 Task: Design a Vector Pattern for a Space-themed Music Festival App Icon.
Action: Mouse moved to (131, 104)
Screenshot: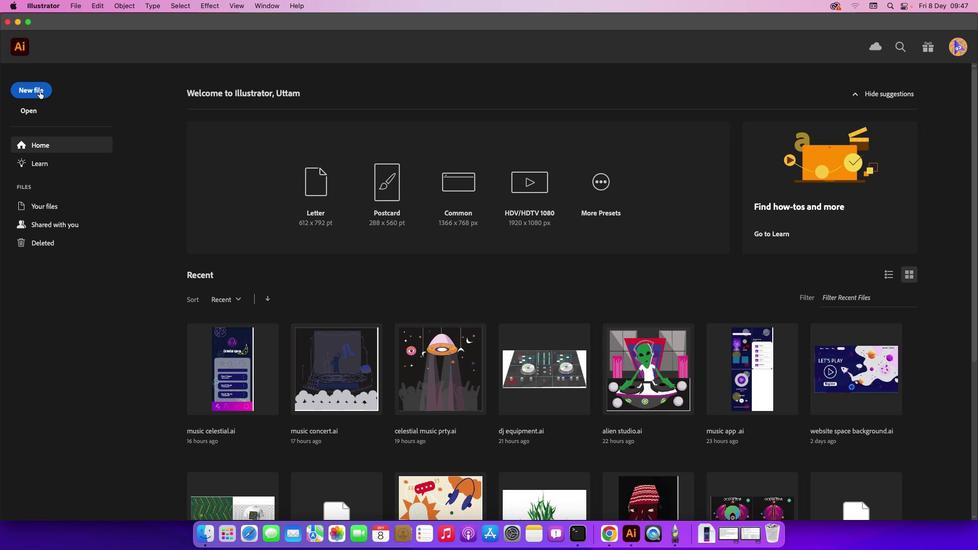 
Action: Mouse pressed left at (131, 104)
Screenshot: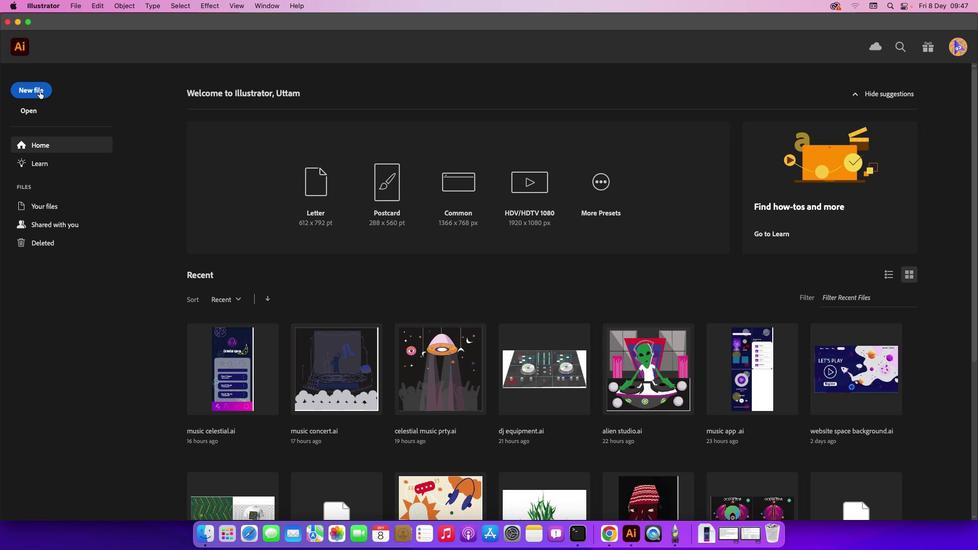 
Action: Mouse moved to (50, 101)
Screenshot: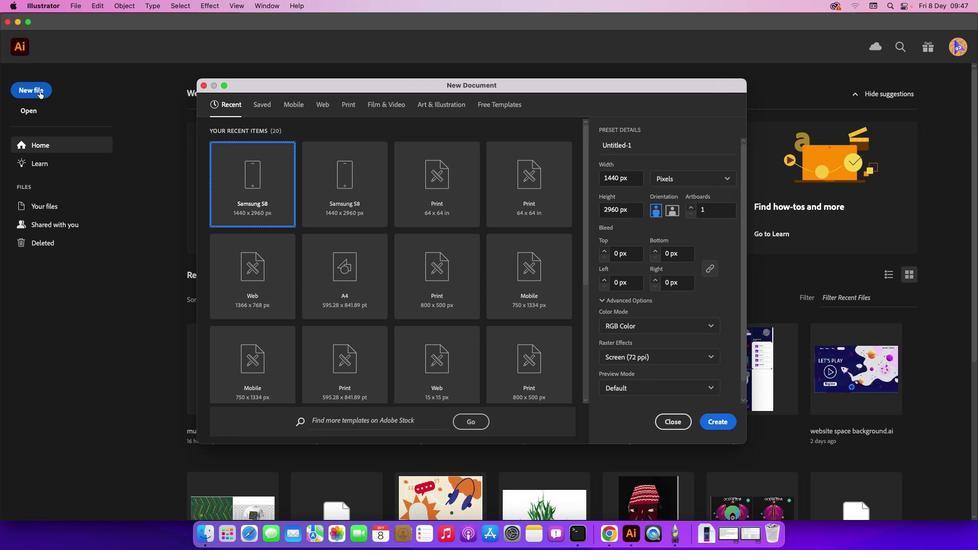 
Action: Mouse pressed left at (50, 101)
Screenshot: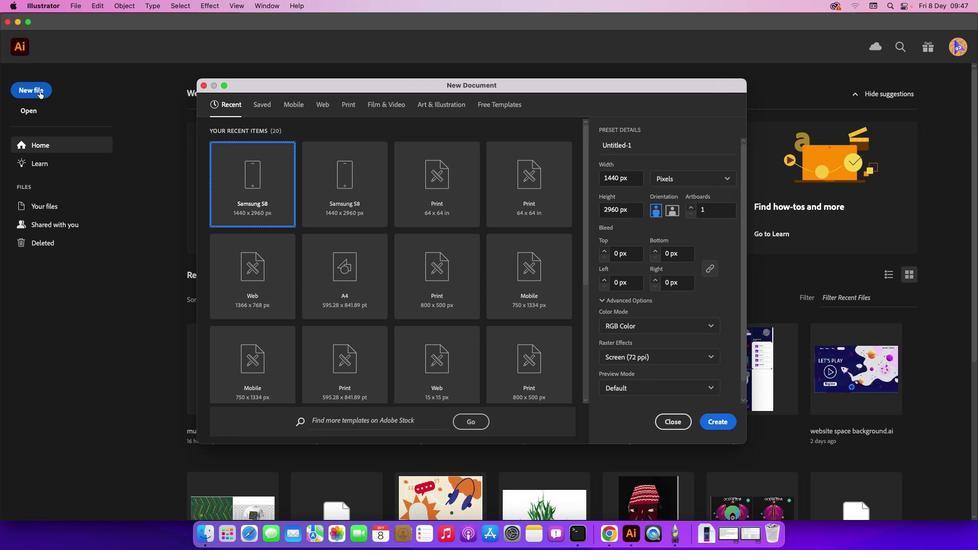 
Action: Mouse moved to (559, 214)
Screenshot: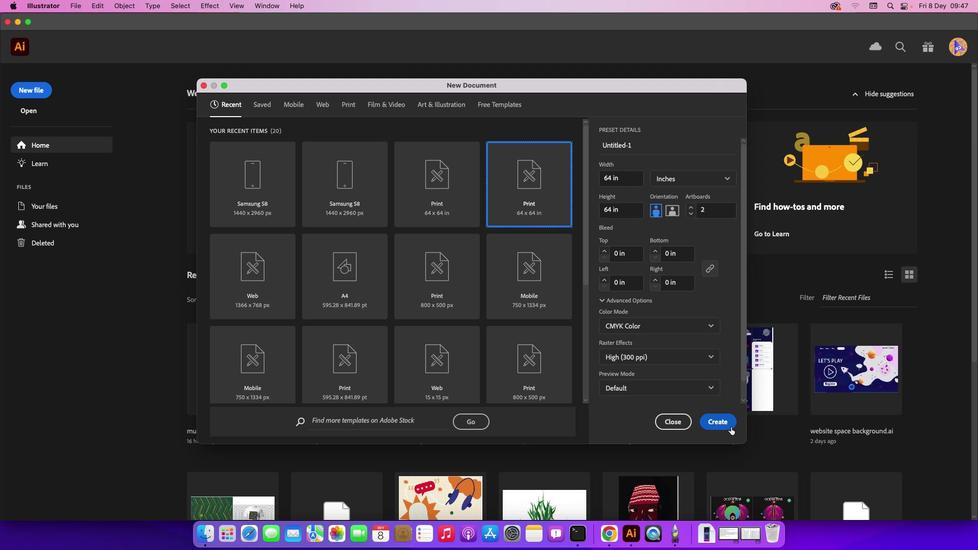 
Action: Mouse pressed left at (559, 214)
Screenshot: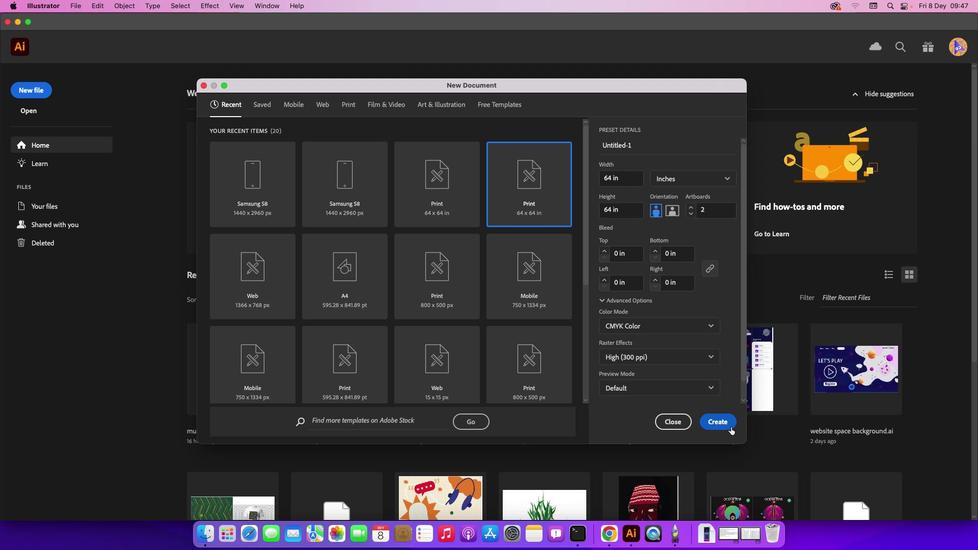 
Action: Mouse moved to (741, 437)
Screenshot: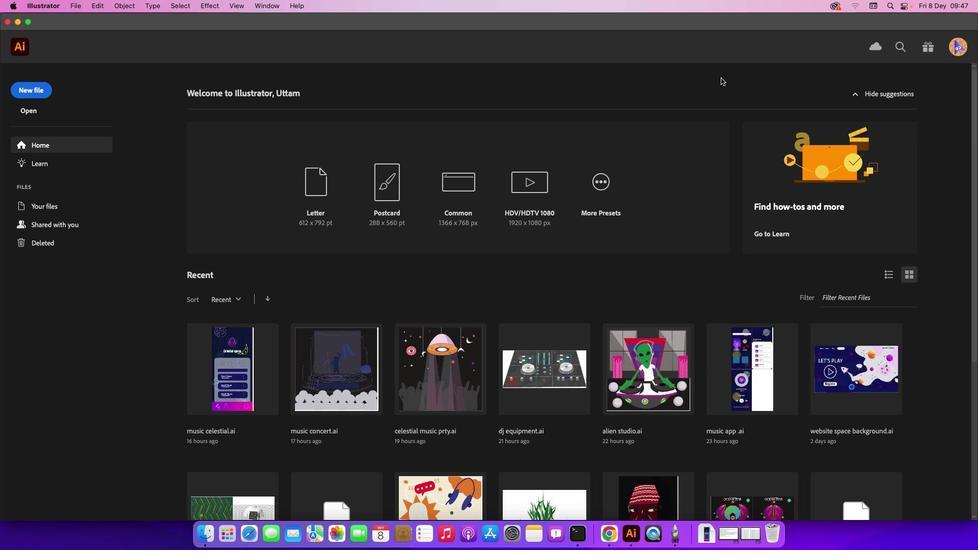 
Action: Mouse pressed left at (741, 437)
Screenshot: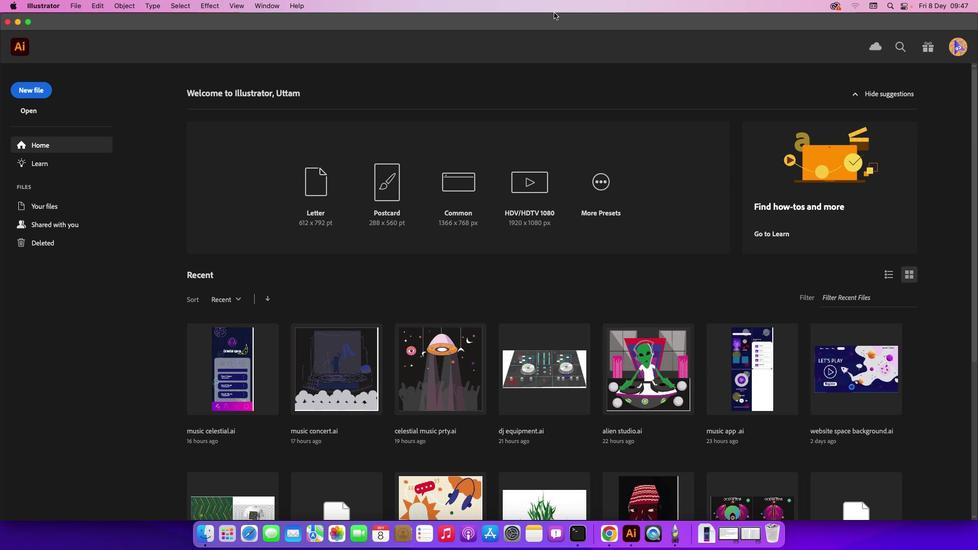 
Action: Mouse moved to (85, 12)
Screenshot: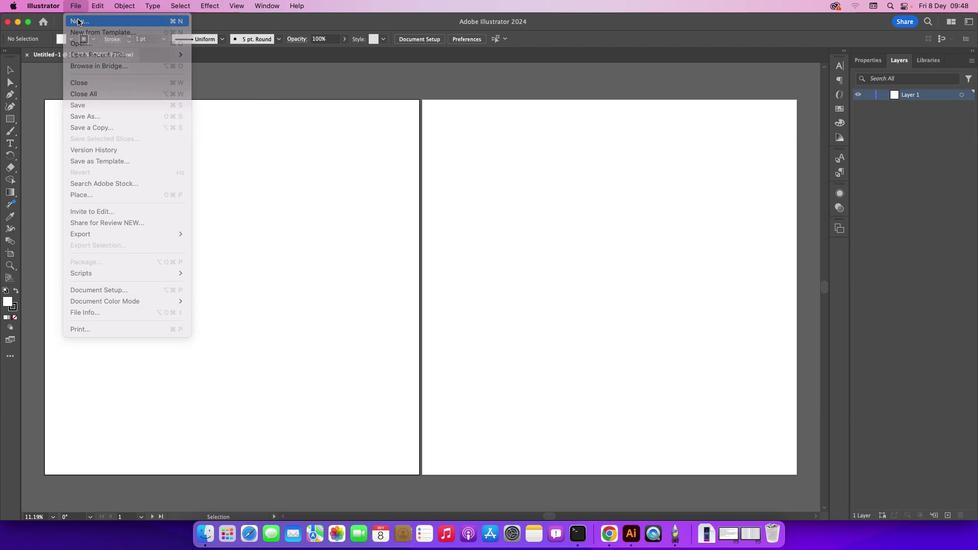 
Action: Mouse pressed left at (85, 12)
Screenshot: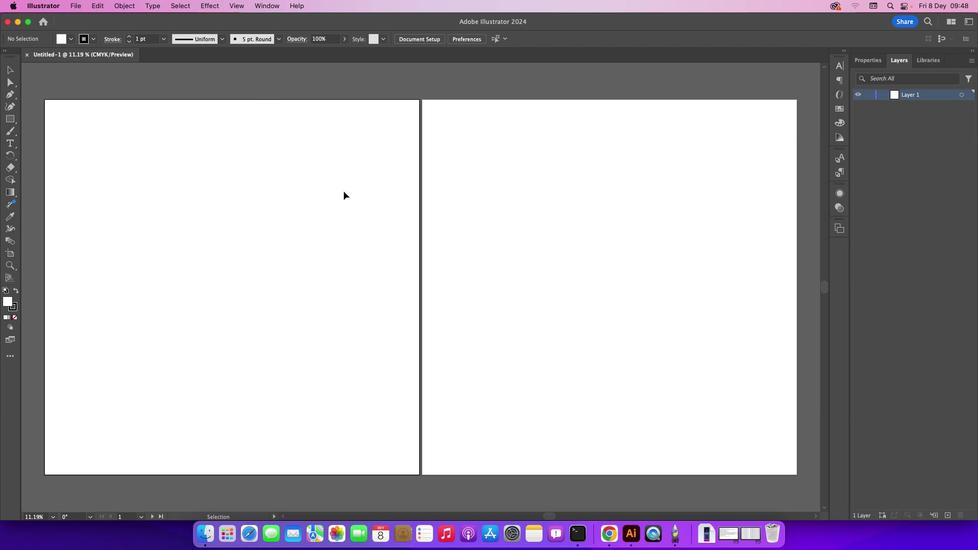 
Action: Mouse moved to (88, 28)
Screenshot: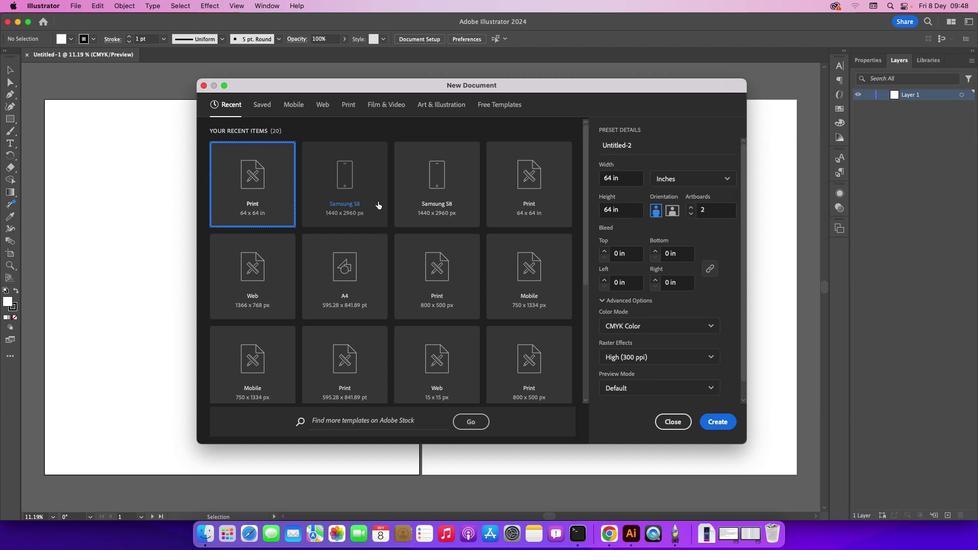 
Action: Mouse pressed left at (88, 28)
Screenshot: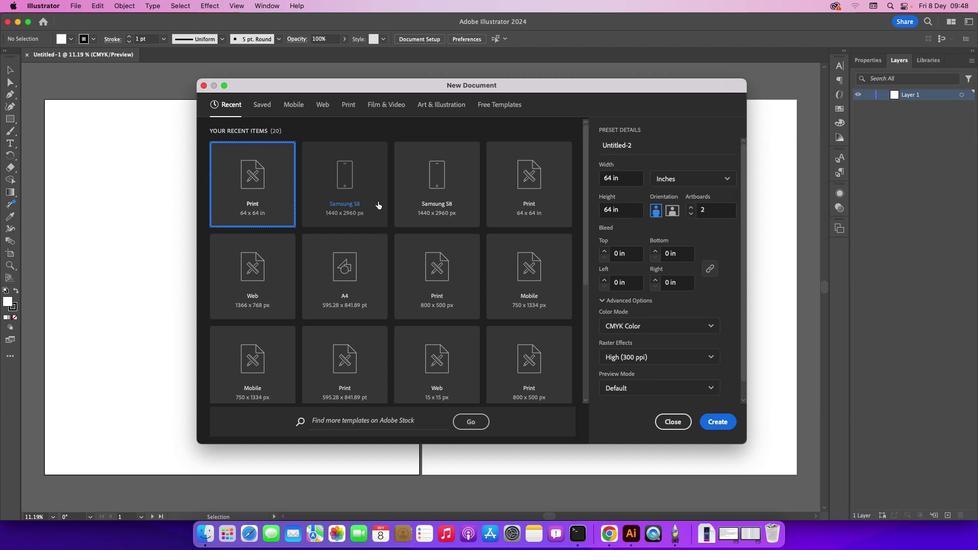 
Action: Mouse moved to (521, 208)
Screenshot: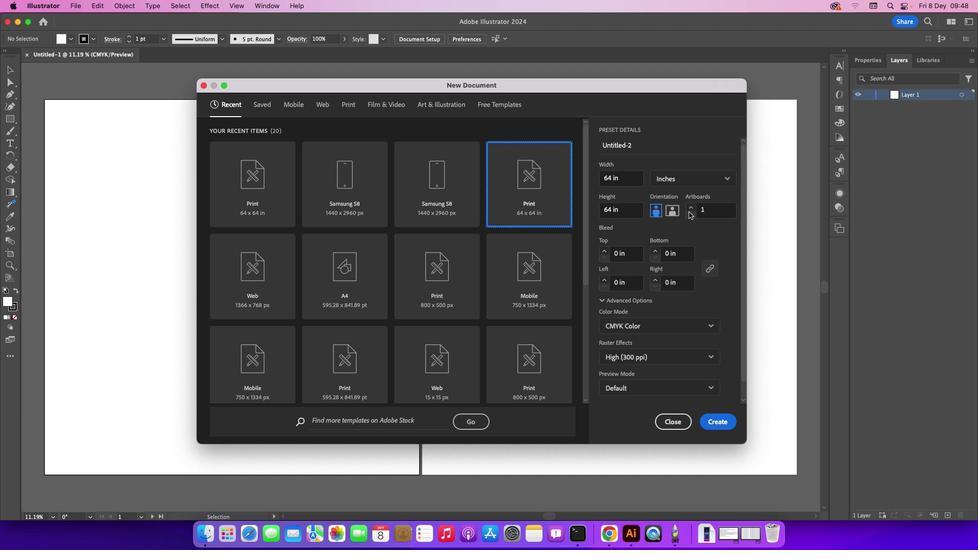 
Action: Mouse pressed left at (521, 208)
Screenshot: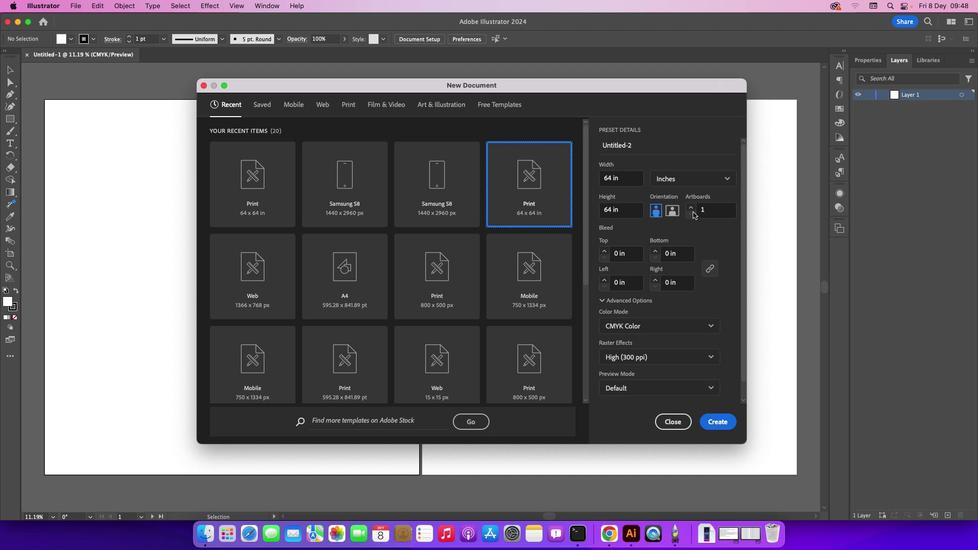 
Action: Mouse moved to (730, 436)
Screenshot: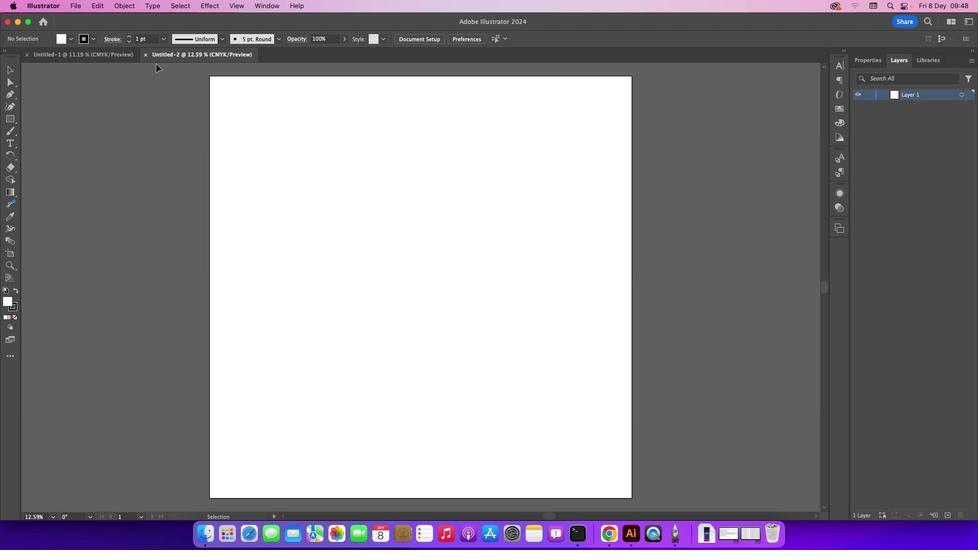 
Action: Mouse pressed left at (730, 436)
Screenshot: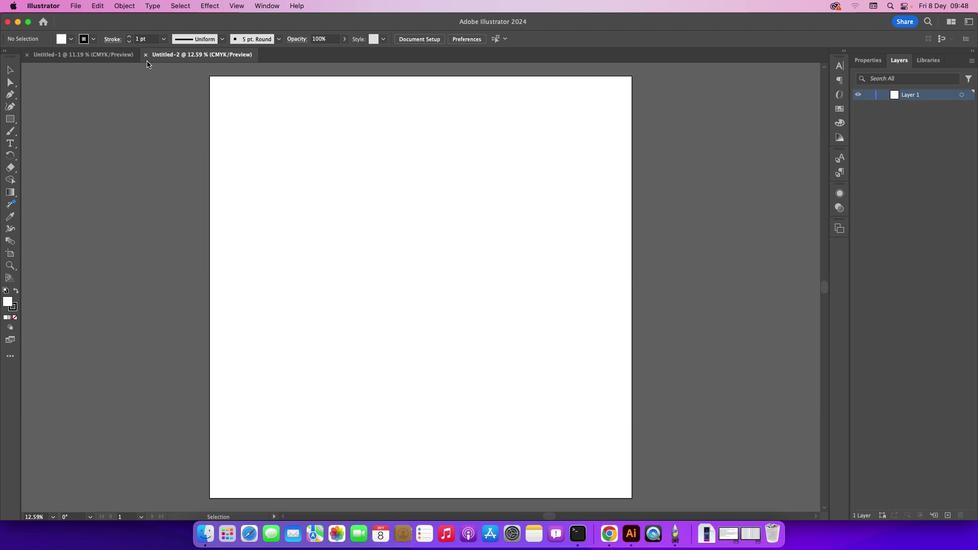 
Action: Mouse moved to (114, 71)
Screenshot: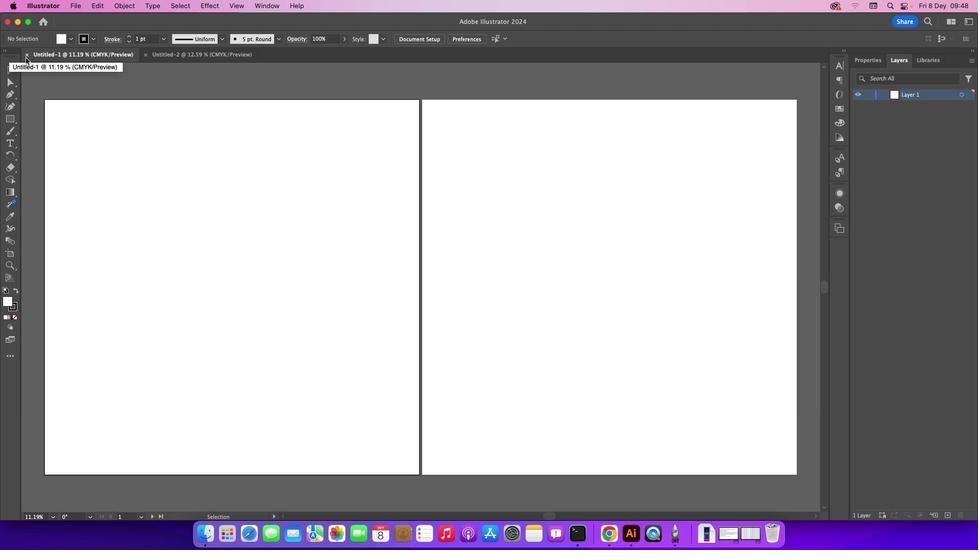 
Action: Mouse pressed left at (114, 71)
Screenshot: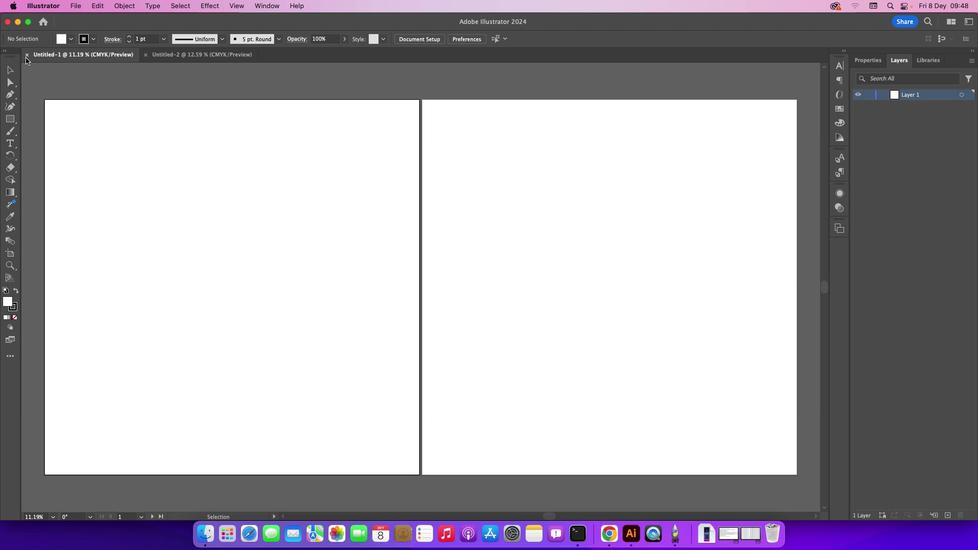 
Action: Mouse moved to (36, 68)
Screenshot: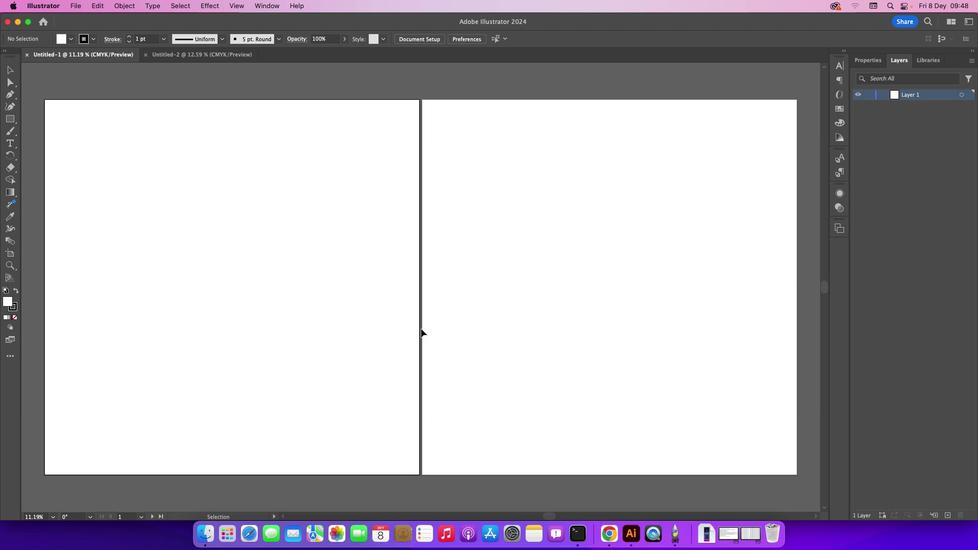 
Action: Mouse pressed left at (36, 68)
Screenshot: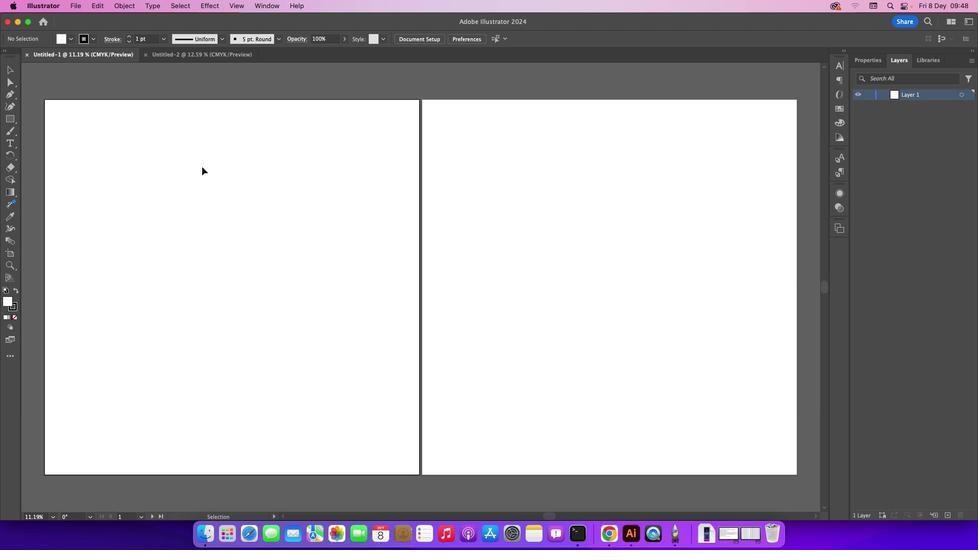 
Action: Mouse moved to (35, 64)
Screenshot: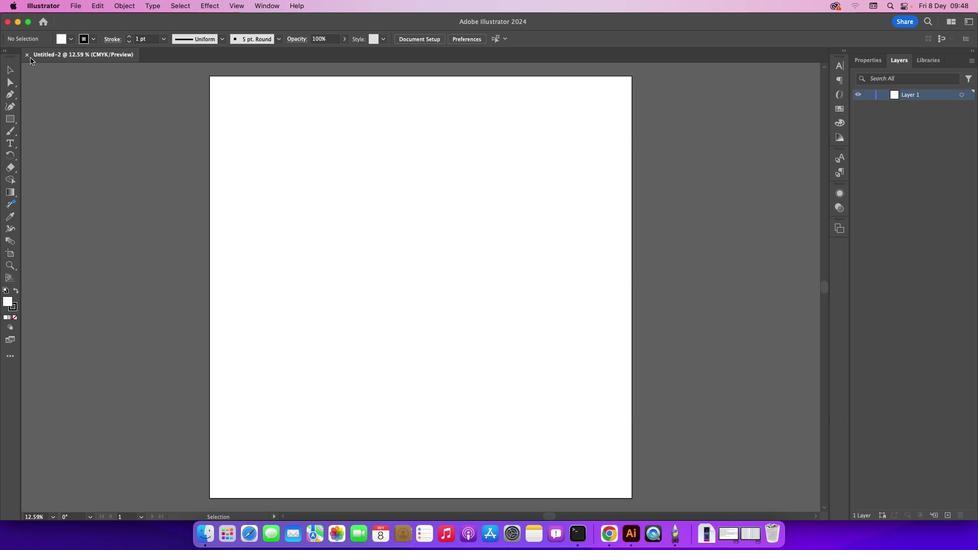 
Action: Mouse pressed left at (35, 64)
Screenshot: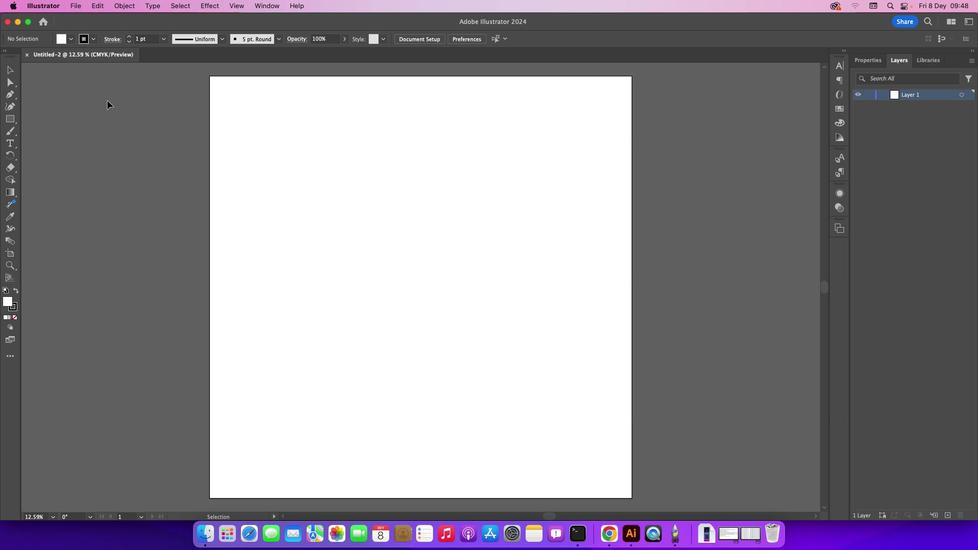 
Action: Mouse moved to (407, 233)
Screenshot: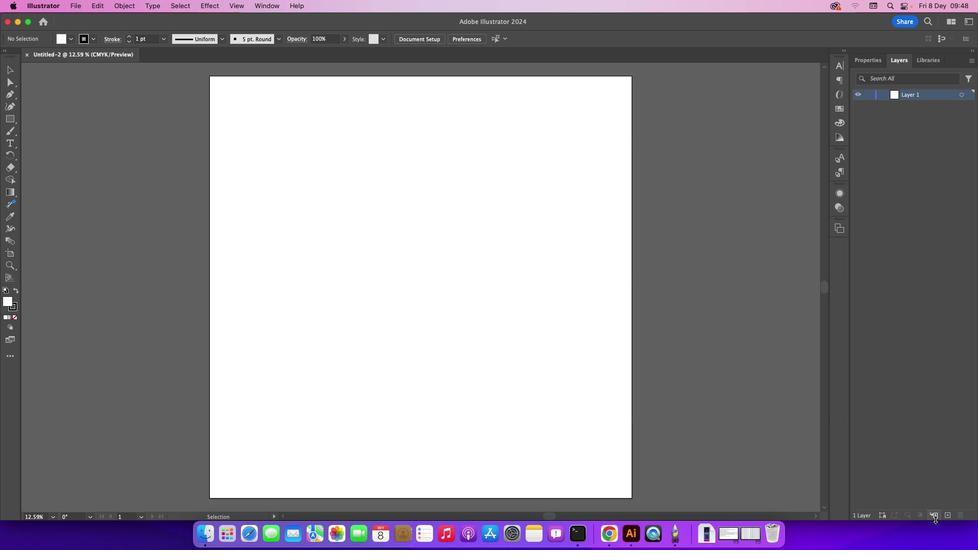 
Action: Mouse pressed left at (407, 233)
Screenshot: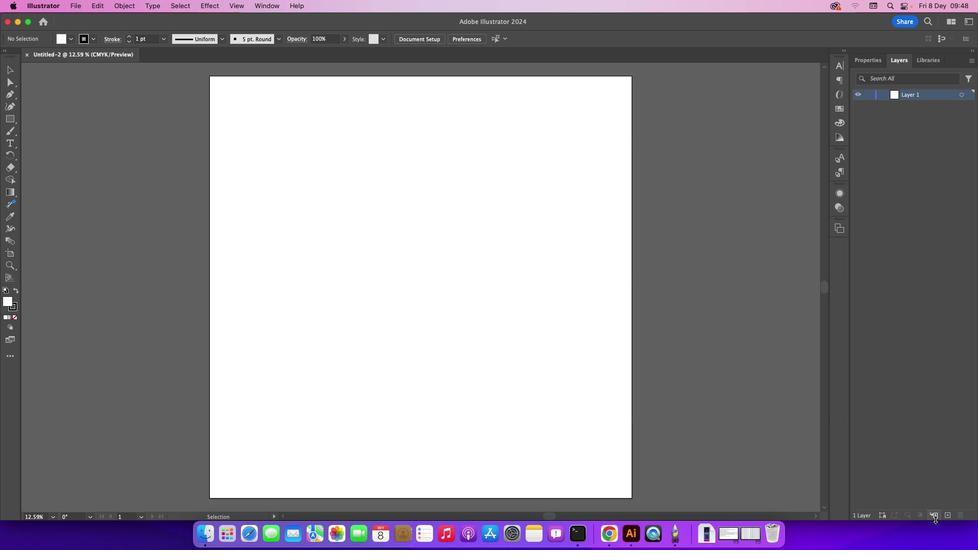 
Action: Mouse moved to (958, 524)
Screenshot: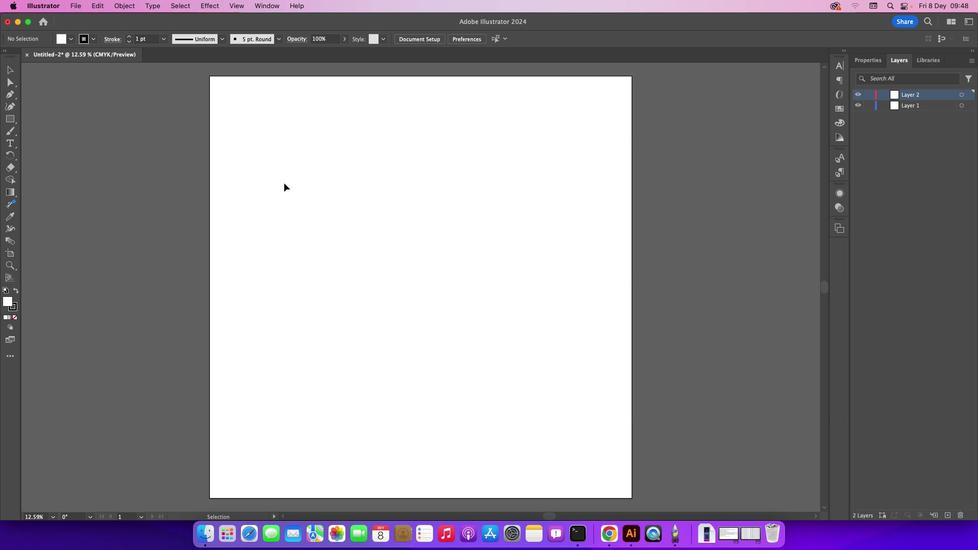 
Action: Mouse pressed left at (958, 524)
Screenshot: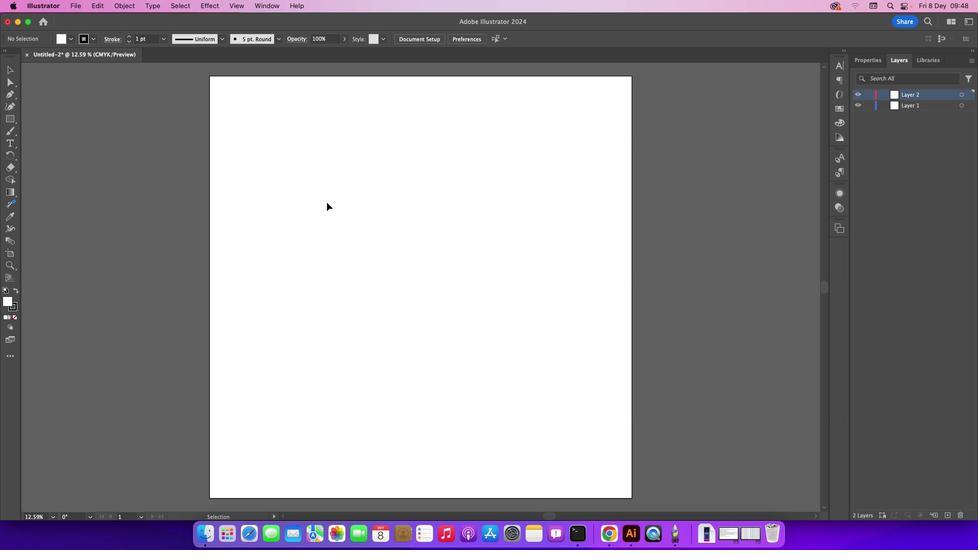 
Action: Mouse moved to (24, 132)
Screenshot: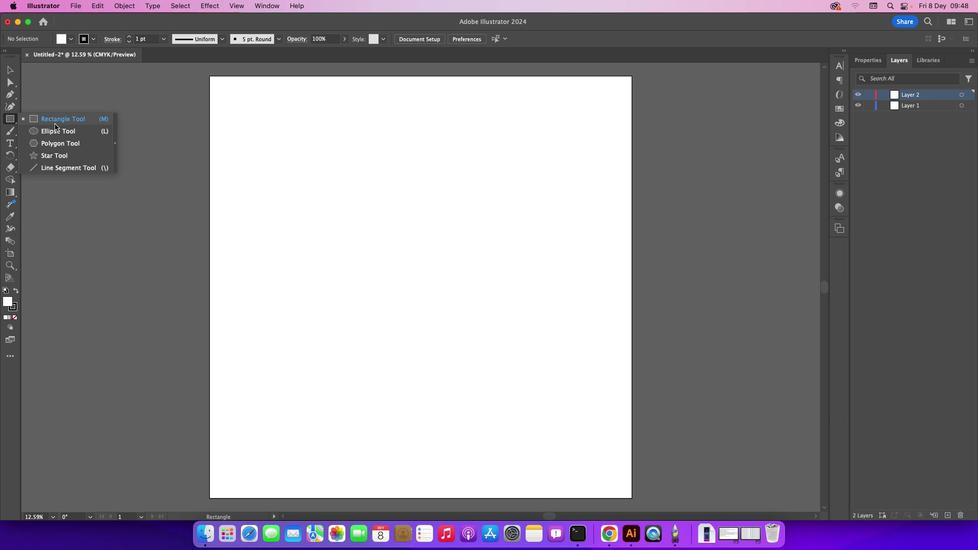 
Action: Mouse pressed left at (24, 132)
Screenshot: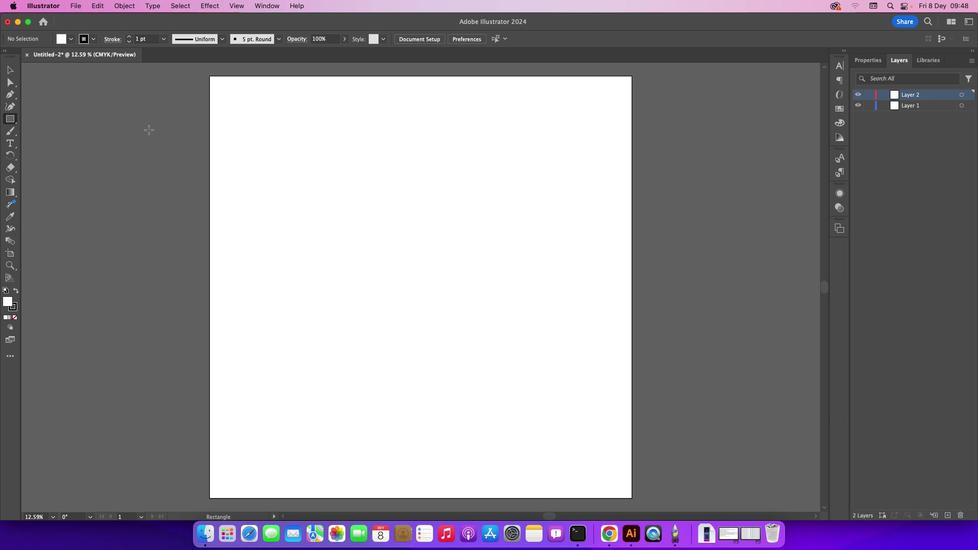 
Action: Mouse moved to (65, 134)
Screenshot: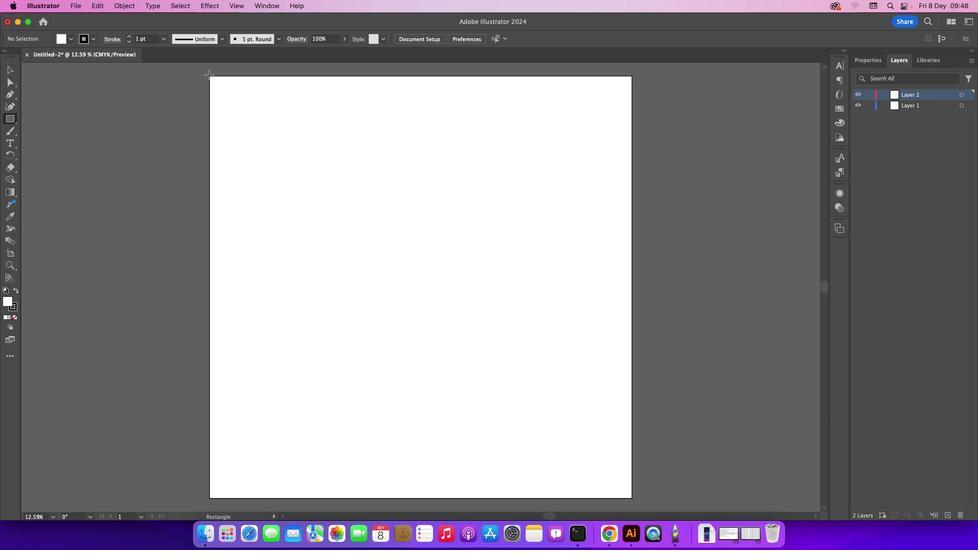 
Action: Mouse pressed left at (65, 134)
Screenshot: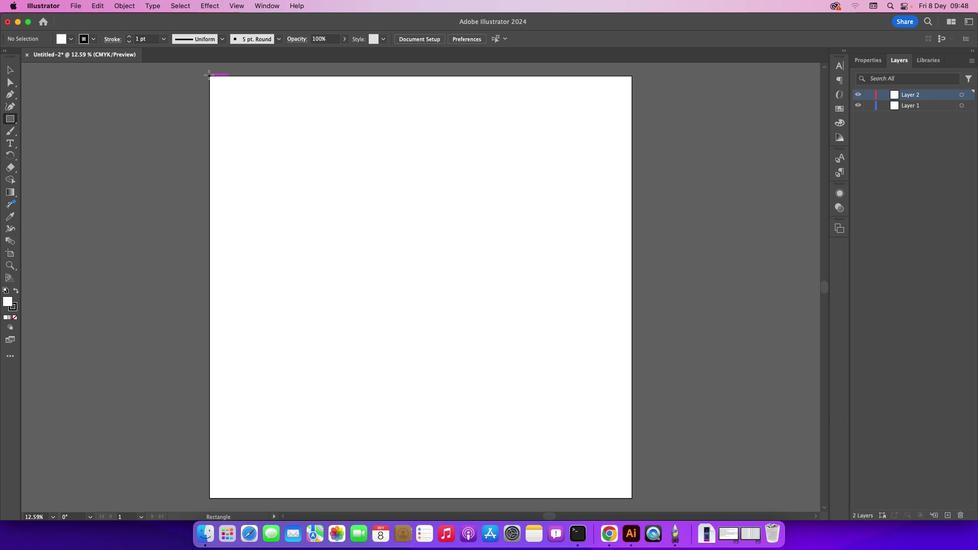 
Action: Mouse moved to (219, 85)
Screenshot: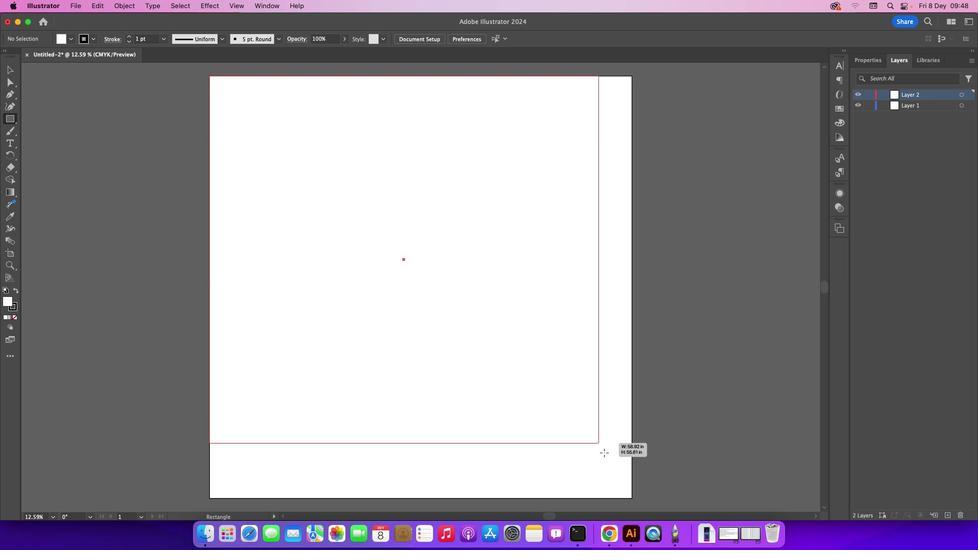 
Action: Mouse pressed left at (219, 85)
Screenshot: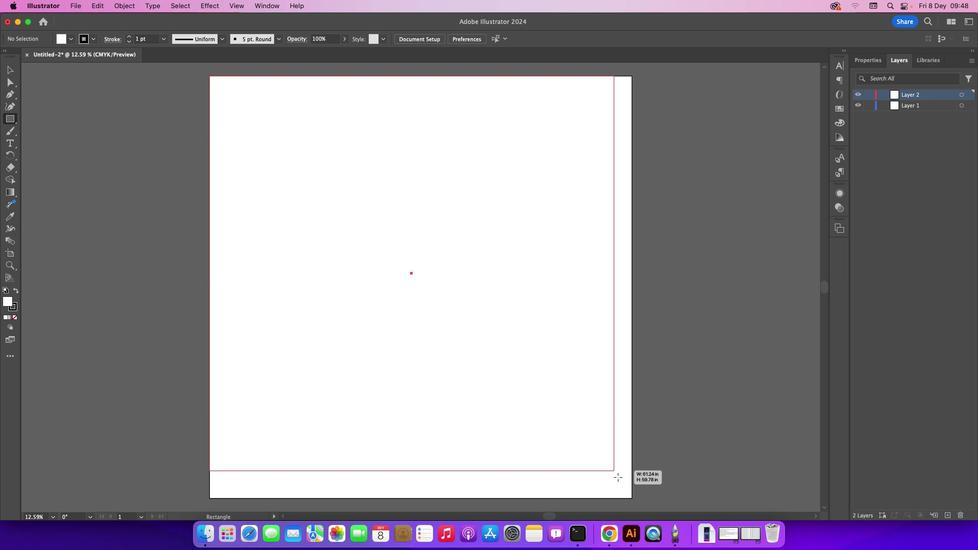 
Action: Mouse moved to (25, 320)
Screenshot: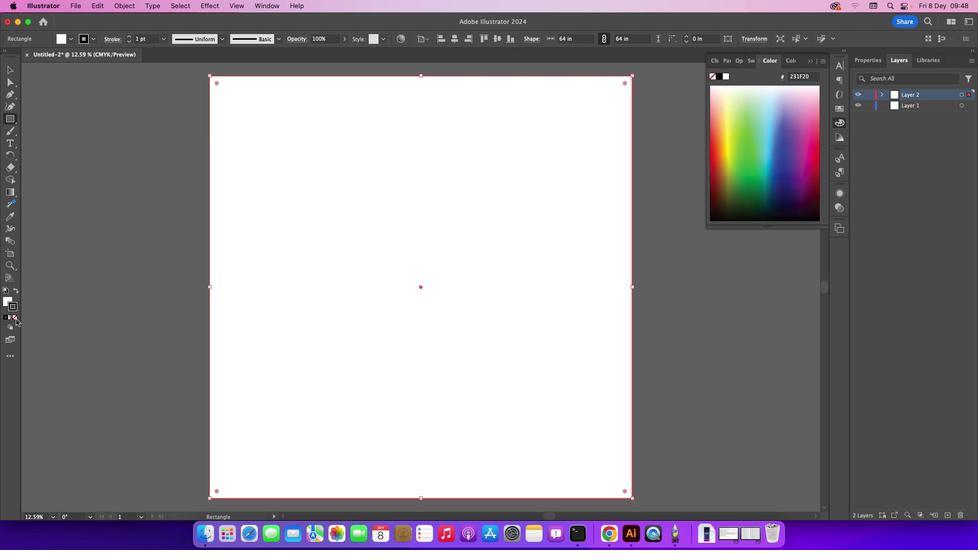 
Action: Mouse pressed left at (25, 320)
Screenshot: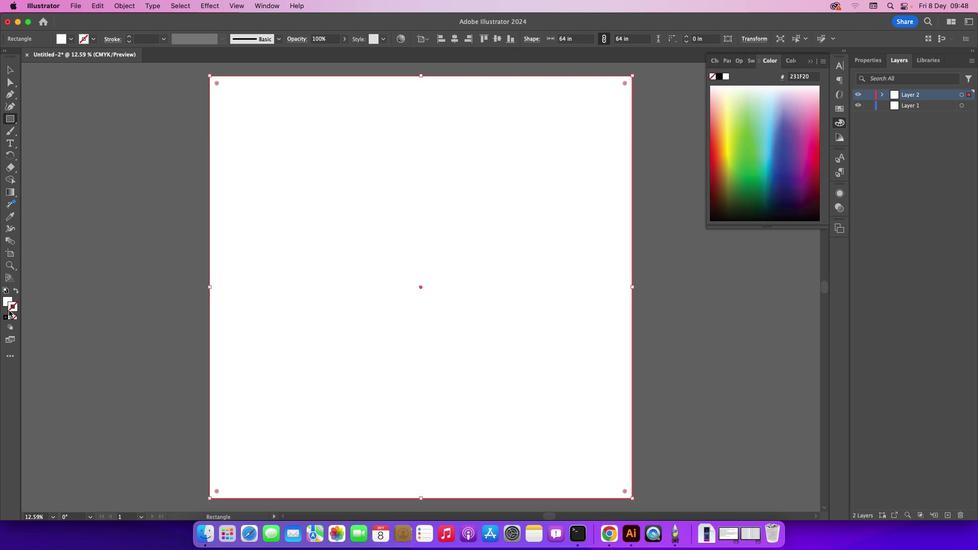 
Action: Mouse moved to (26, 329)
Screenshot: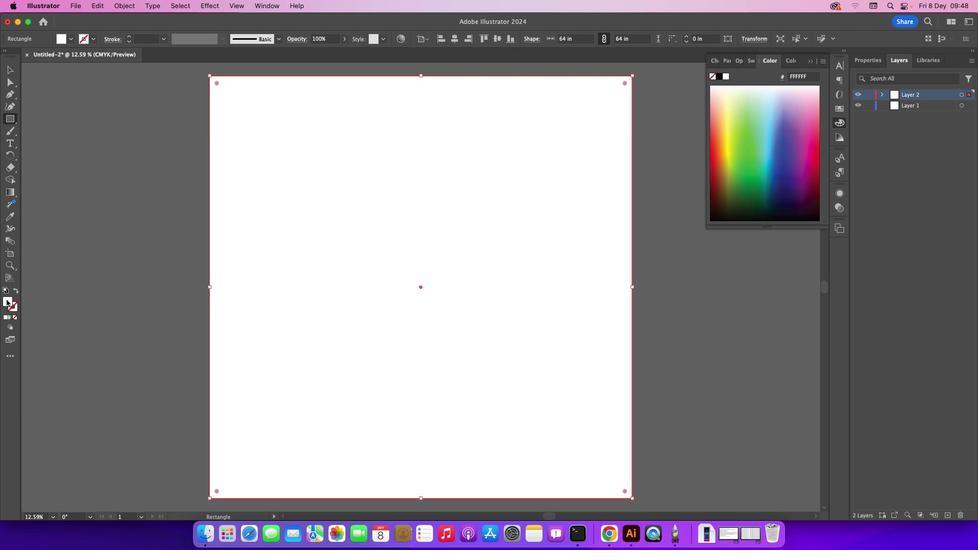 
Action: Mouse pressed left at (26, 329)
Screenshot: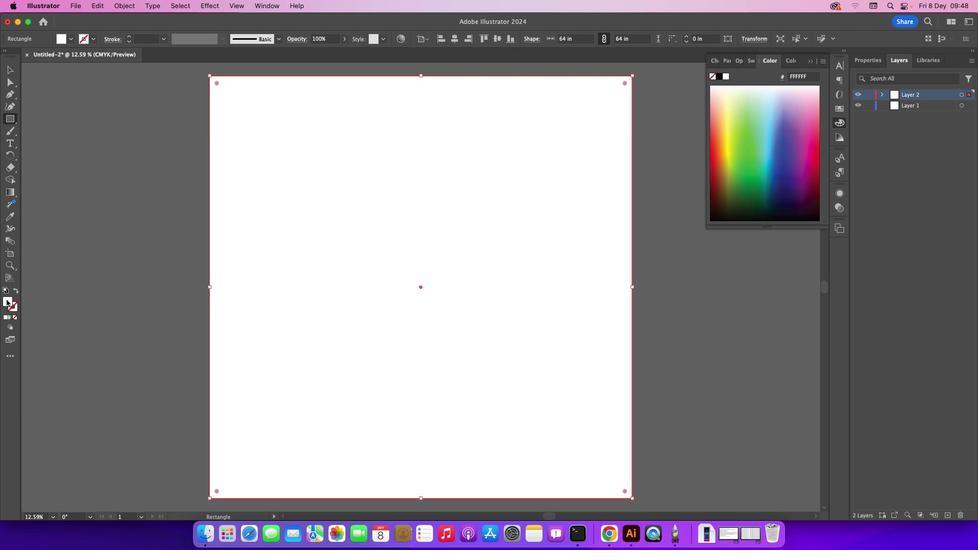 
Action: Mouse moved to (16, 310)
Screenshot: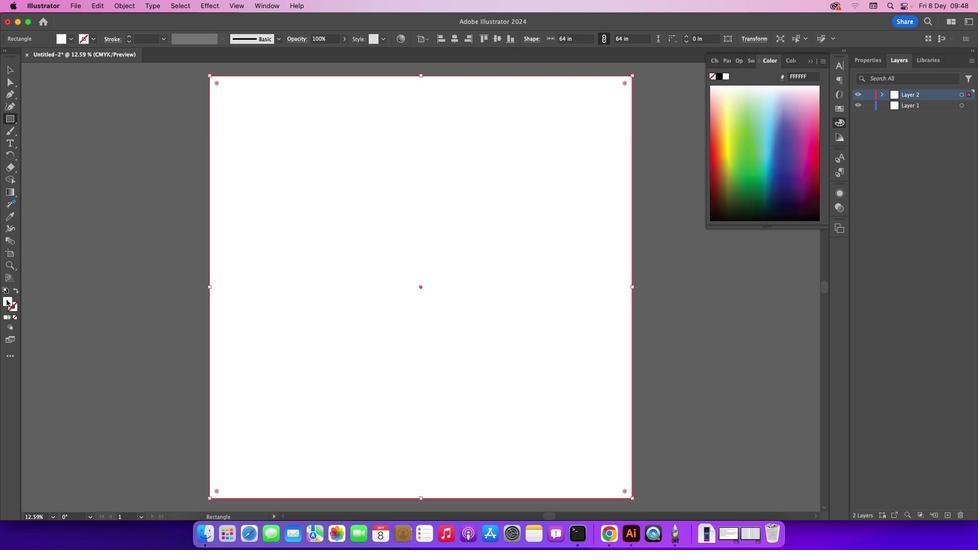 
Action: Mouse pressed left at (16, 310)
Screenshot: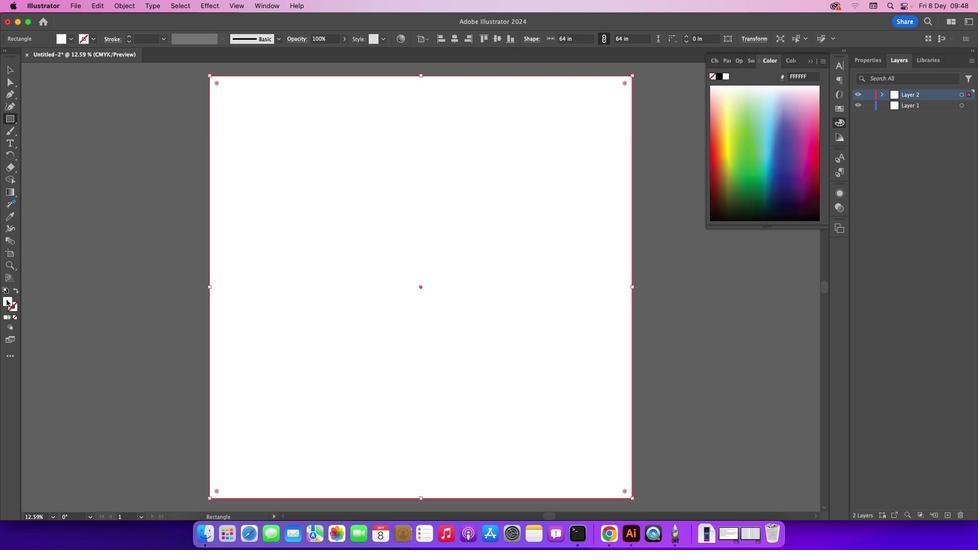 
Action: Mouse moved to (17, 310)
Screenshot: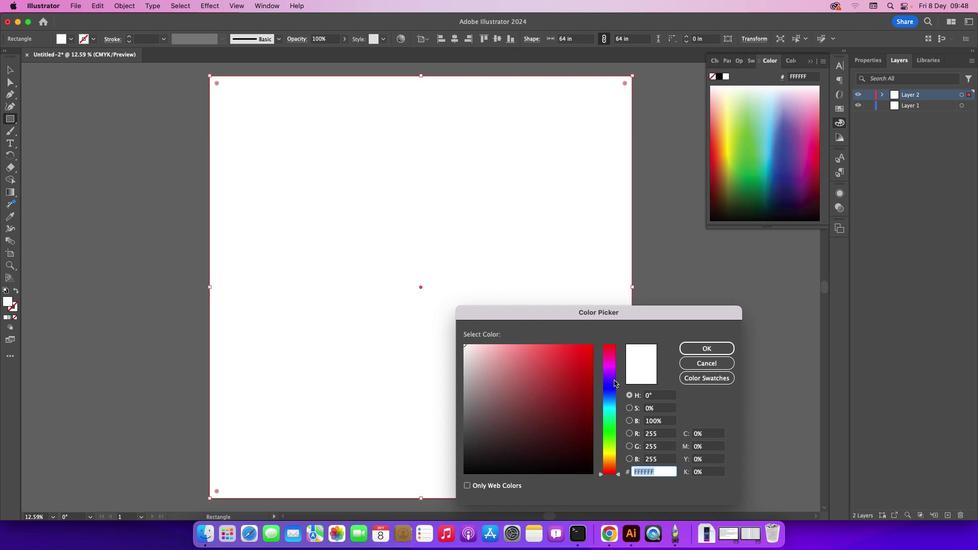 
Action: Mouse pressed left at (17, 310)
Screenshot: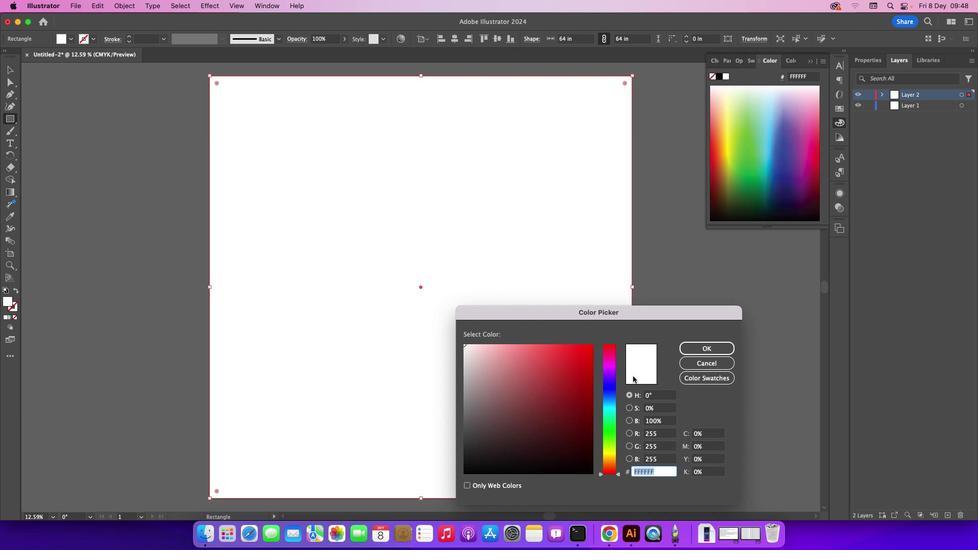 
Action: Mouse pressed left at (17, 310)
Screenshot: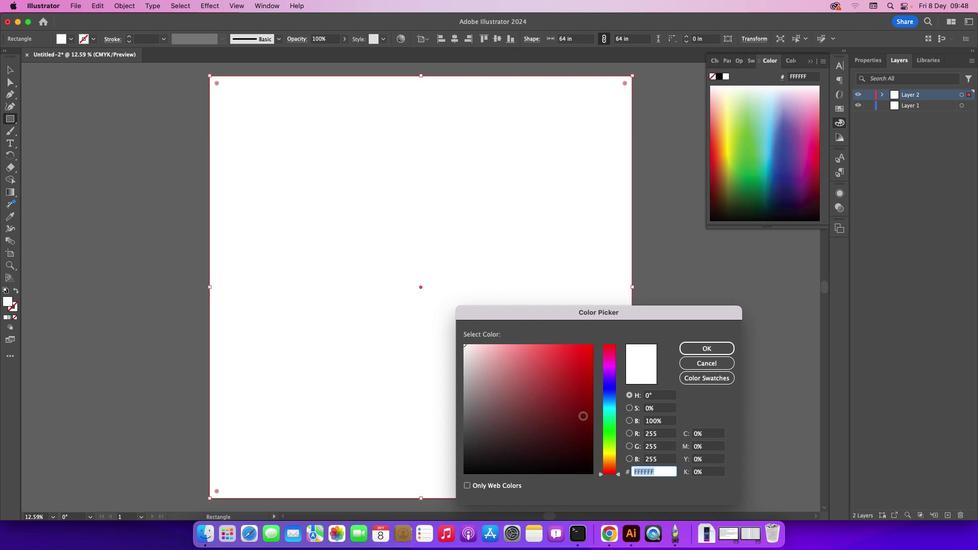 
Action: Mouse moved to (618, 398)
Screenshot: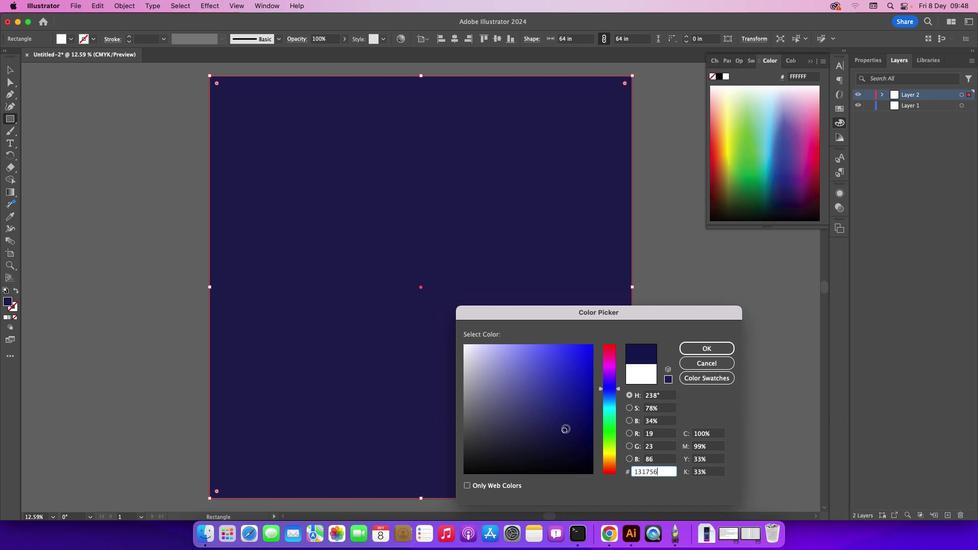 
Action: Mouse pressed left at (618, 398)
Screenshot: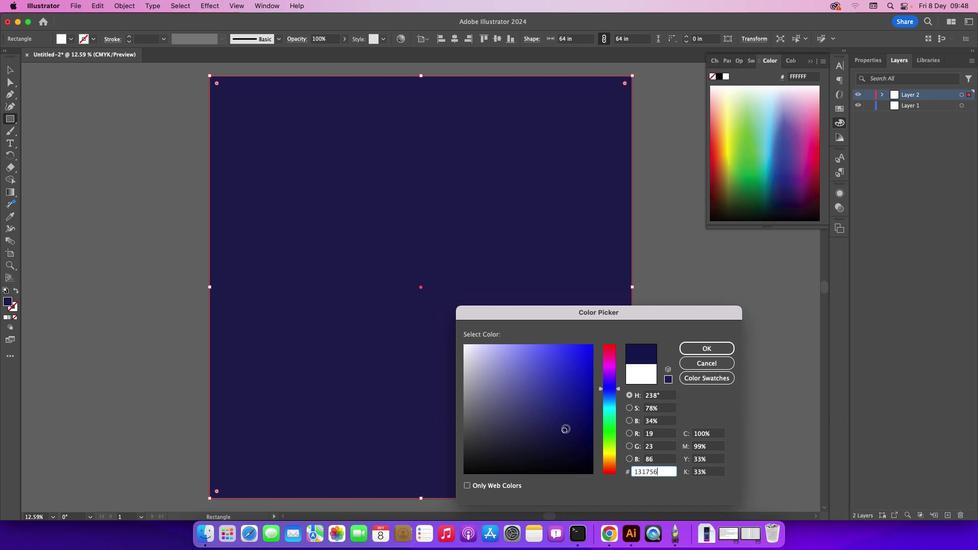
Action: Mouse moved to (576, 439)
Screenshot: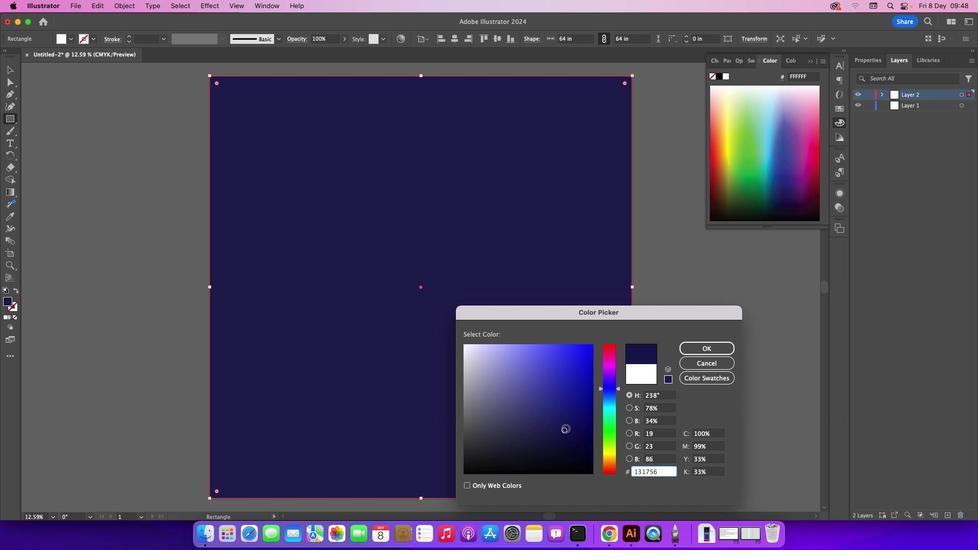
Action: Mouse pressed left at (576, 439)
Screenshot: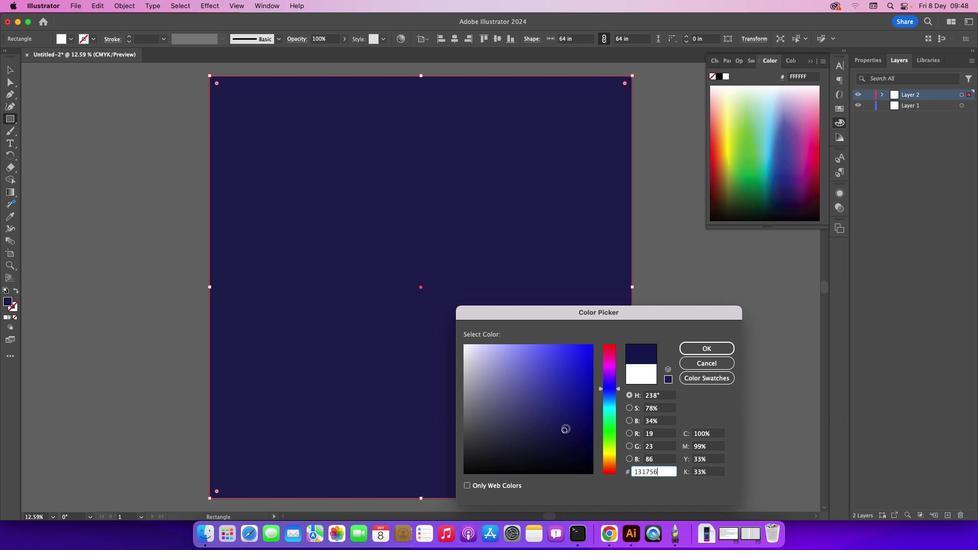 
Action: Mouse moved to (588, 443)
Screenshot: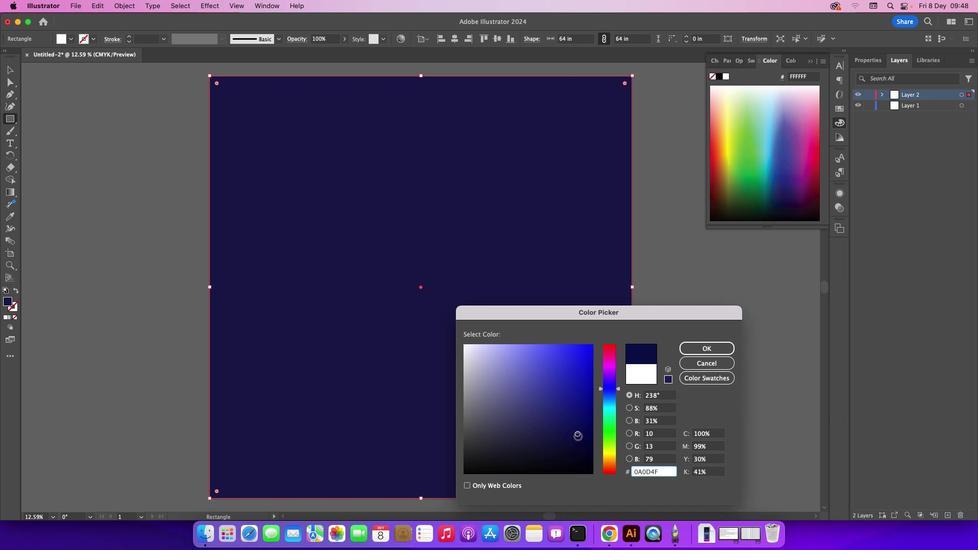 
Action: Mouse pressed left at (588, 443)
Screenshot: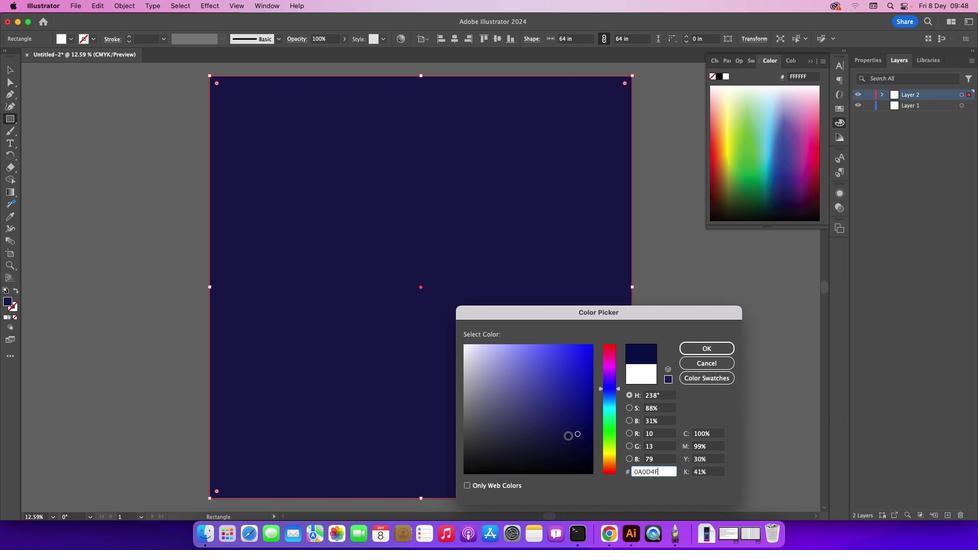 
Action: Mouse moved to (579, 446)
Screenshot: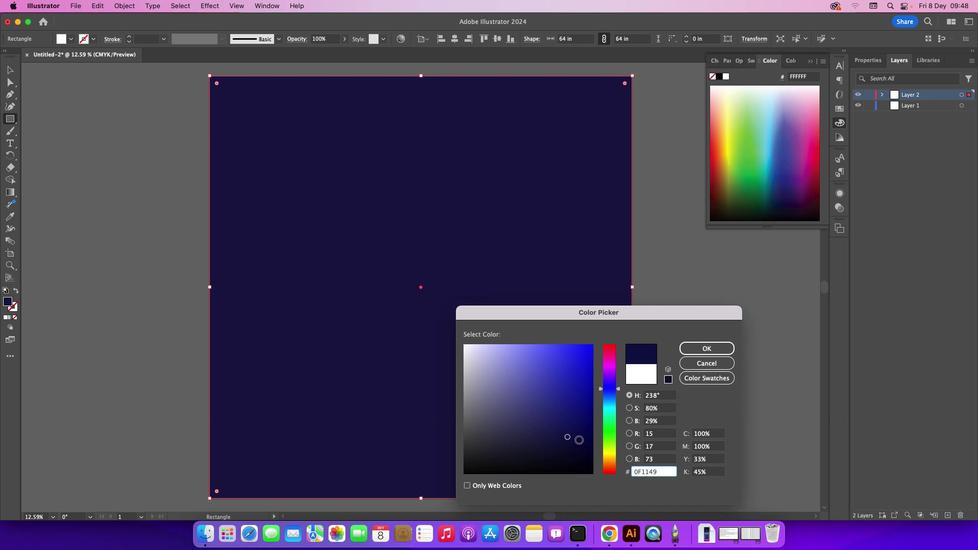 
Action: Mouse pressed left at (579, 446)
Screenshot: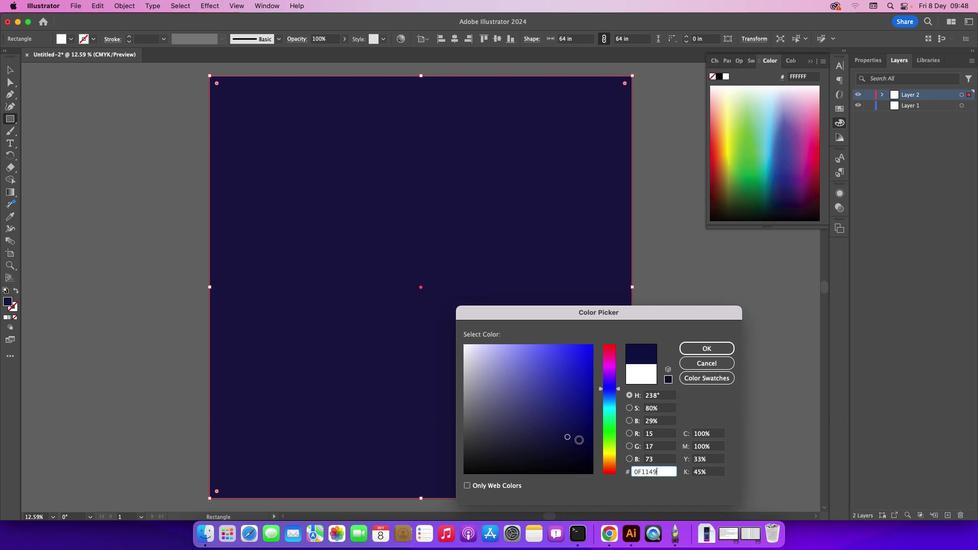 
Action: Mouse moved to (589, 450)
Screenshot: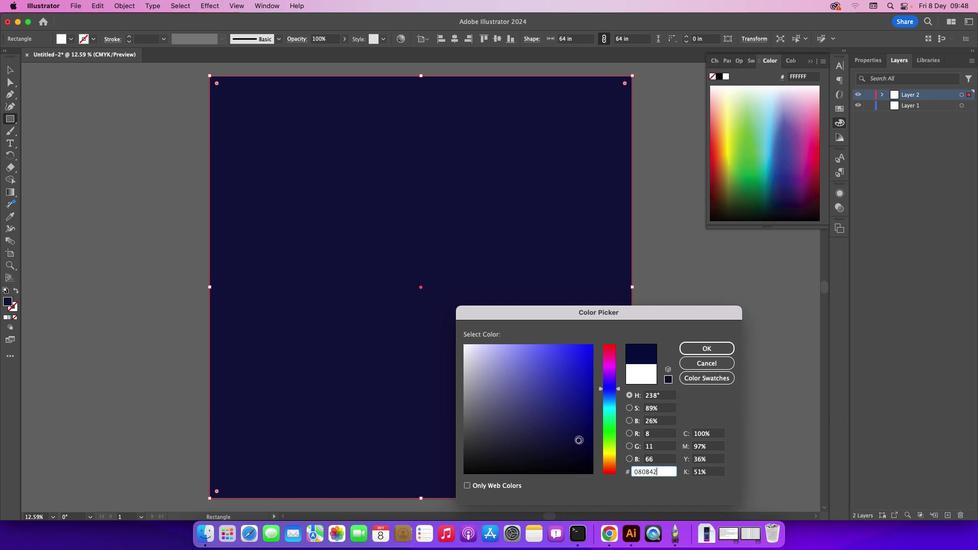 
Action: Mouse pressed left at (589, 450)
Screenshot: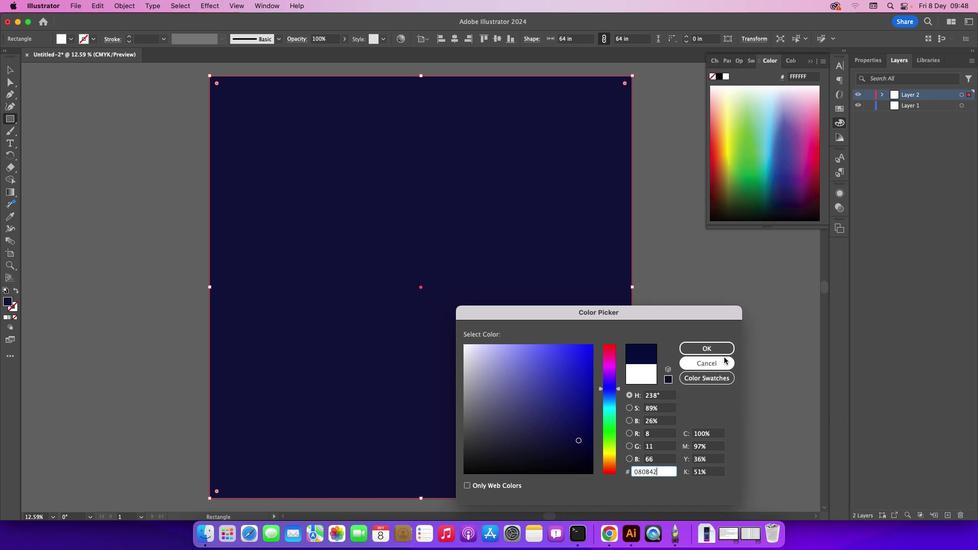 
Action: Mouse moved to (735, 362)
Screenshot: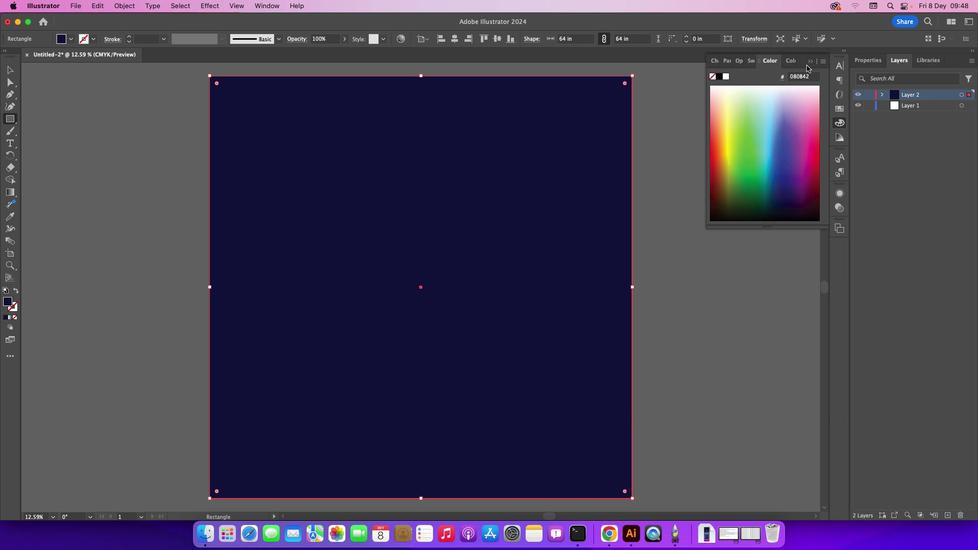
Action: Mouse pressed left at (735, 362)
Screenshot: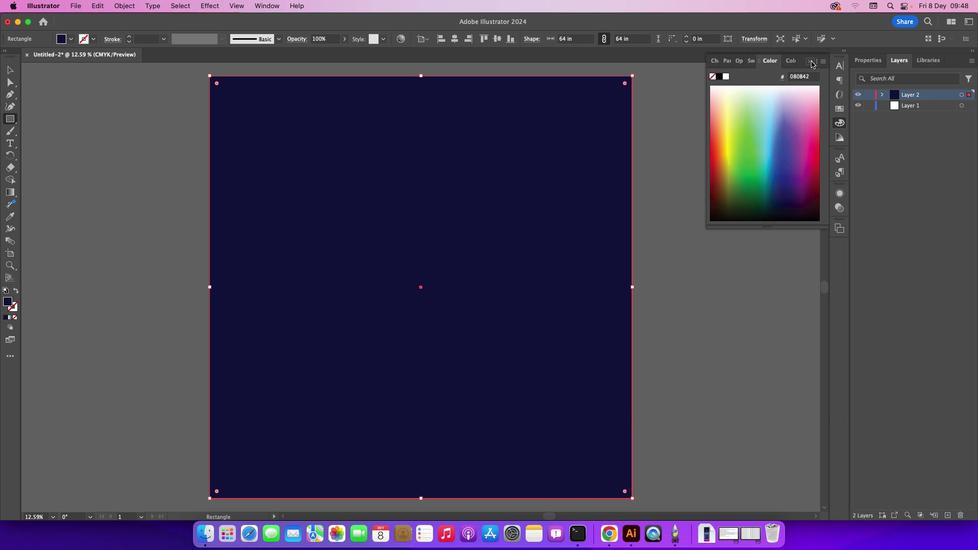 
Action: Mouse moved to (823, 71)
Screenshot: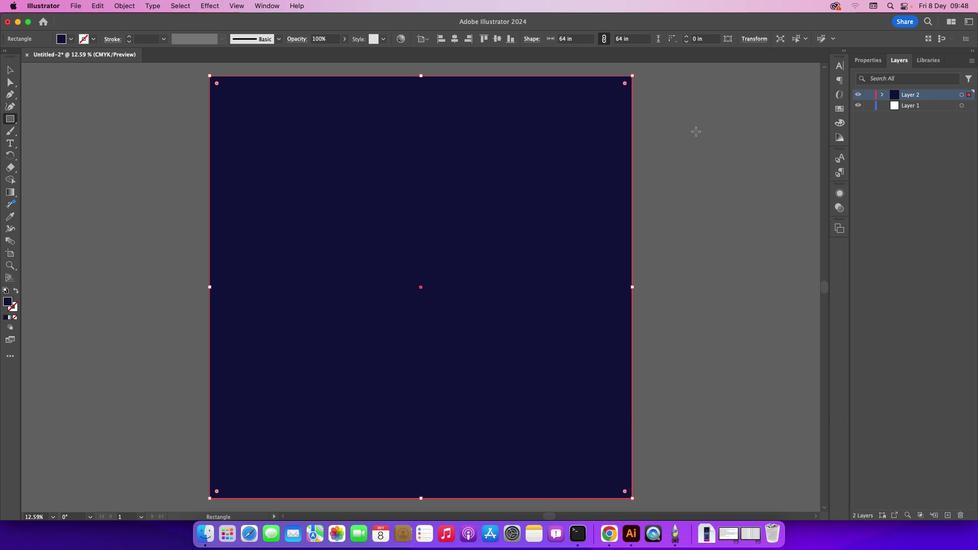 
Action: Mouse pressed left at (823, 71)
Screenshot: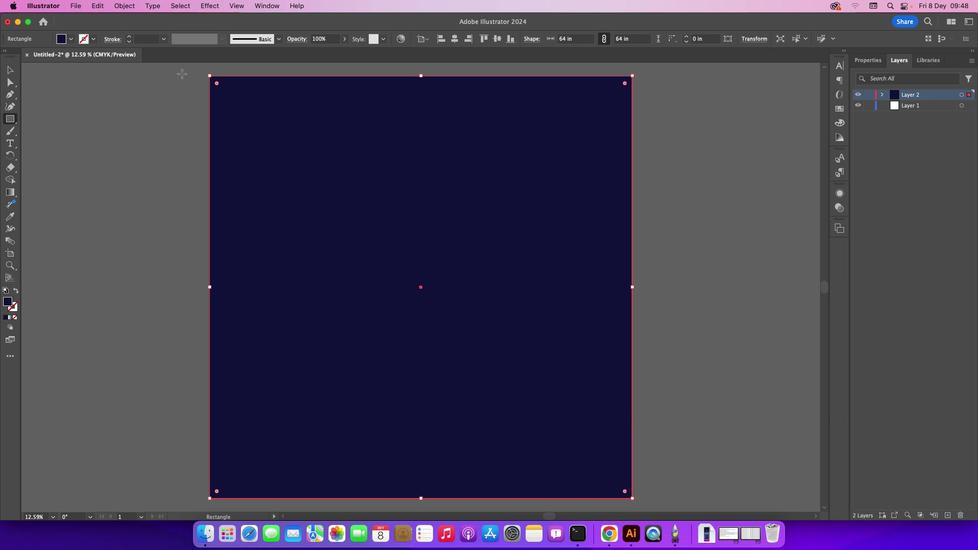 
Action: Mouse moved to (25, 78)
Screenshot: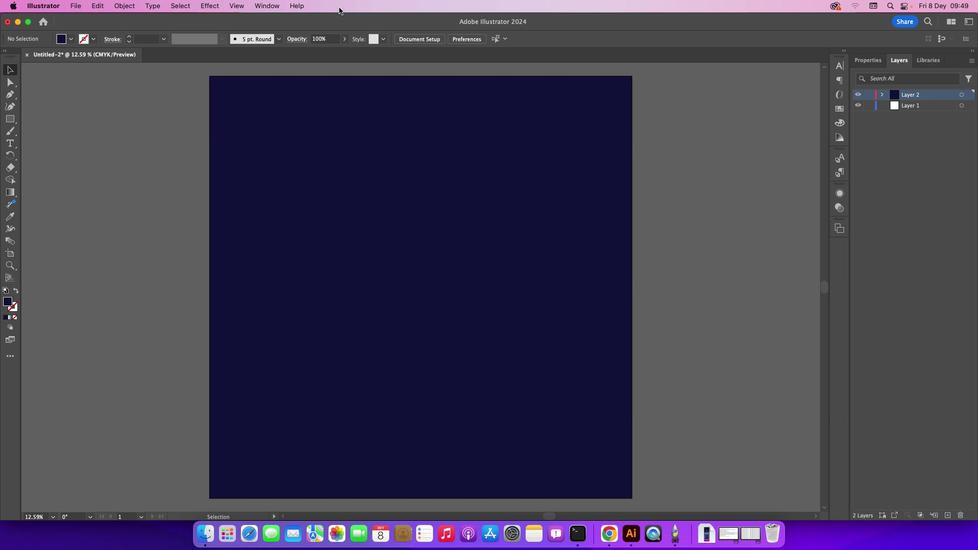 
Action: Mouse pressed left at (25, 78)
Screenshot: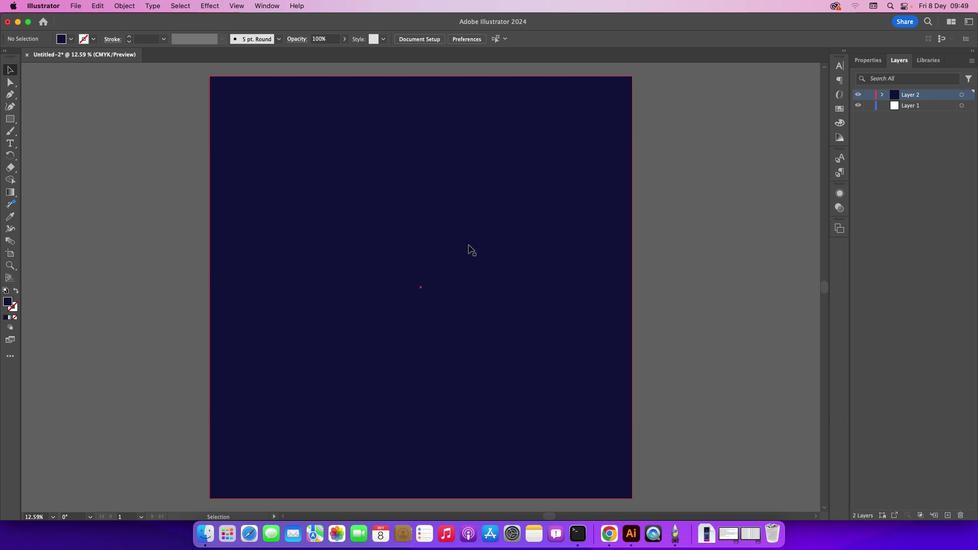 
Action: Mouse moved to (96, 103)
Screenshot: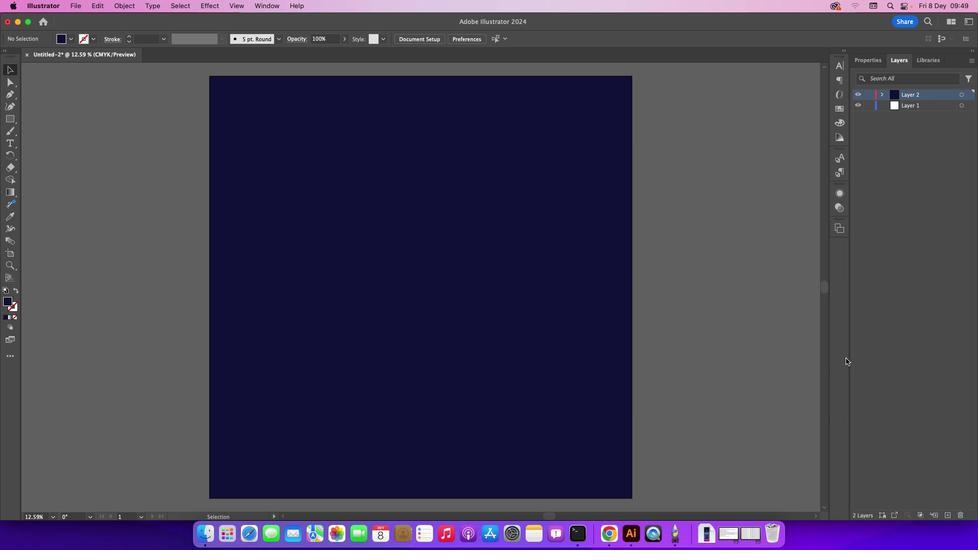 
Action: Mouse pressed left at (96, 103)
Screenshot: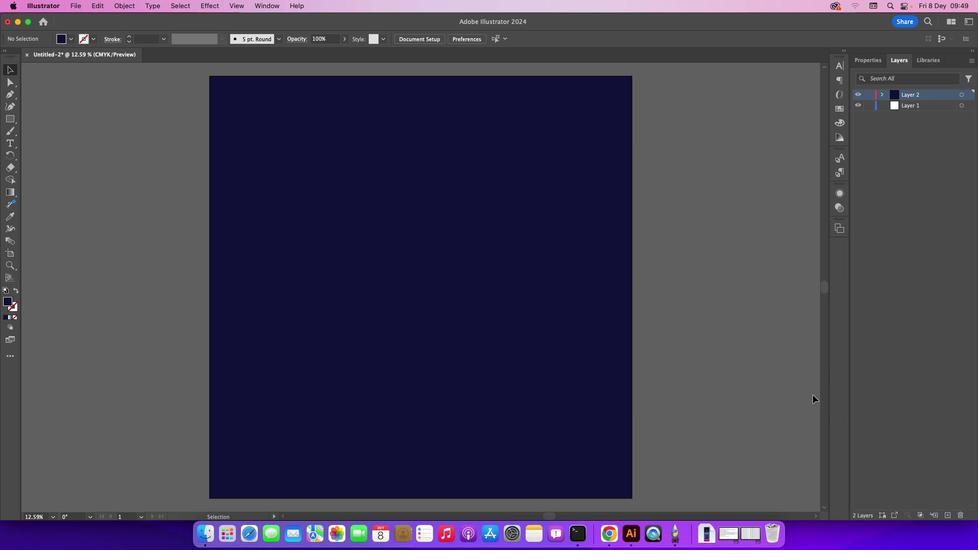 
Action: Mouse moved to (958, 527)
Screenshot: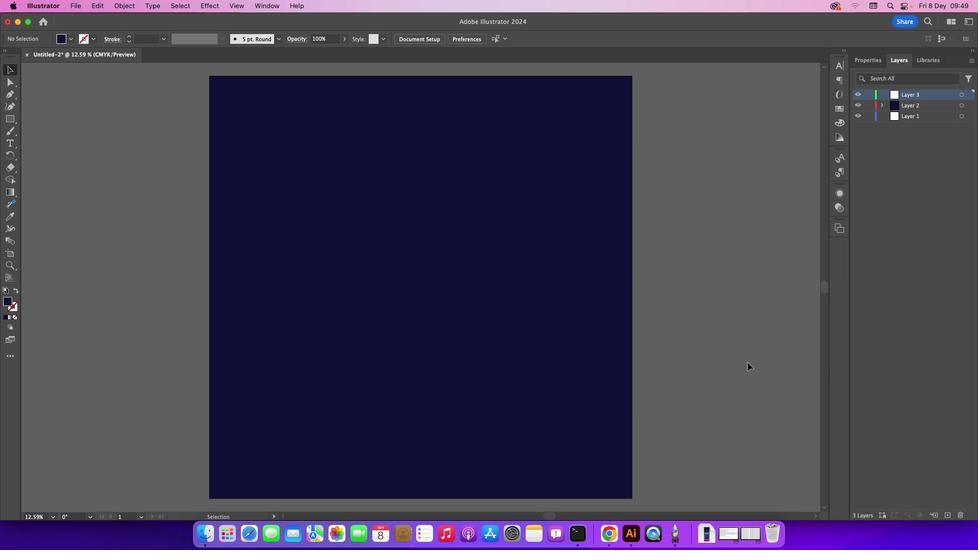 
Action: Mouse pressed left at (958, 527)
Screenshot: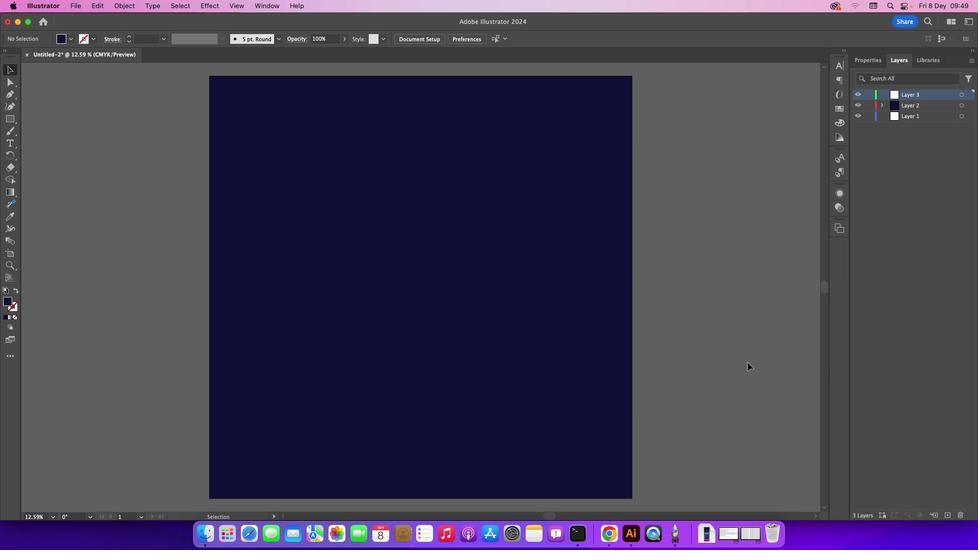 
Action: Mouse moved to (21, 143)
Screenshot: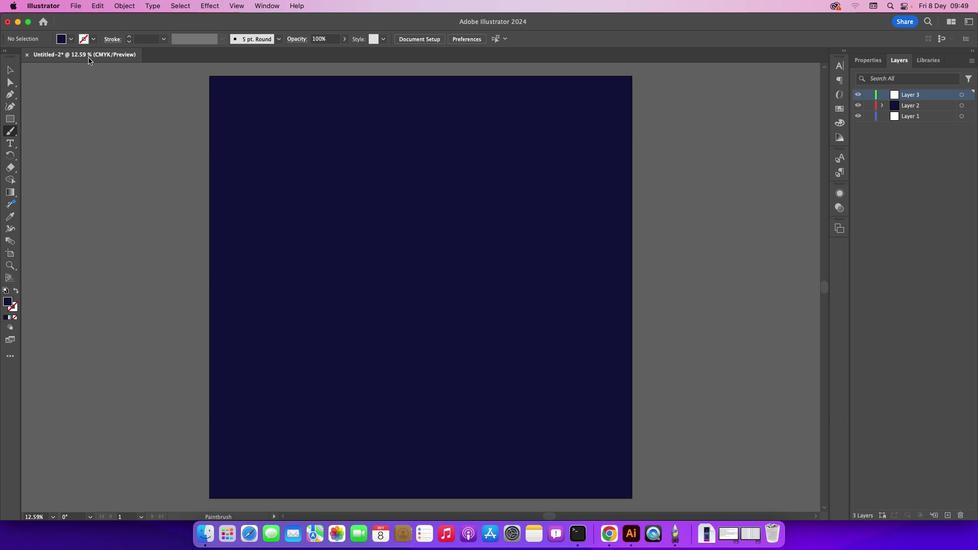 
Action: Mouse pressed left at (21, 143)
Screenshot: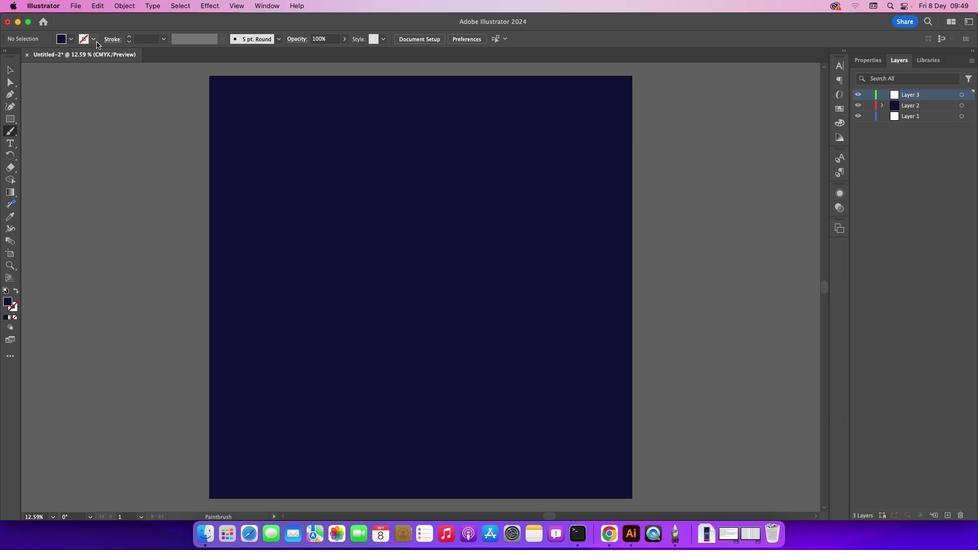 
Action: Mouse moved to (102, 52)
Screenshot: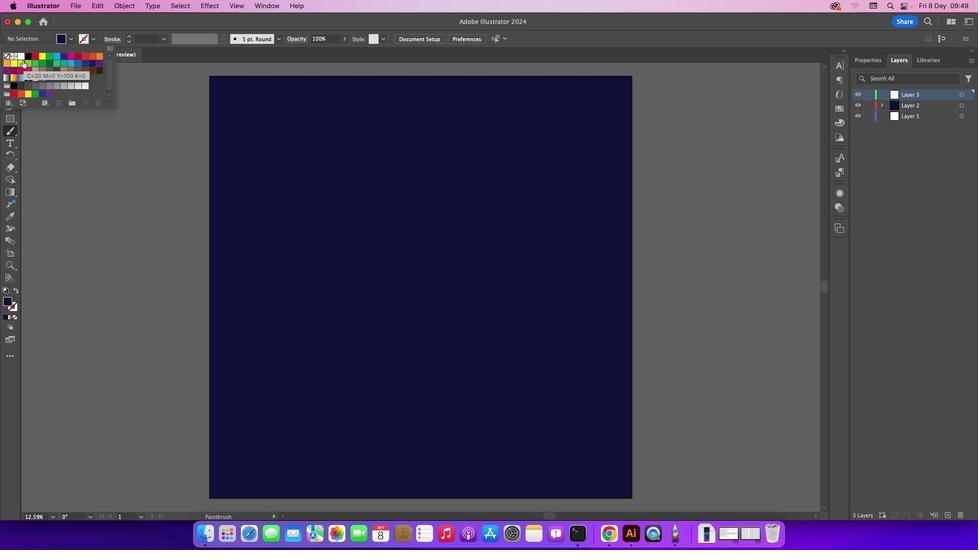
Action: Mouse pressed left at (102, 52)
Screenshot: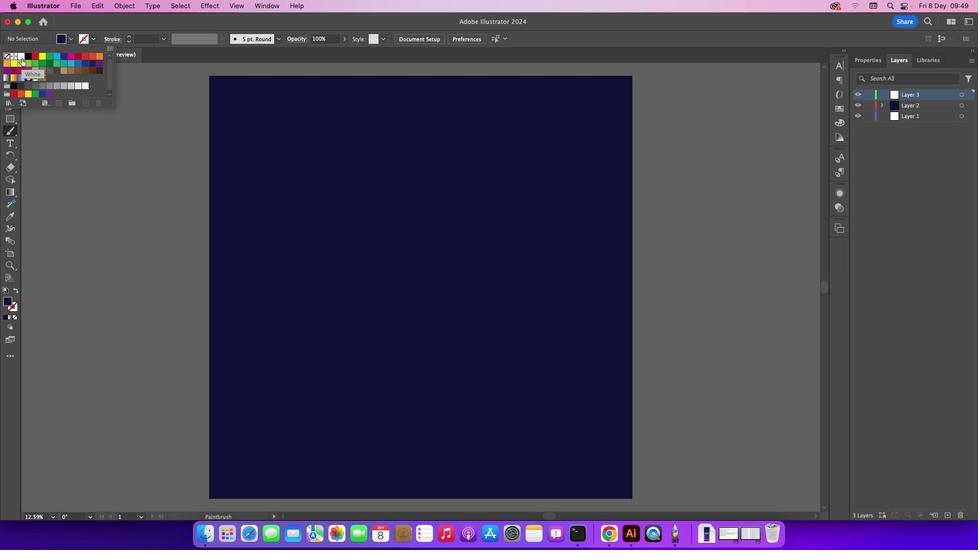 
Action: Mouse moved to (32, 68)
Screenshot: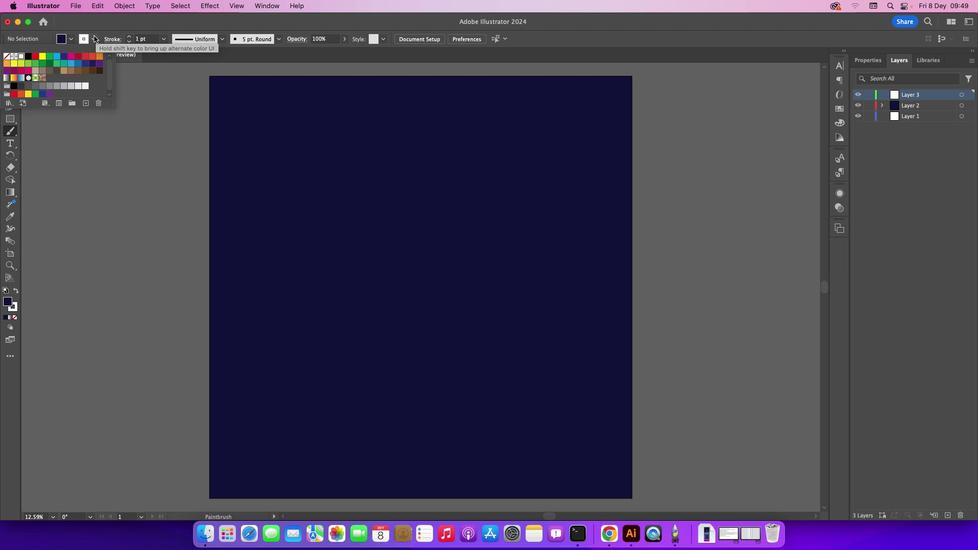 
Action: Mouse pressed left at (32, 68)
Screenshot: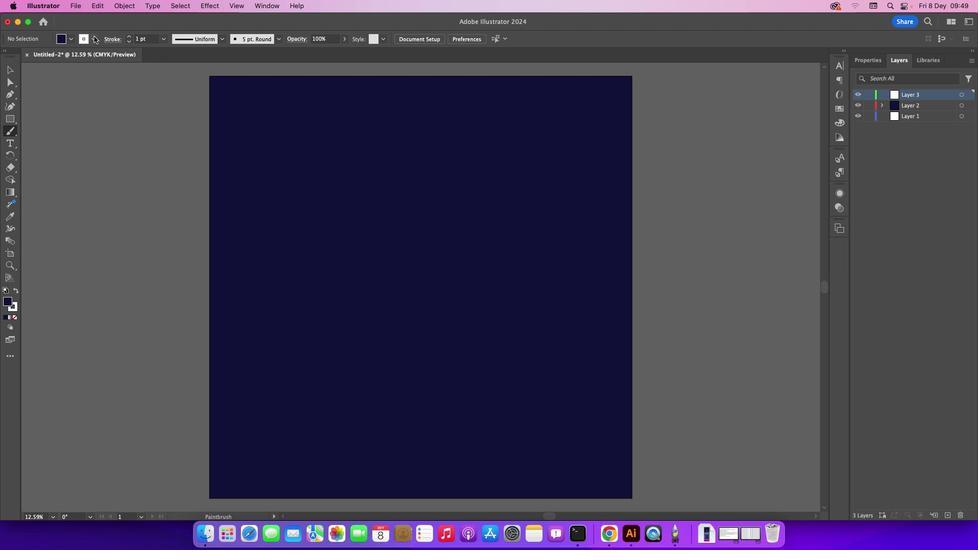 
Action: Mouse moved to (104, 46)
Screenshot: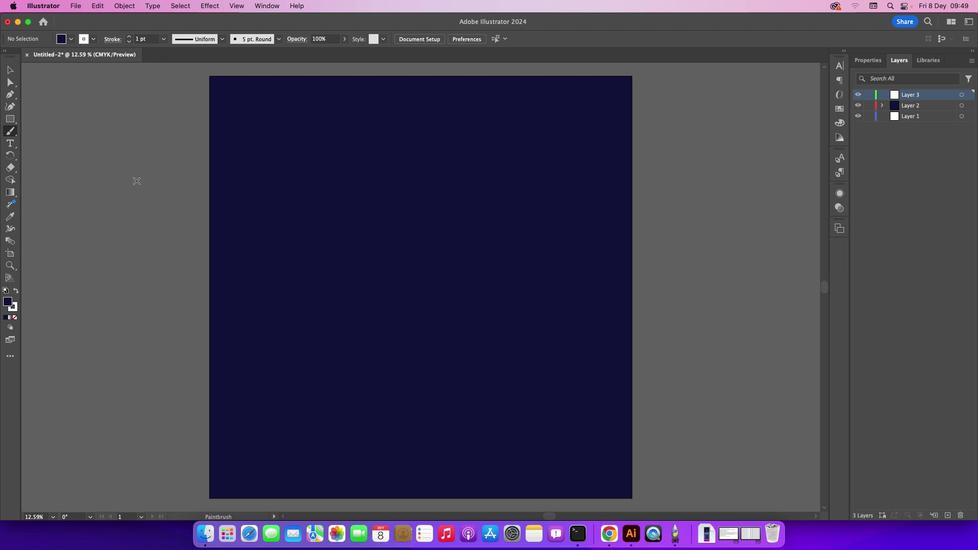 
Action: Mouse pressed left at (104, 46)
Screenshot: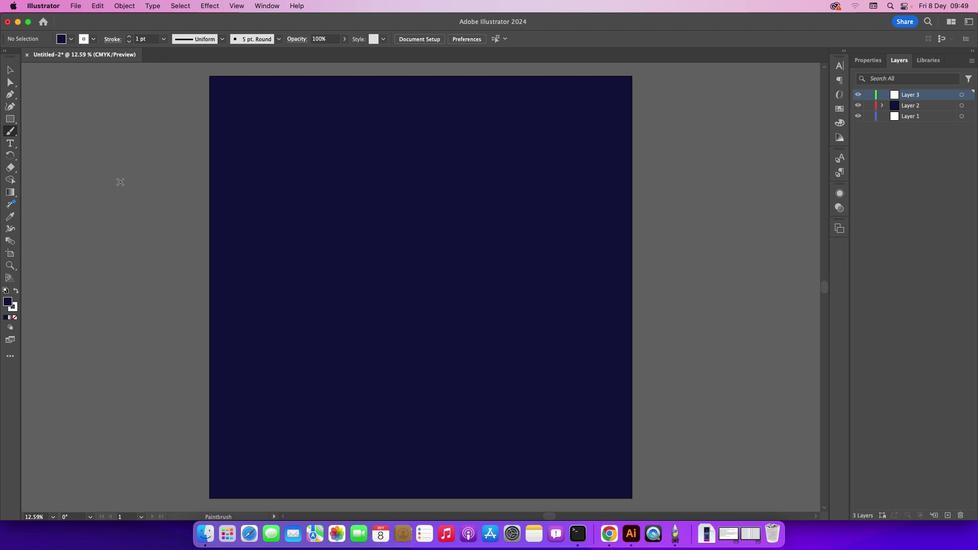 
Action: Mouse moved to (318, 190)
Screenshot: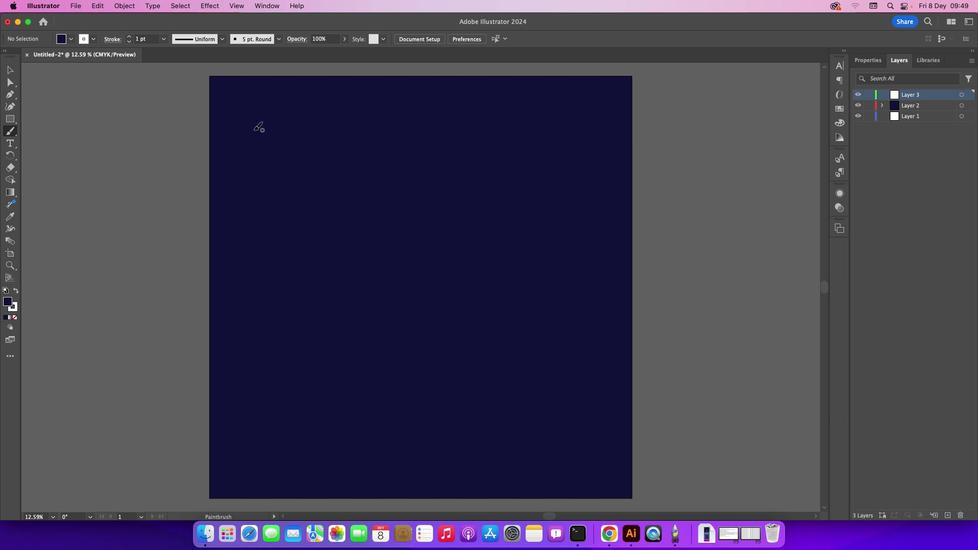 
Action: Key pressed Key.caps_lock
Screenshot: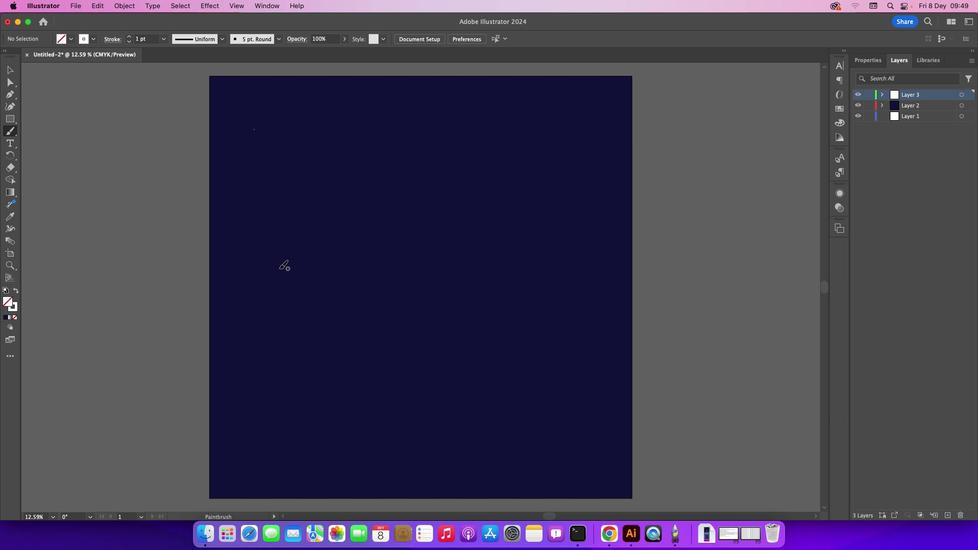 
Action: Mouse moved to (264, 140)
Screenshot: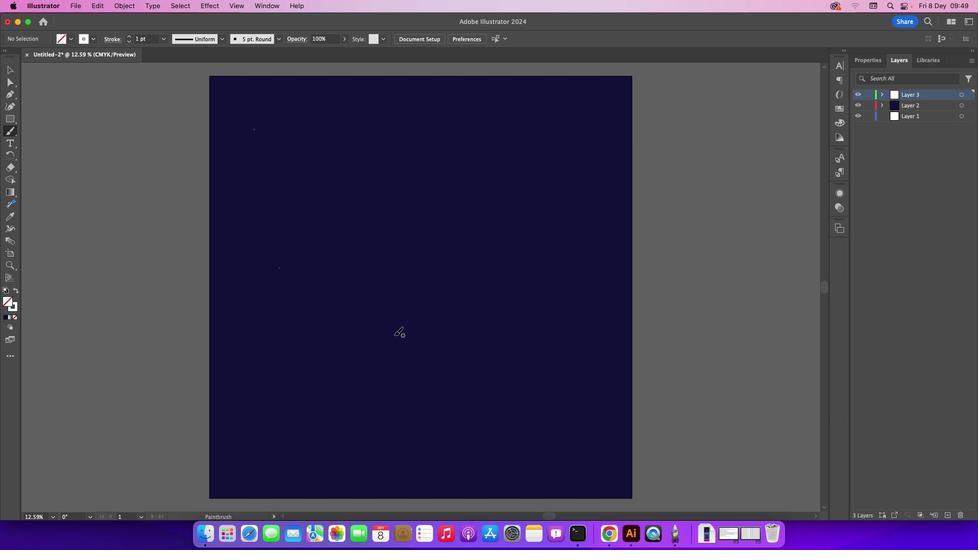 
Action: Mouse pressed left at (264, 140)
Screenshot: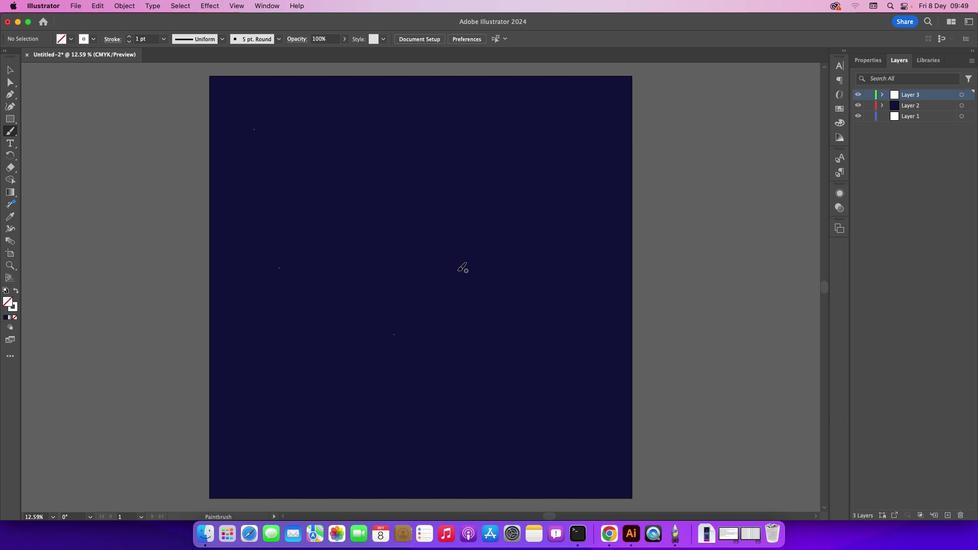 
Action: Mouse moved to (289, 278)
Screenshot: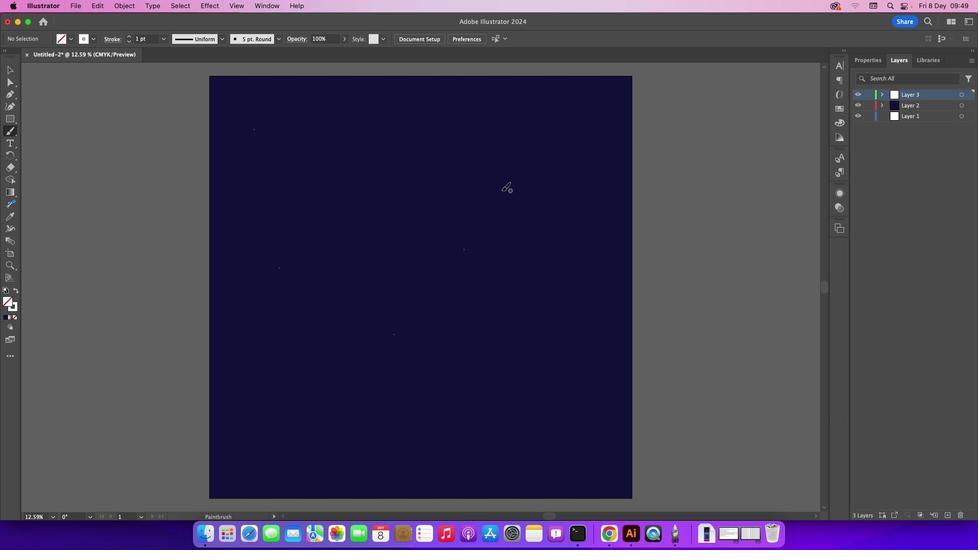 
Action: Mouse pressed left at (289, 278)
Screenshot: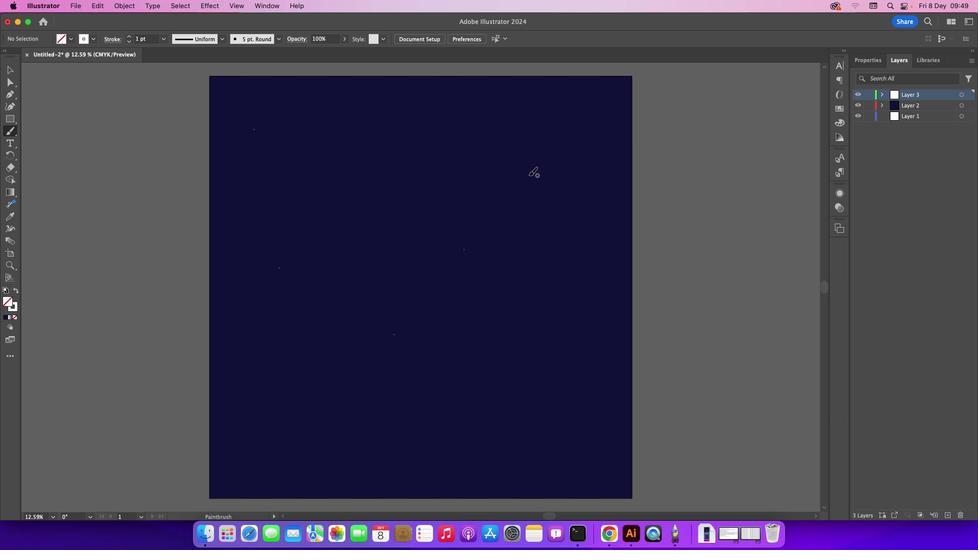 
Action: Mouse moved to (405, 345)
Screenshot: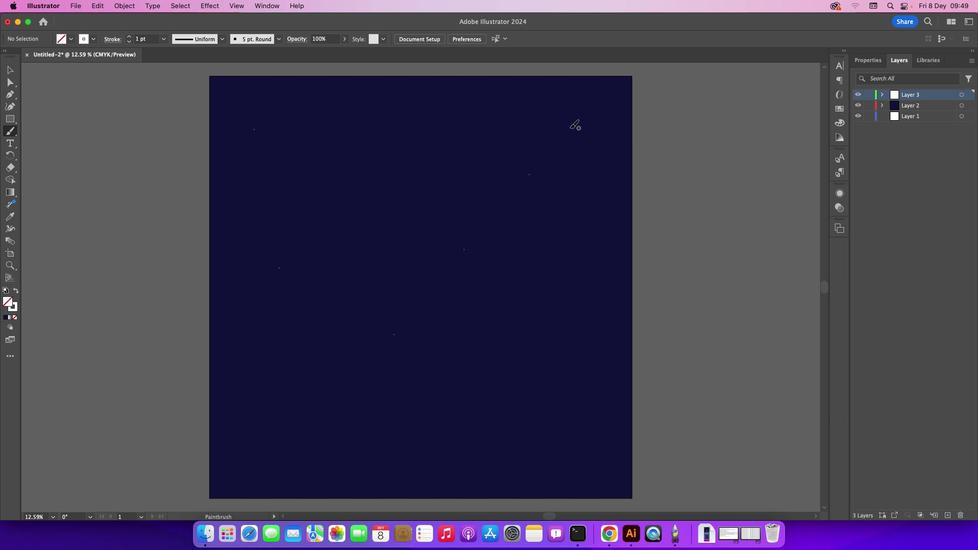 
Action: Mouse pressed left at (405, 345)
Screenshot: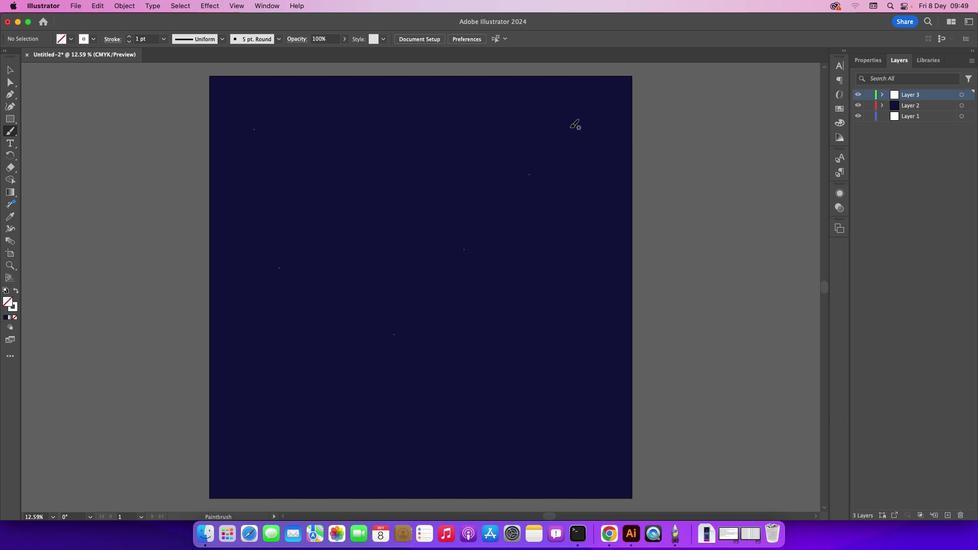 
Action: Mouse moved to (474, 260)
Screenshot: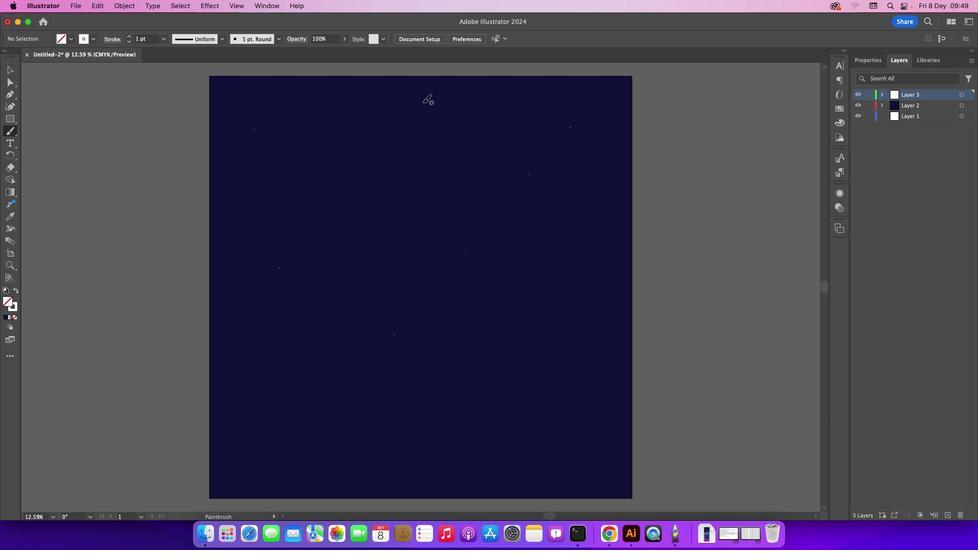 
Action: Mouse pressed left at (474, 260)
Screenshot: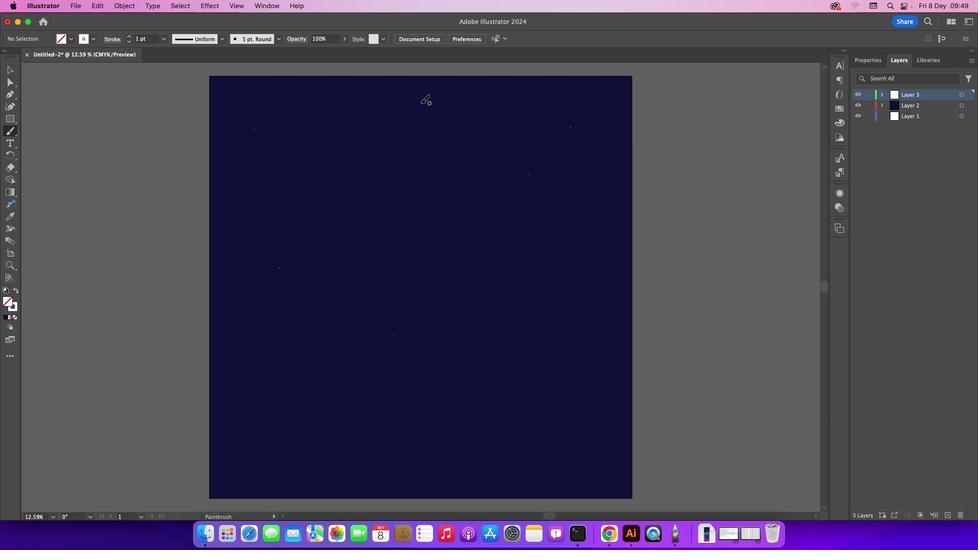 
Action: Mouse moved to (540, 185)
Screenshot: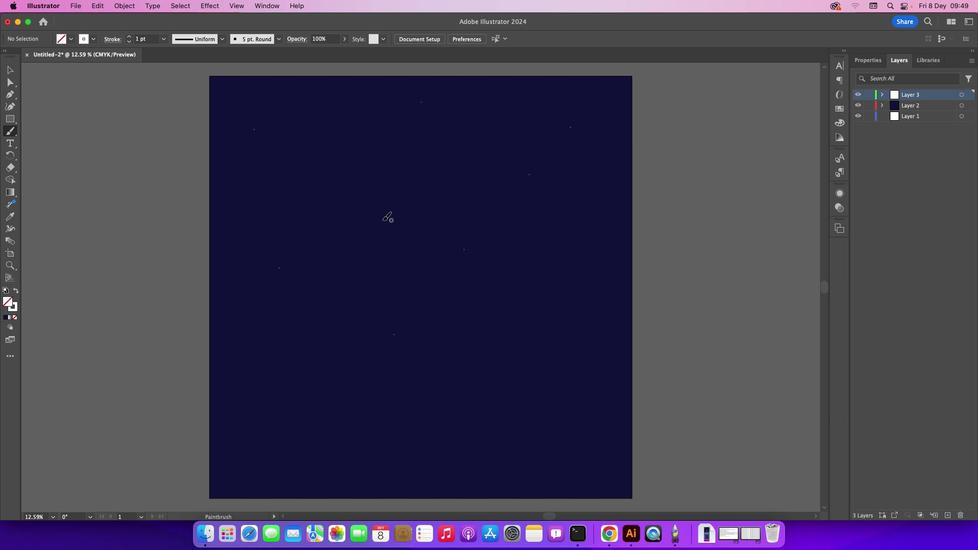 
Action: Mouse pressed left at (540, 185)
Screenshot: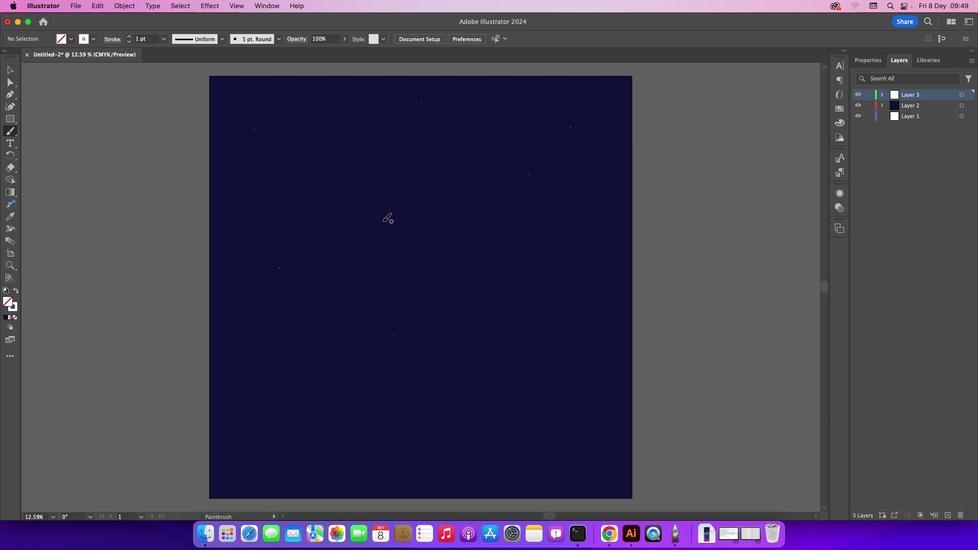 
Action: Mouse moved to (581, 138)
Screenshot: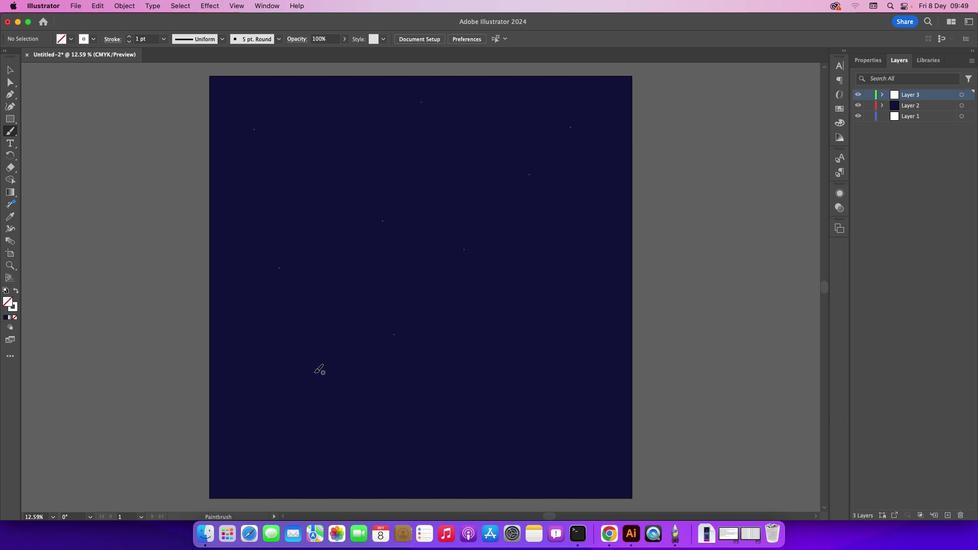 
Action: Mouse pressed left at (581, 138)
Screenshot: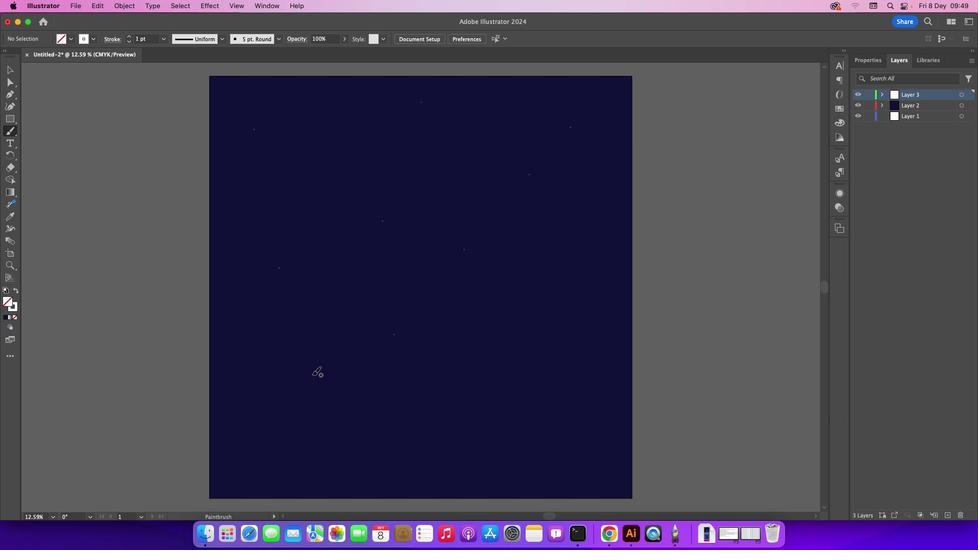 
Action: Mouse moved to (432, 113)
Screenshot: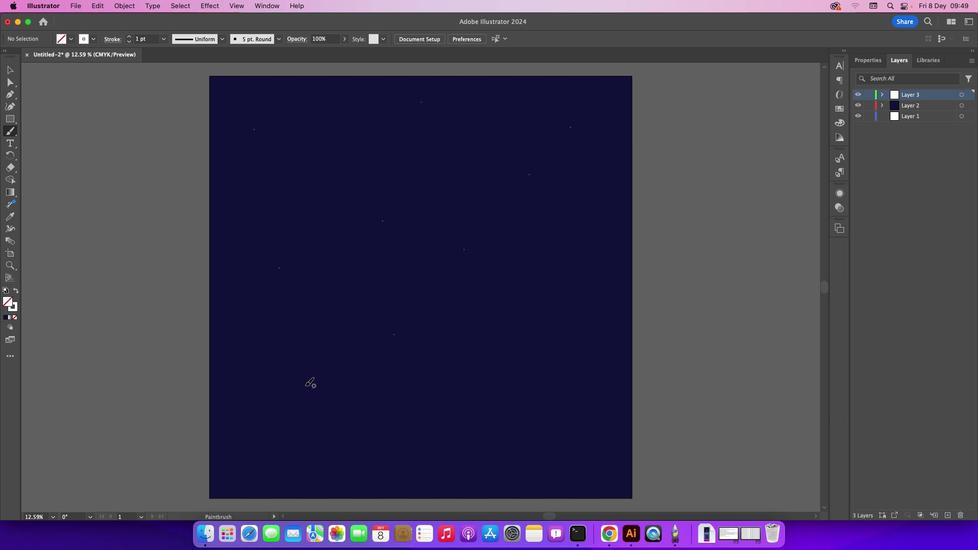 
Action: Mouse pressed left at (432, 113)
Screenshot: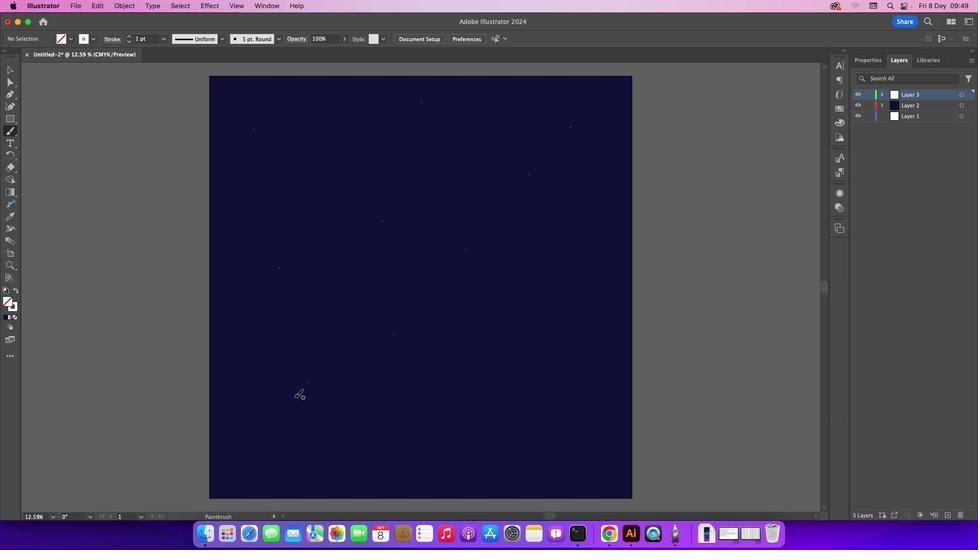 
Action: Mouse moved to (393, 231)
Screenshot: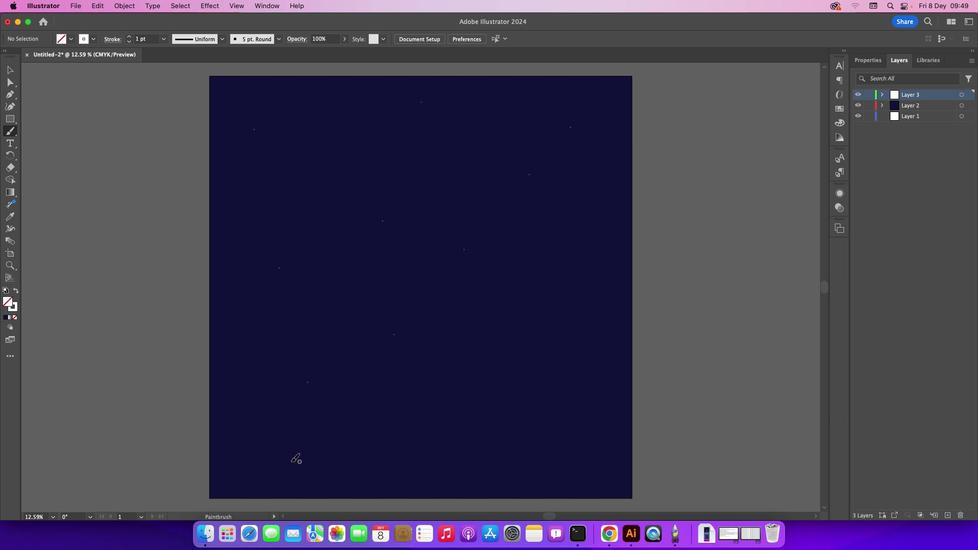 
Action: Mouse pressed left at (393, 231)
Screenshot: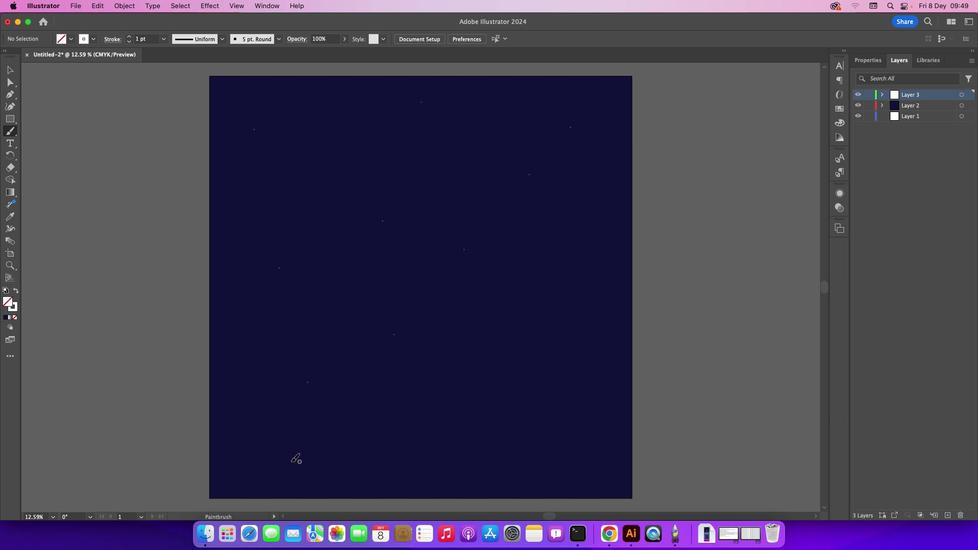 
Action: Mouse moved to (318, 393)
Screenshot: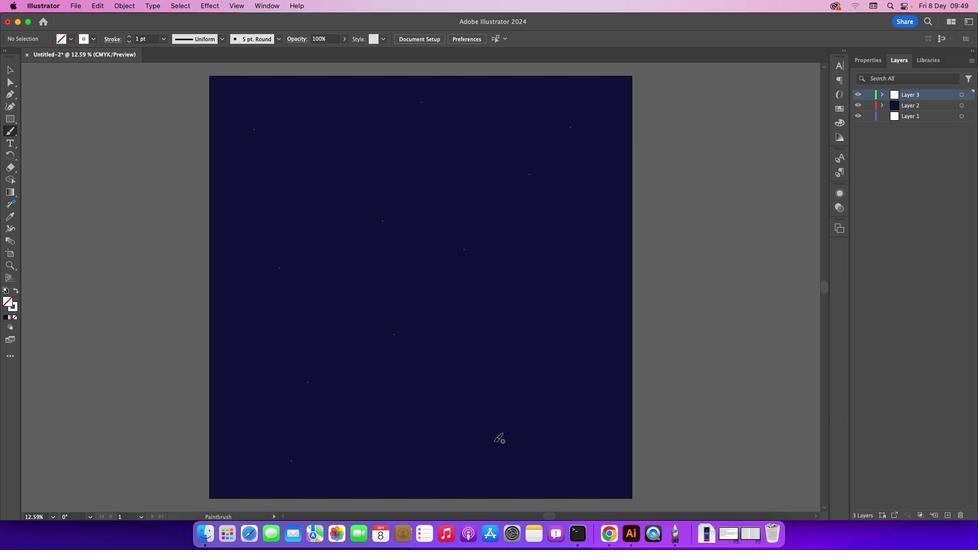 
Action: Mouse pressed left at (318, 393)
Screenshot: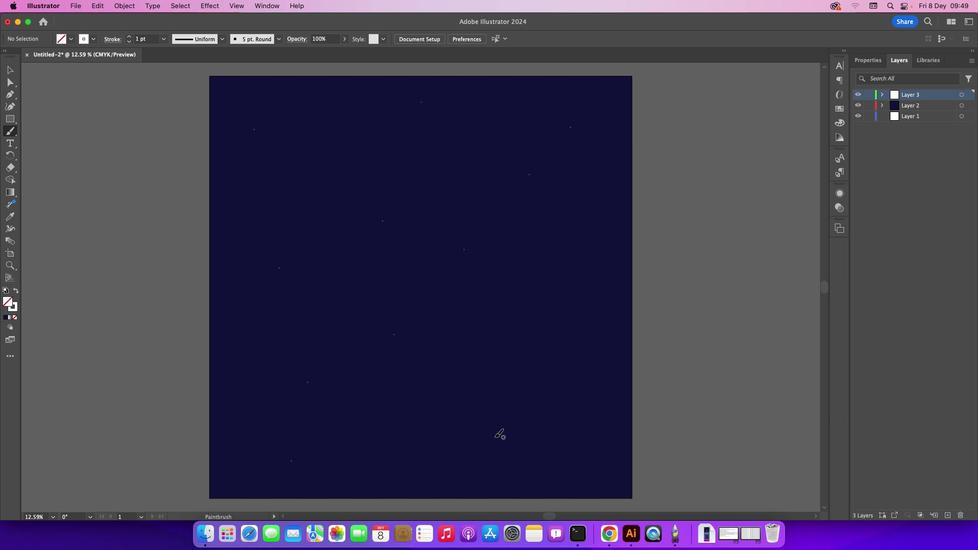 
Action: Mouse moved to (302, 471)
Screenshot: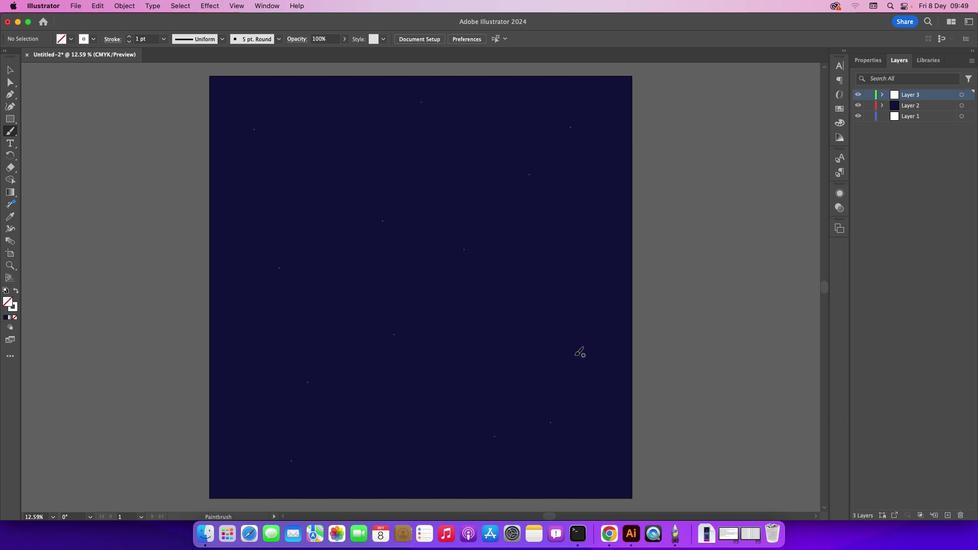 
Action: Mouse pressed left at (302, 471)
Screenshot: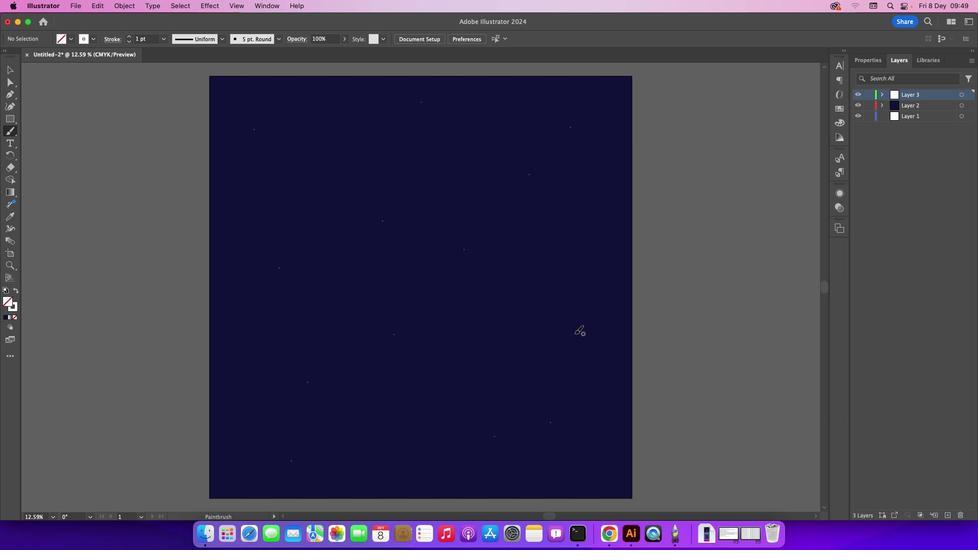 
Action: Mouse moved to (505, 447)
Screenshot: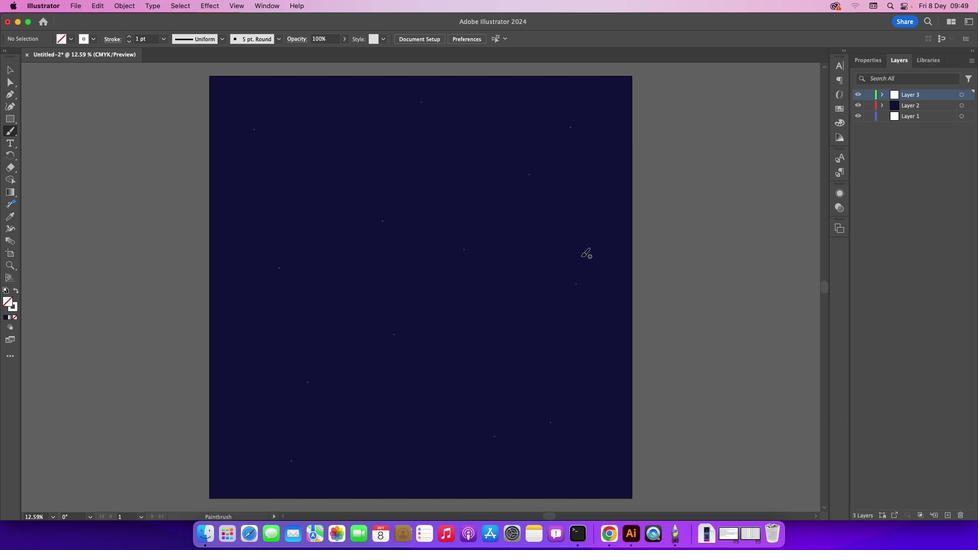 
Action: Mouse pressed left at (505, 447)
Screenshot: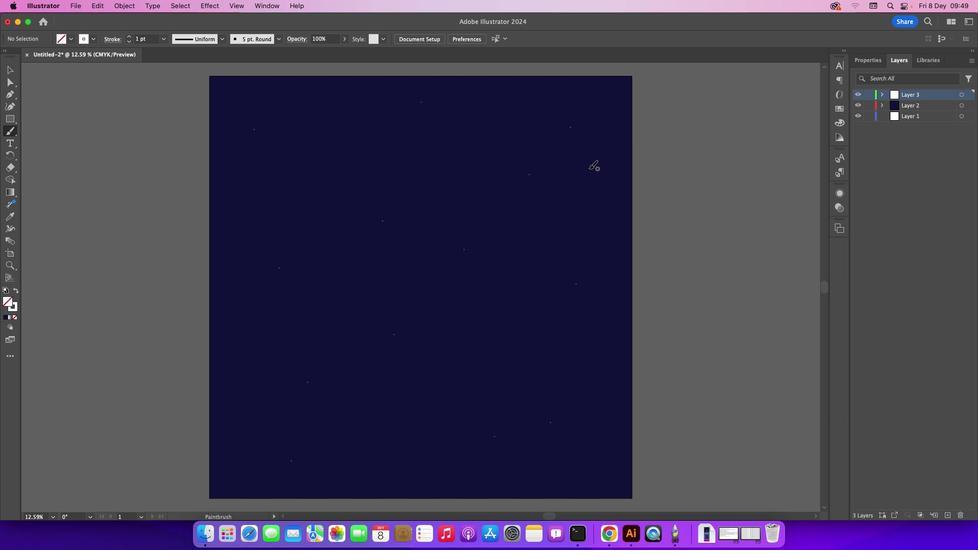 
Action: Mouse moved to (561, 433)
Screenshot: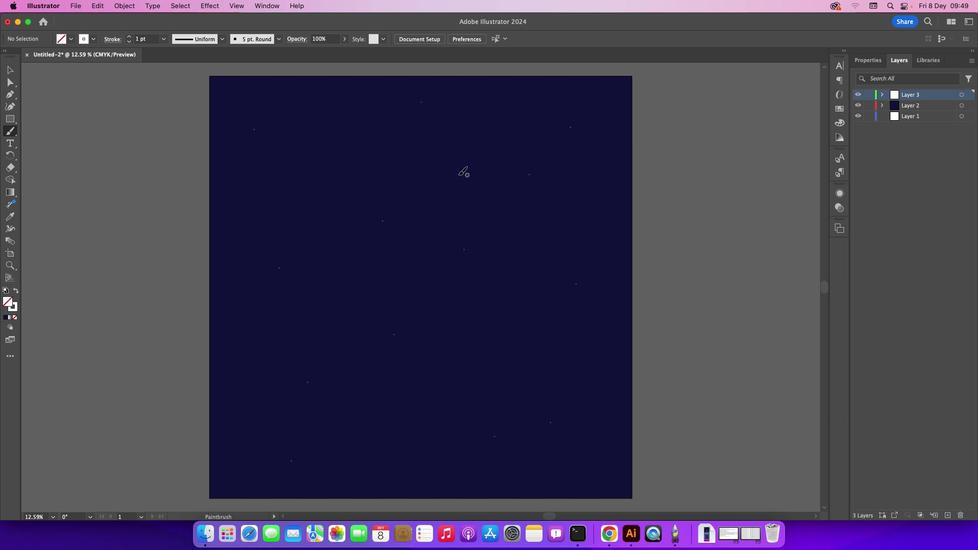 
Action: Mouse pressed left at (561, 433)
Screenshot: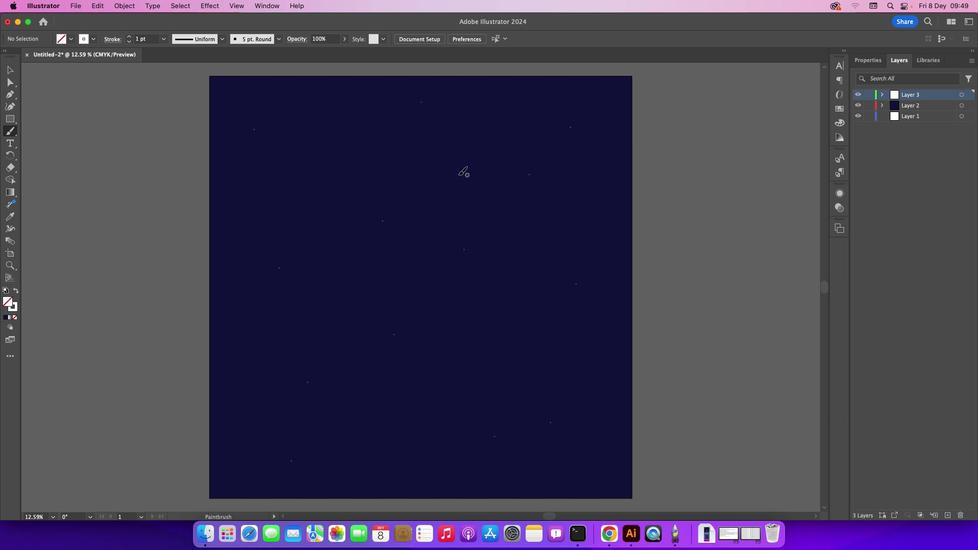 
Action: Mouse moved to (586, 294)
Screenshot: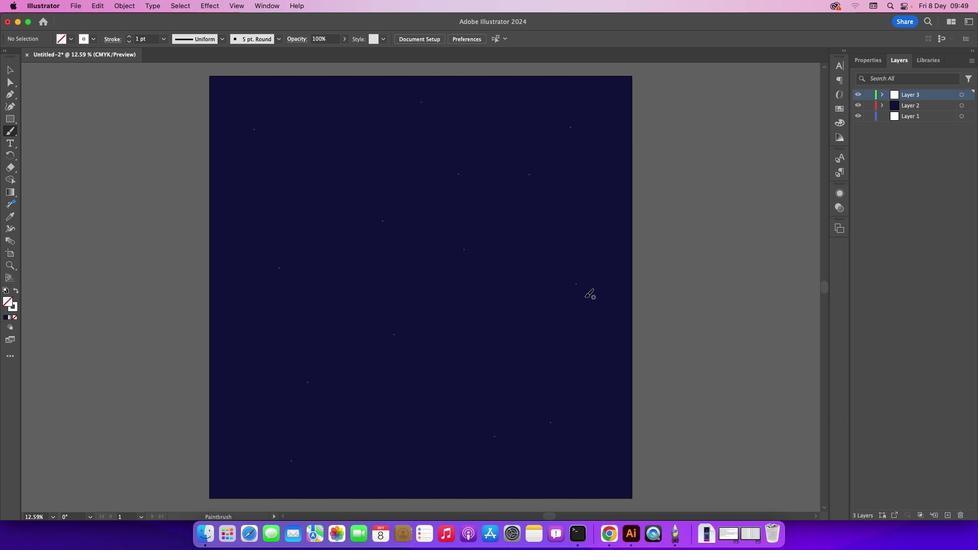 
Action: Mouse pressed left at (586, 294)
Screenshot: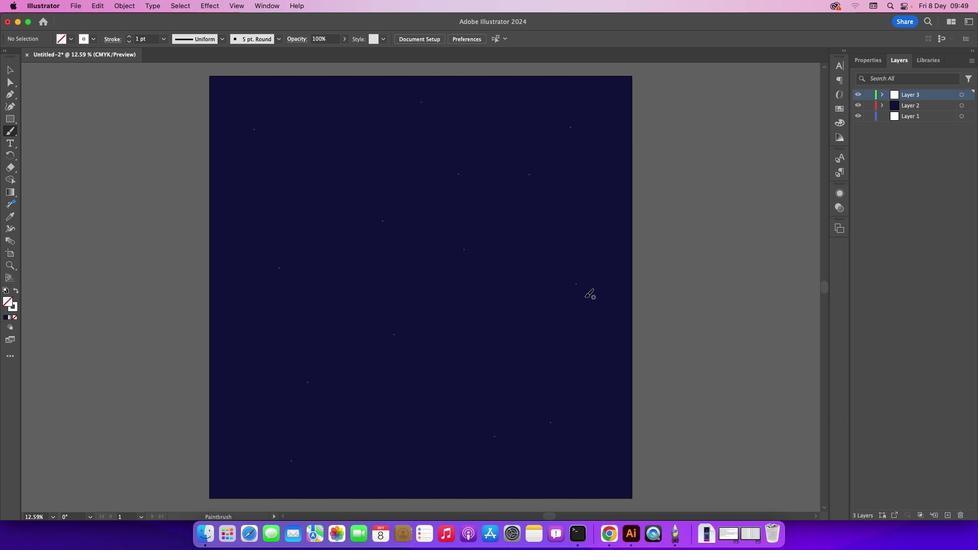 
Action: Mouse moved to (469, 184)
Screenshot: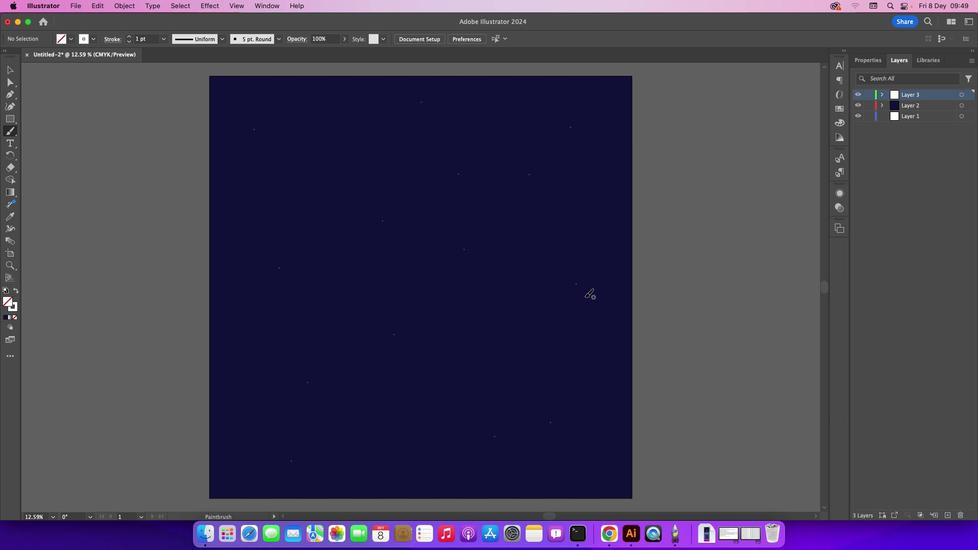
Action: Mouse pressed left at (469, 184)
Screenshot: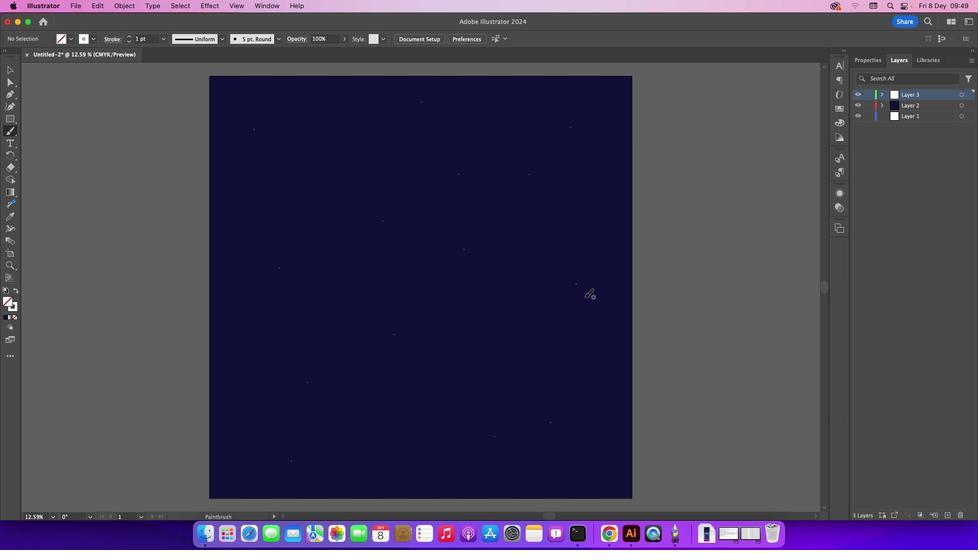 
Action: Mouse moved to (595, 307)
Screenshot: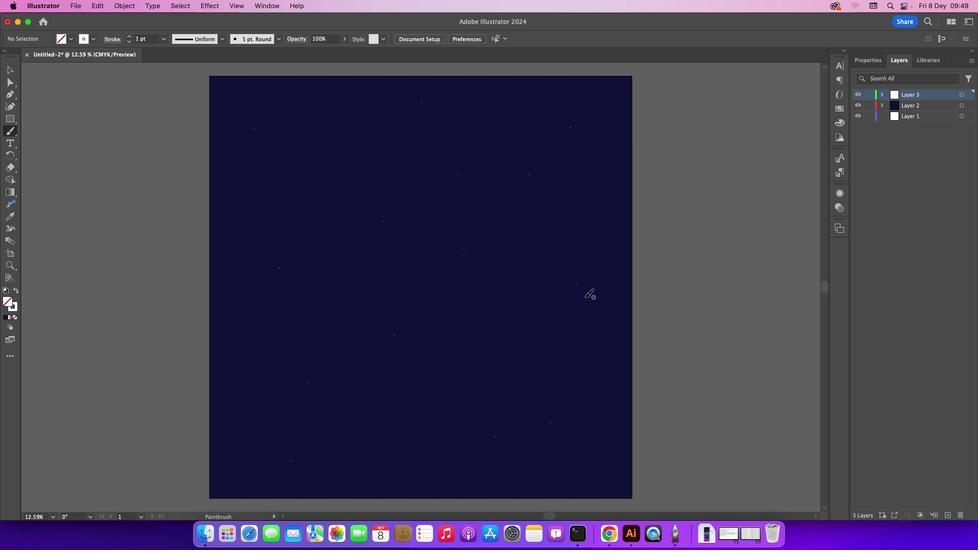 
Action: Key pressed ']'']'']'']'']'']'']'']'
Screenshot: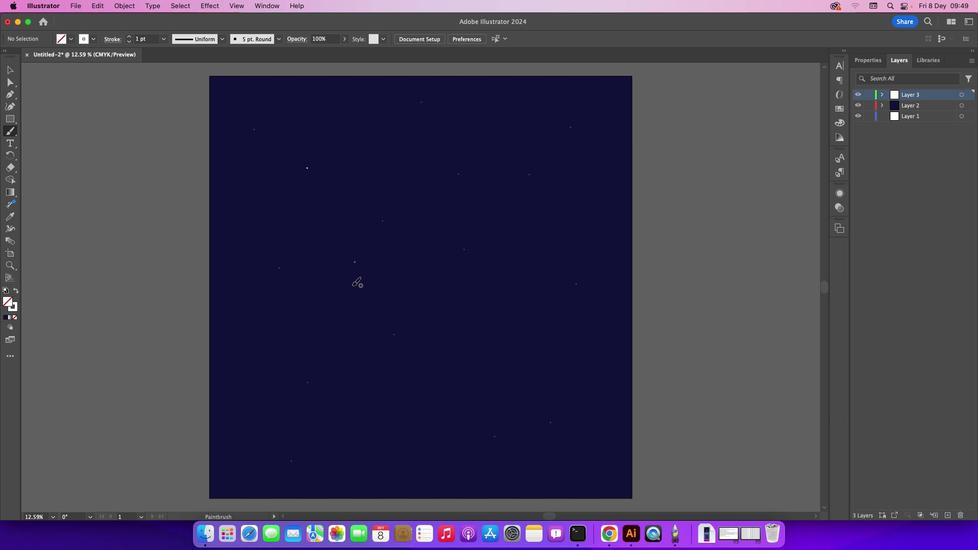 
Action: Mouse moved to (317, 178)
Screenshot: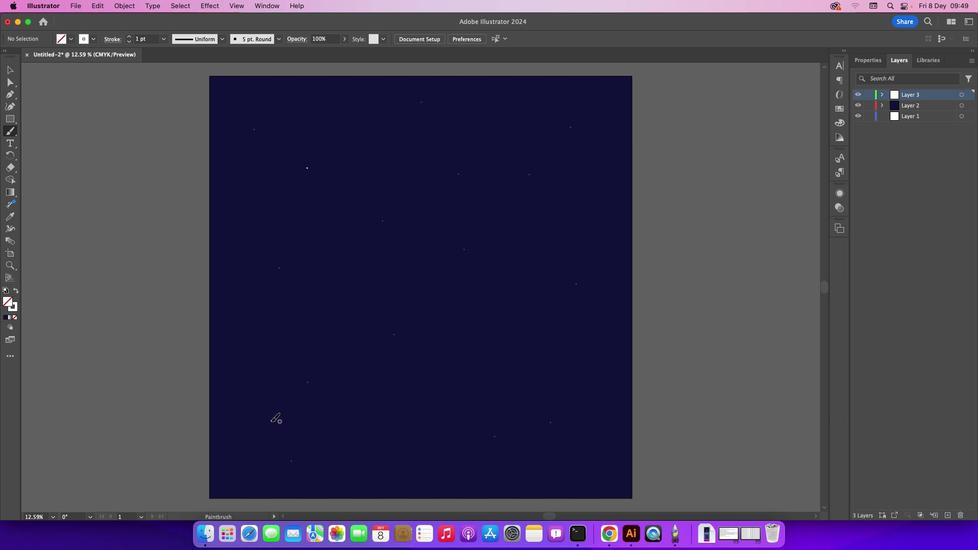 
Action: Mouse pressed left at (317, 178)
Screenshot: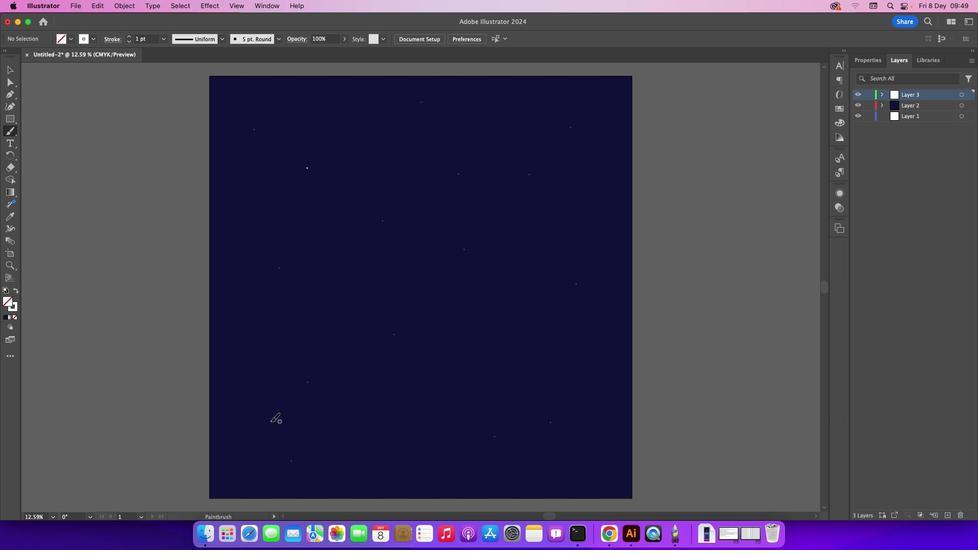 
Action: Mouse moved to (281, 432)
Screenshot: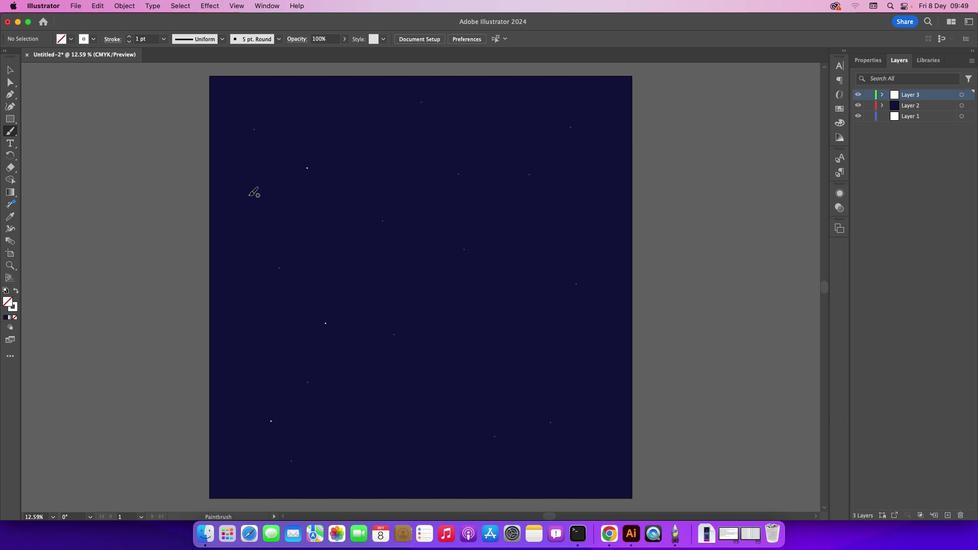 
Action: Mouse pressed left at (281, 432)
Screenshot: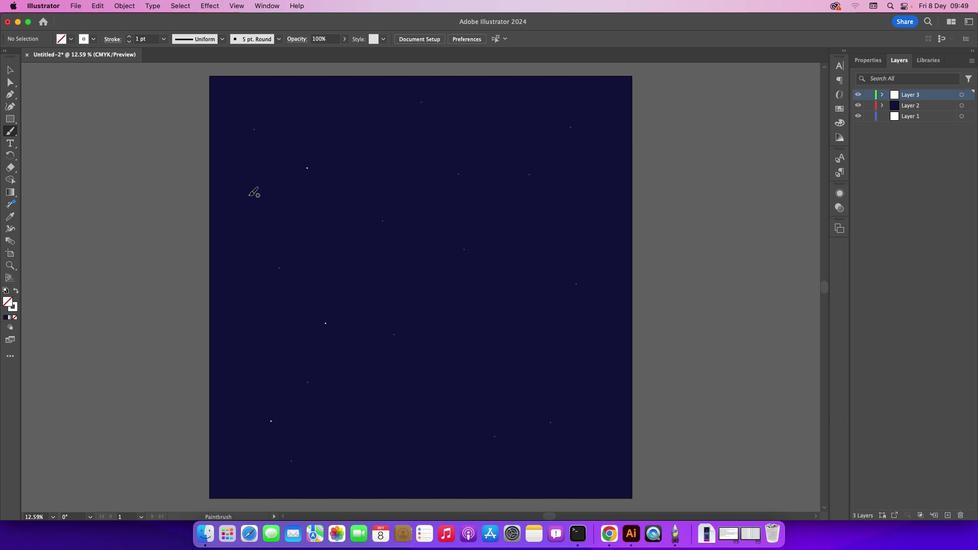 
Action: Mouse moved to (336, 334)
Screenshot: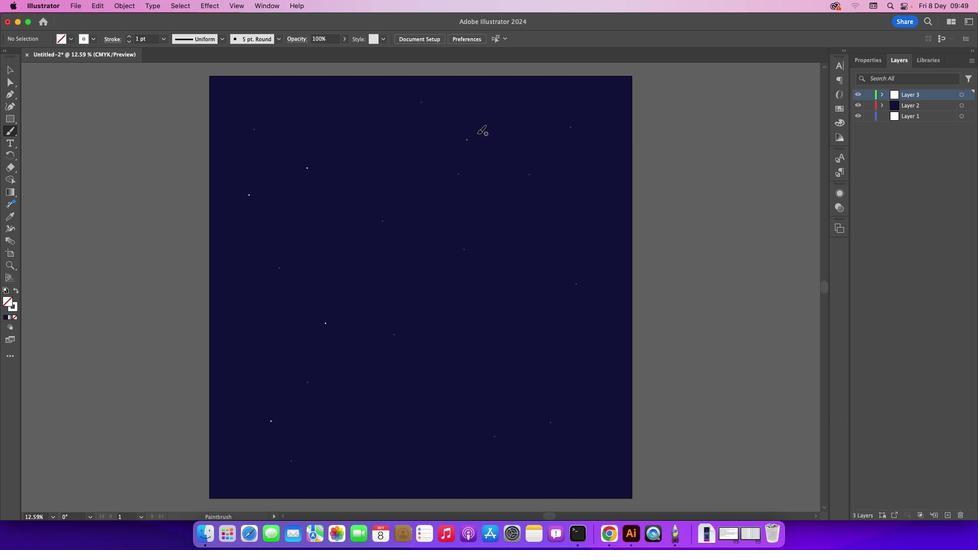 
Action: Mouse pressed left at (336, 334)
Screenshot: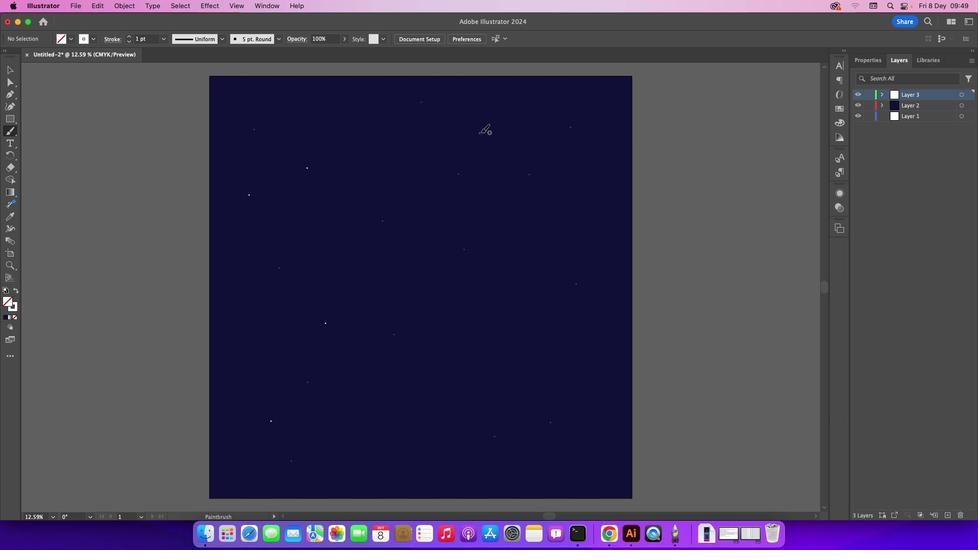 
Action: Mouse moved to (259, 205)
Screenshot: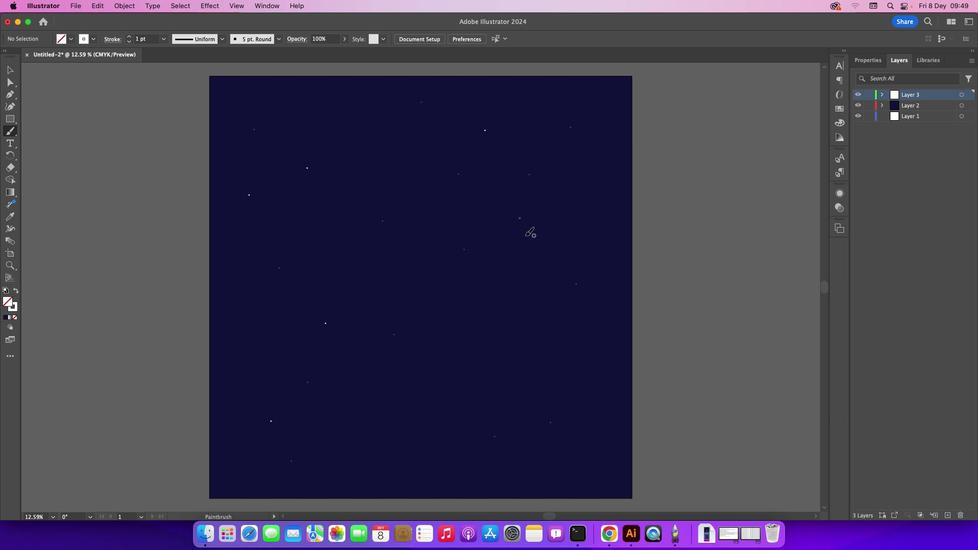 
Action: Mouse pressed left at (259, 205)
Screenshot: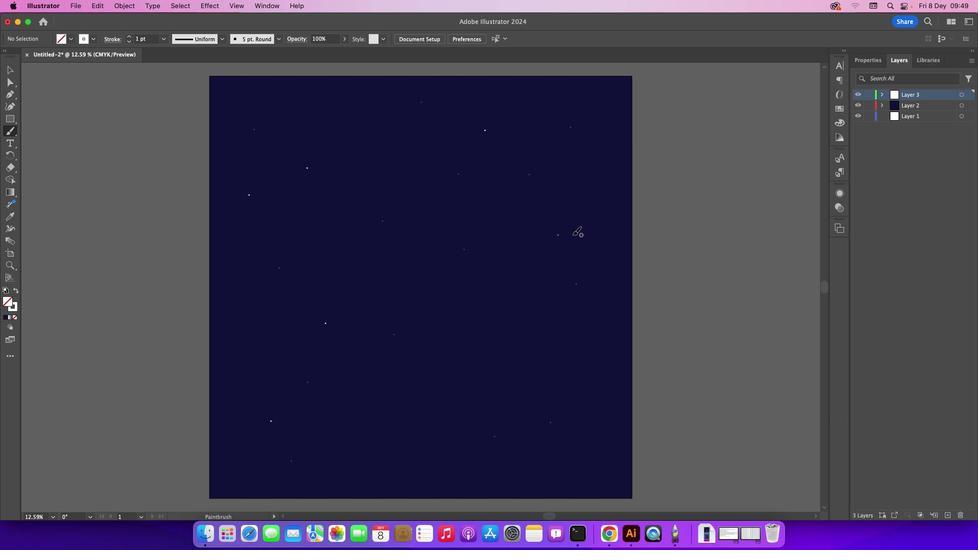 
Action: Mouse moved to (495, 141)
Screenshot: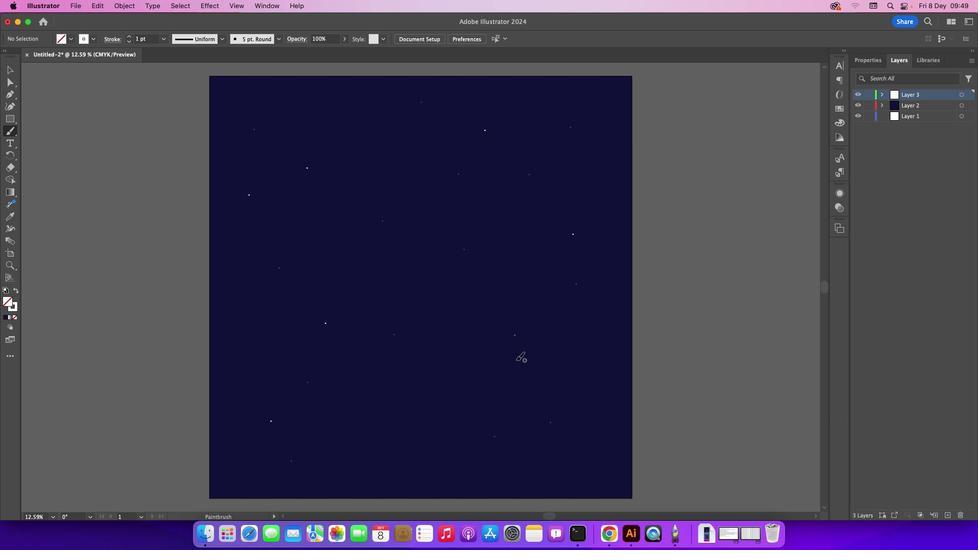 
Action: Mouse pressed left at (495, 141)
Screenshot: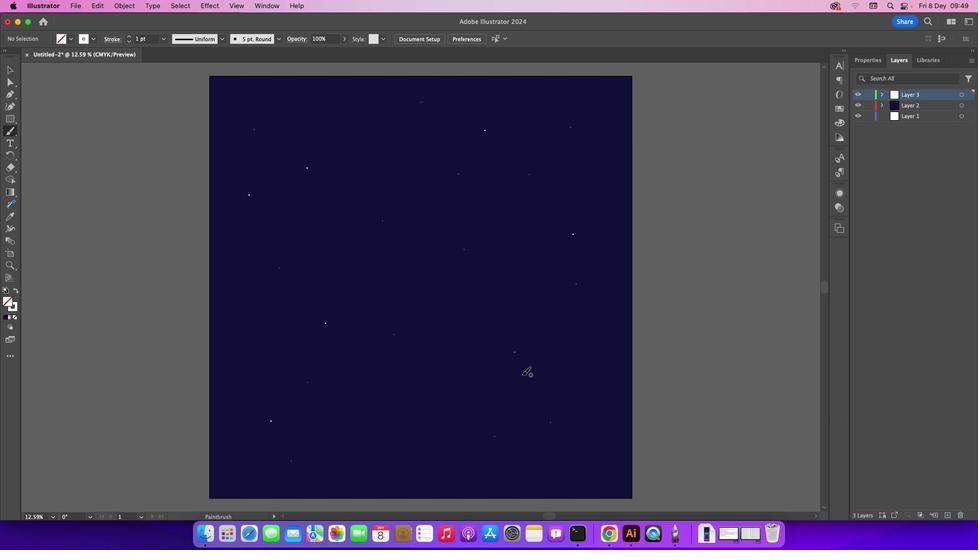 
Action: Mouse moved to (583, 245)
Screenshot: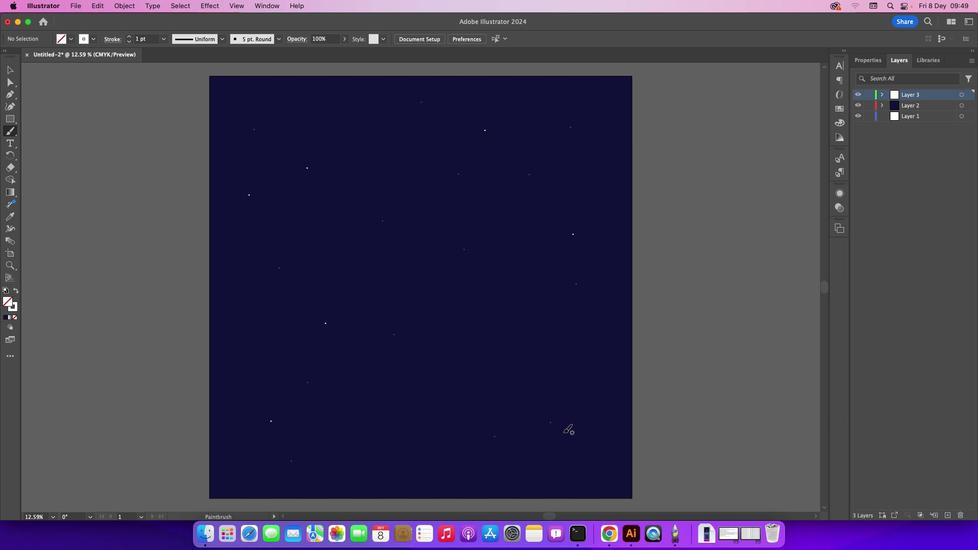 
Action: Mouse pressed left at (583, 245)
Screenshot: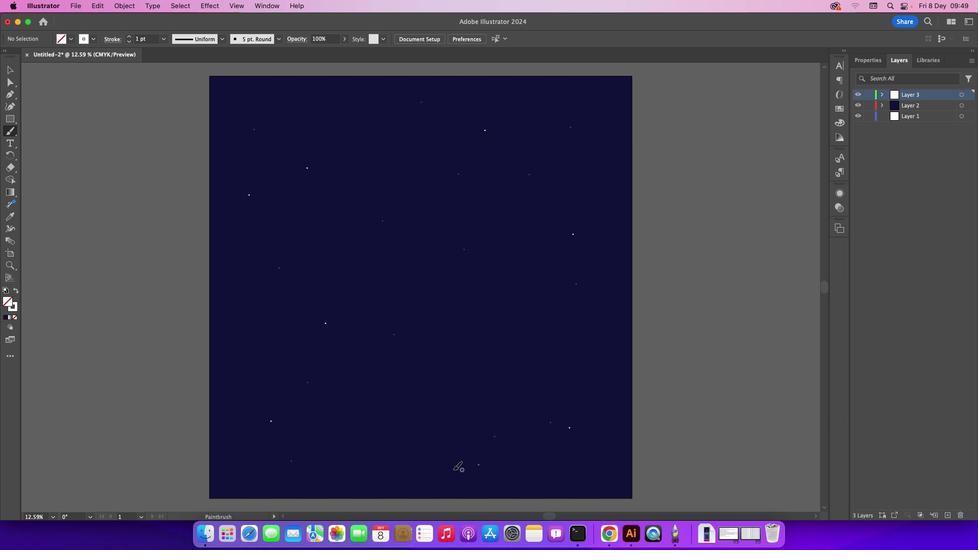 
Action: Mouse moved to (580, 438)
Screenshot: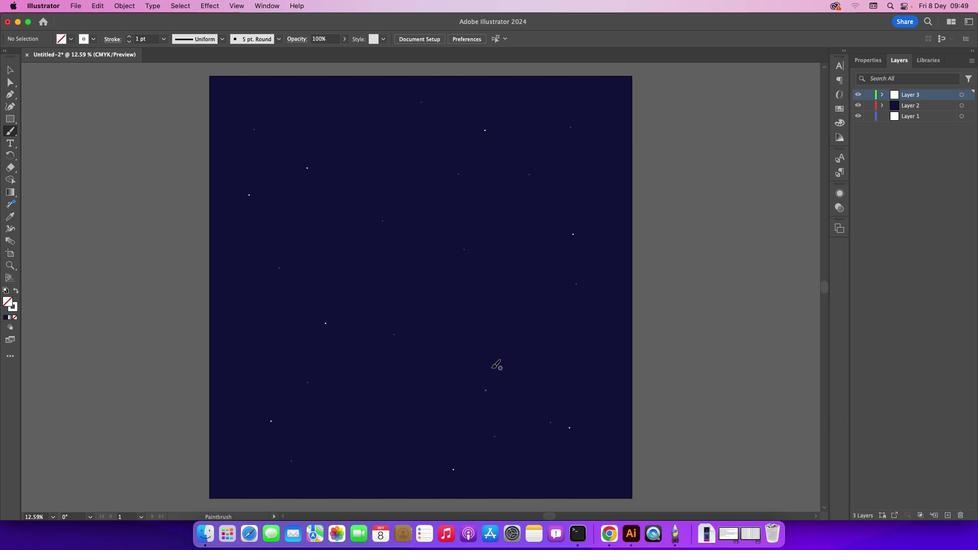 
Action: Mouse pressed left at (580, 438)
Screenshot: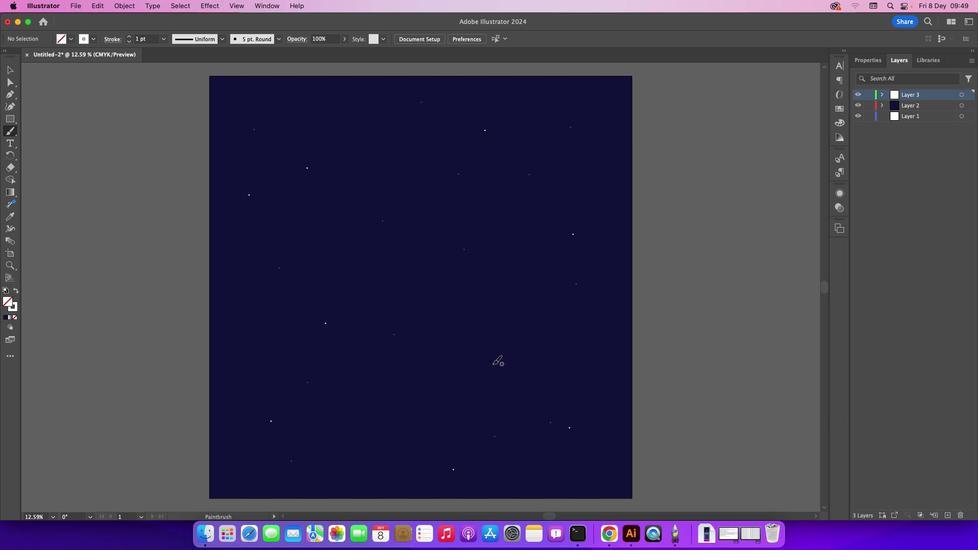 
Action: Mouse moved to (464, 480)
Screenshot: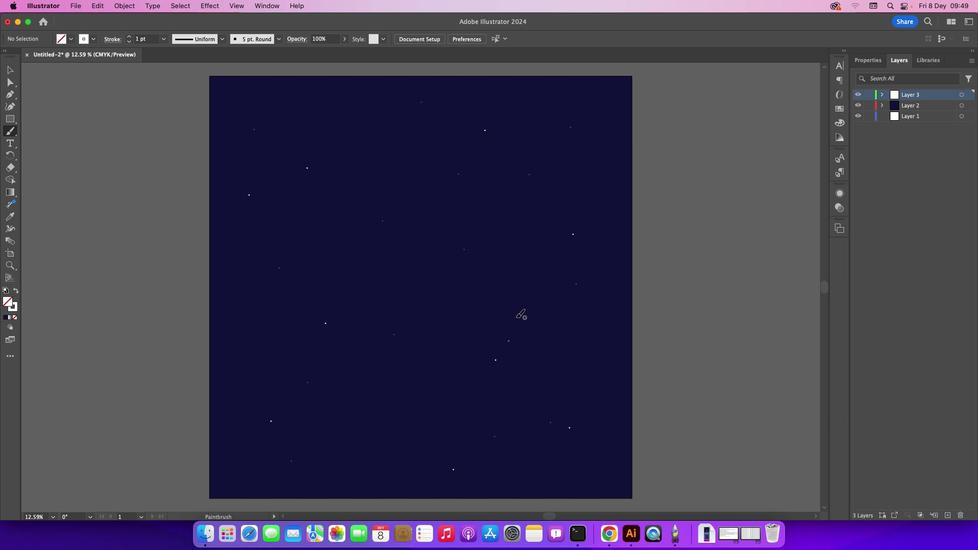 
Action: Mouse pressed left at (464, 480)
Screenshot: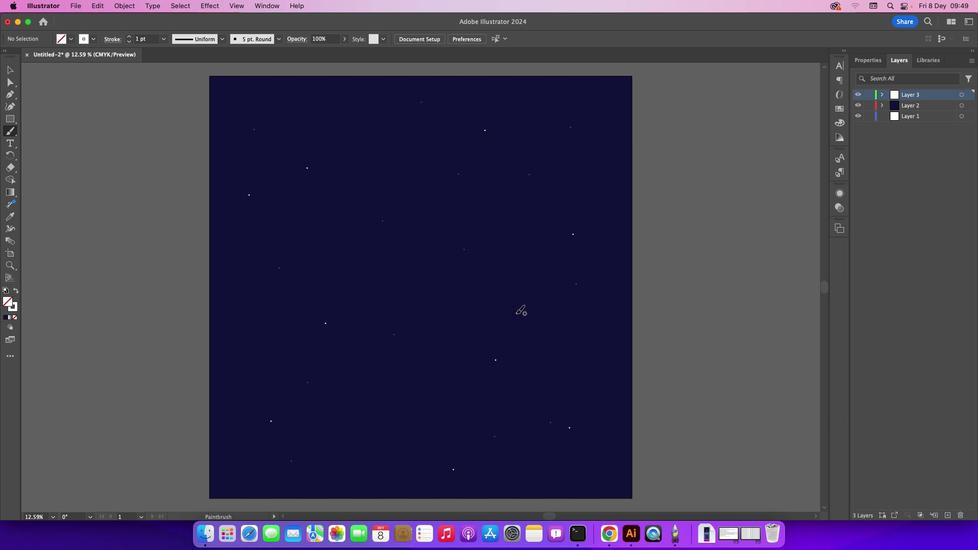 
Action: Mouse moved to (506, 370)
Screenshot: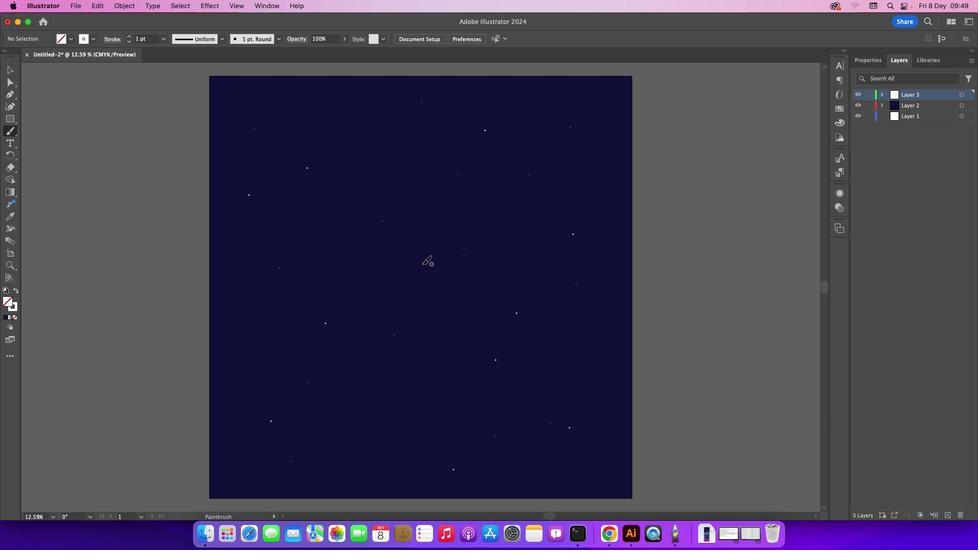 
Action: Mouse pressed left at (506, 370)
Screenshot: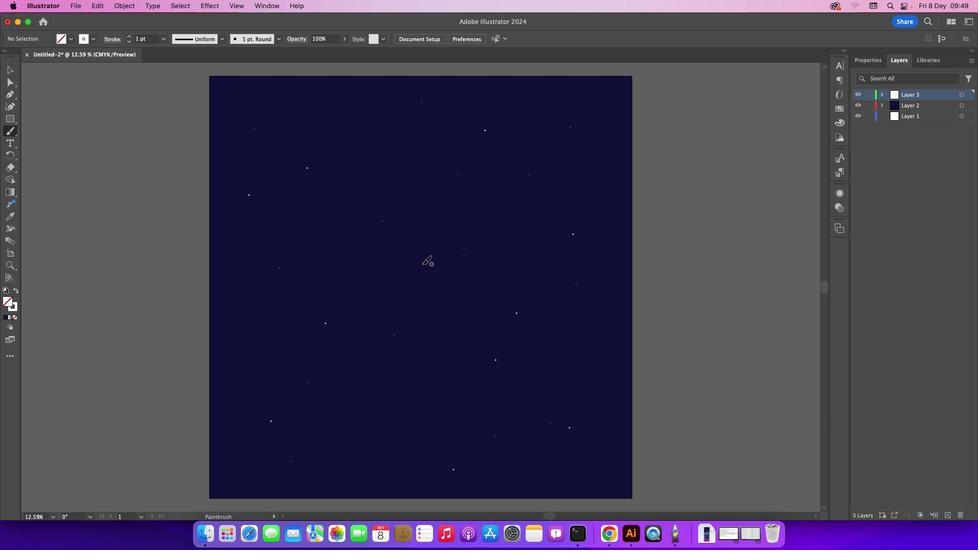 
Action: Mouse moved to (527, 324)
Screenshot: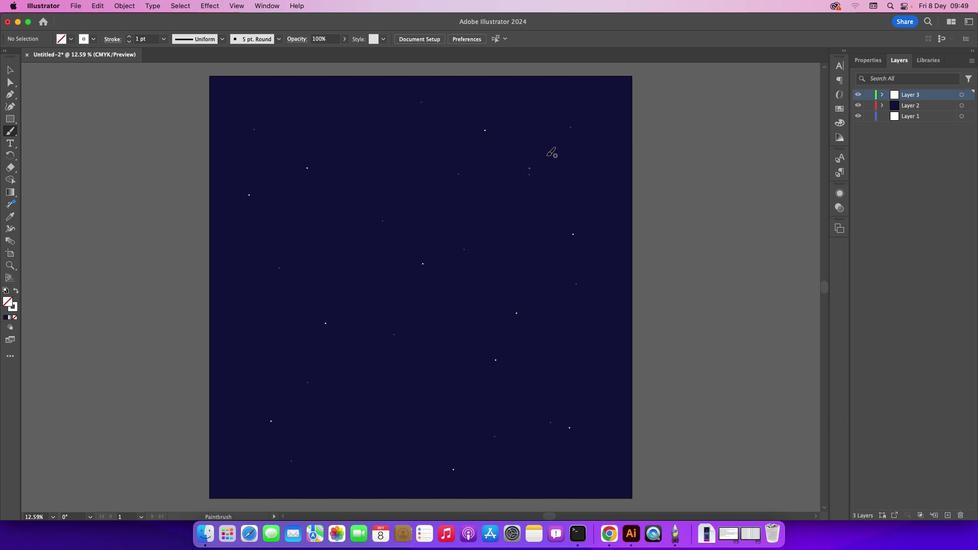 
Action: Mouse pressed left at (527, 324)
Screenshot: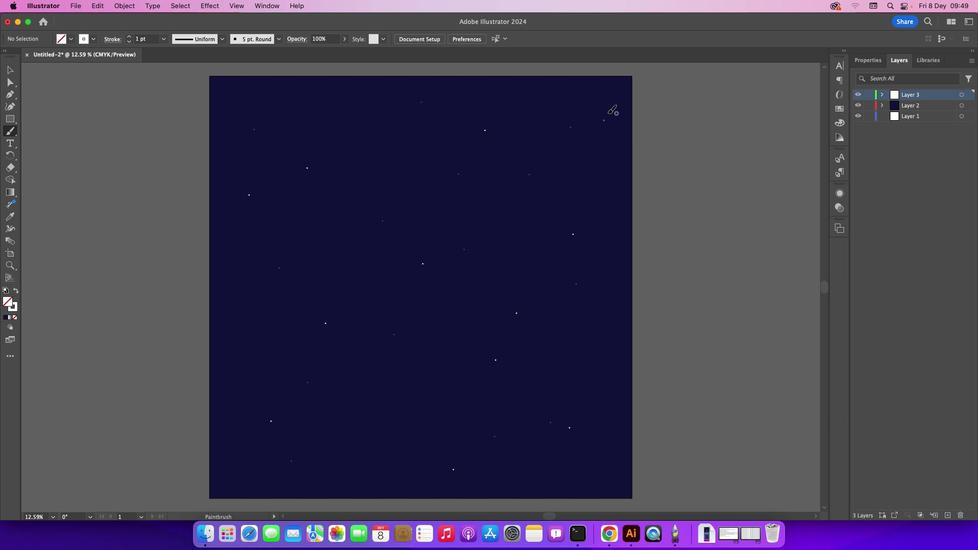 
Action: Mouse moved to (433, 274)
Screenshot: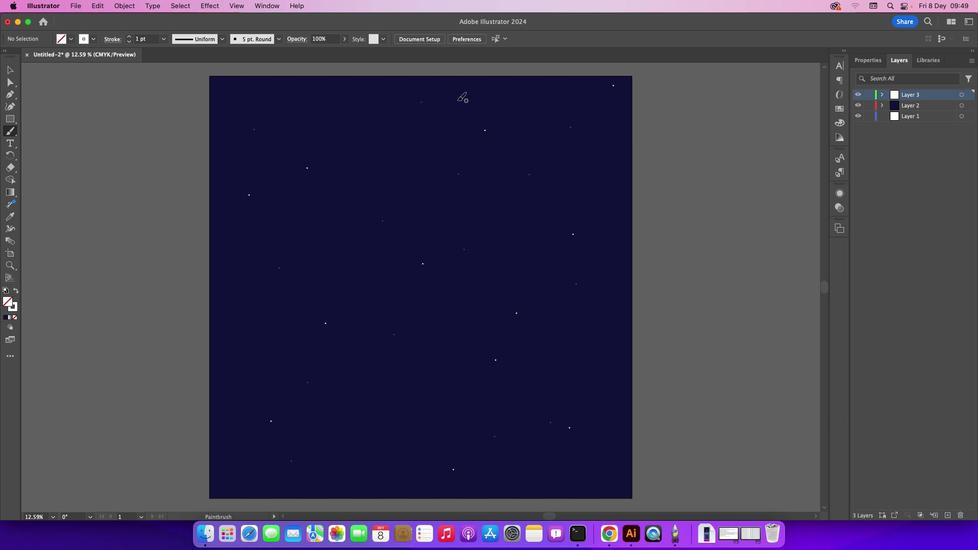 
Action: Mouse pressed left at (433, 274)
Screenshot: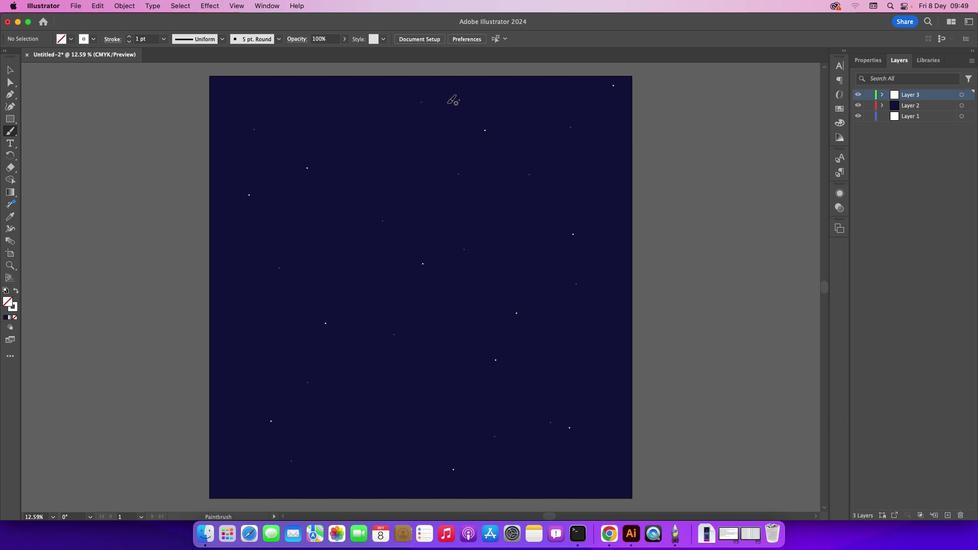 
Action: Mouse moved to (624, 96)
Screenshot: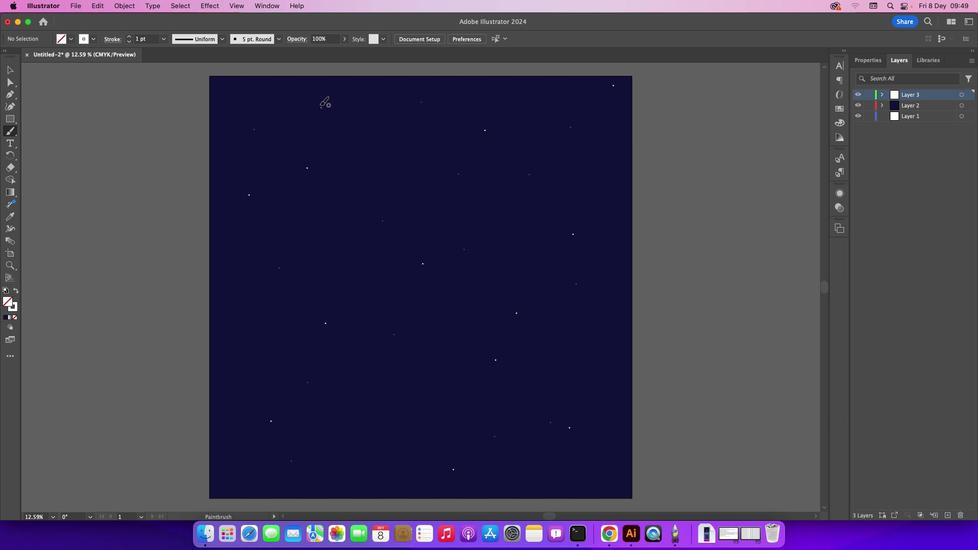 
Action: Mouse pressed left at (624, 96)
Screenshot: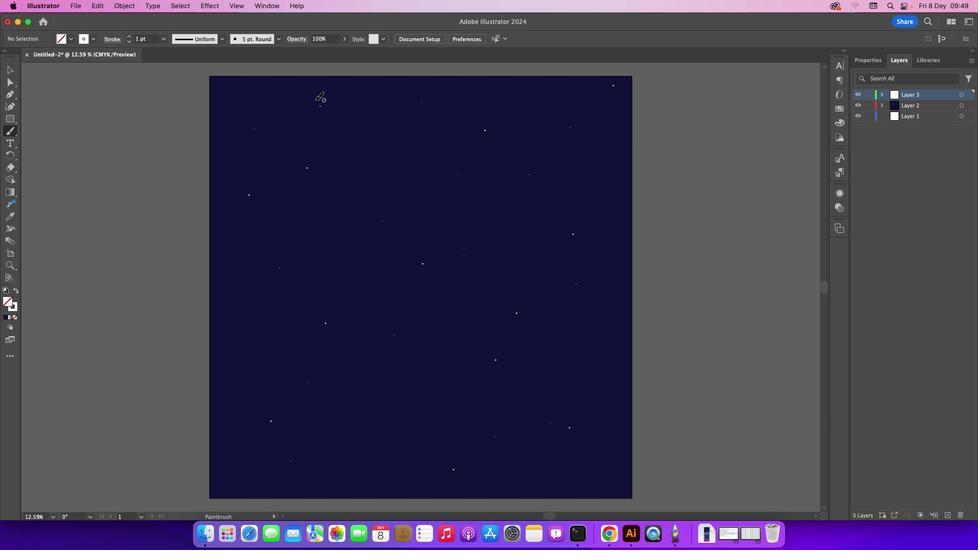 
Action: Mouse moved to (318, 104)
Screenshot: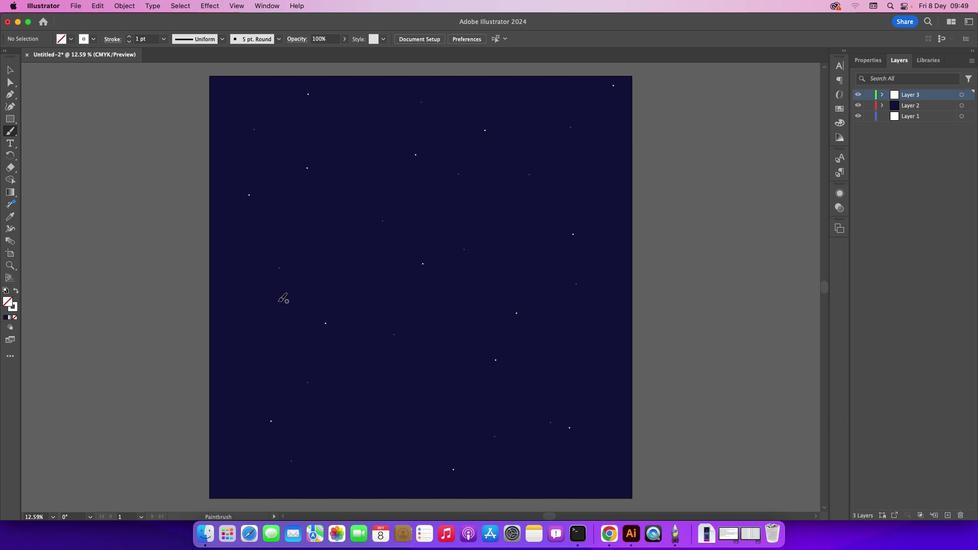 
Action: Mouse pressed left at (318, 104)
Screenshot: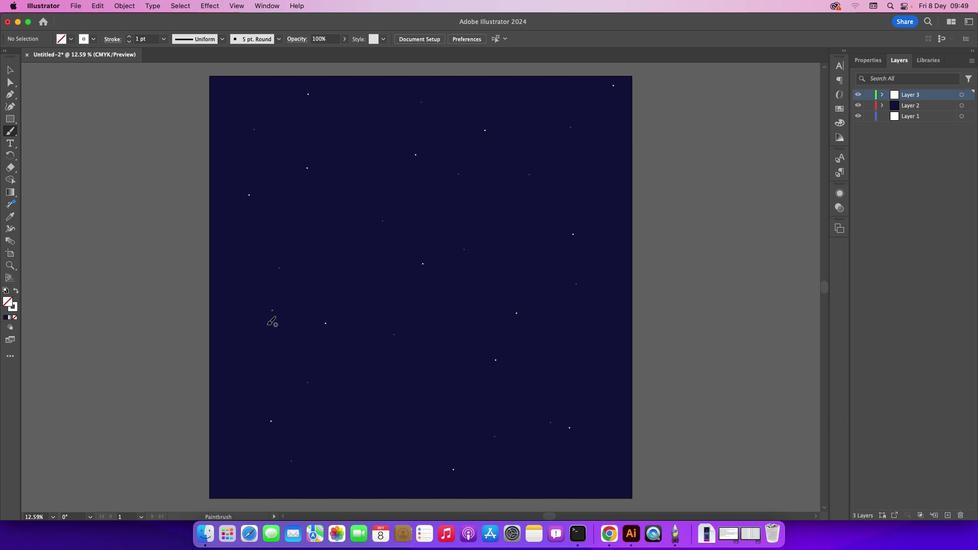 
Action: Mouse moved to (426, 165)
Screenshot: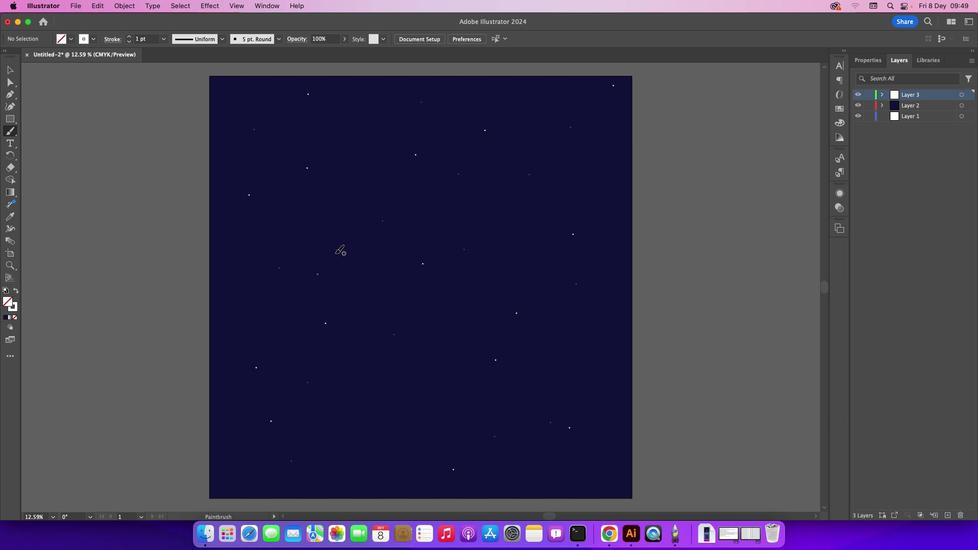
Action: Mouse pressed left at (426, 165)
Screenshot: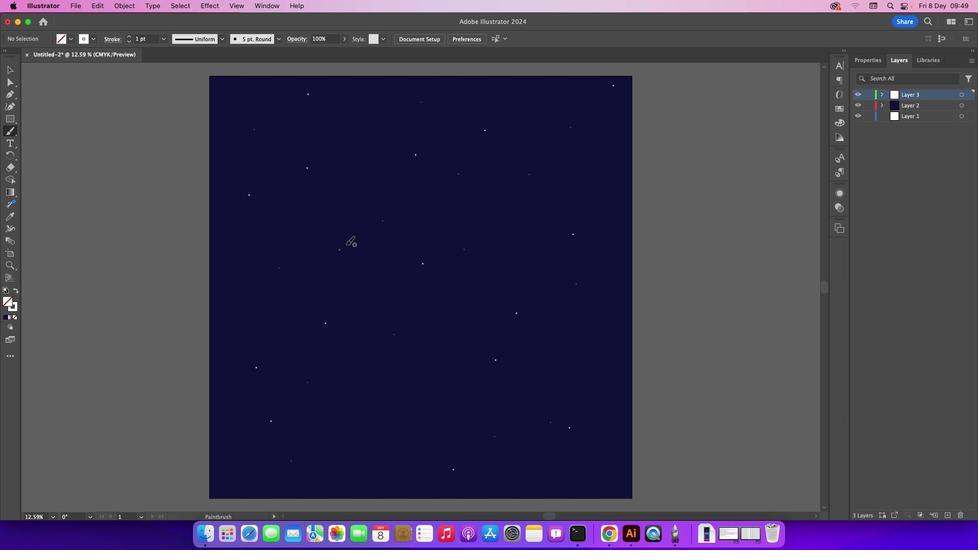 
Action: Mouse moved to (266, 378)
Screenshot: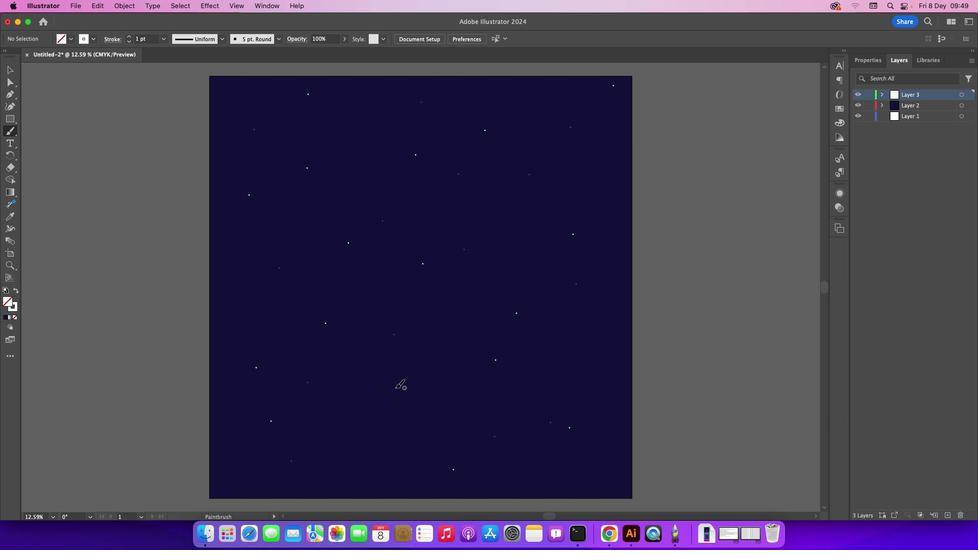 
Action: Mouse pressed left at (266, 378)
Screenshot: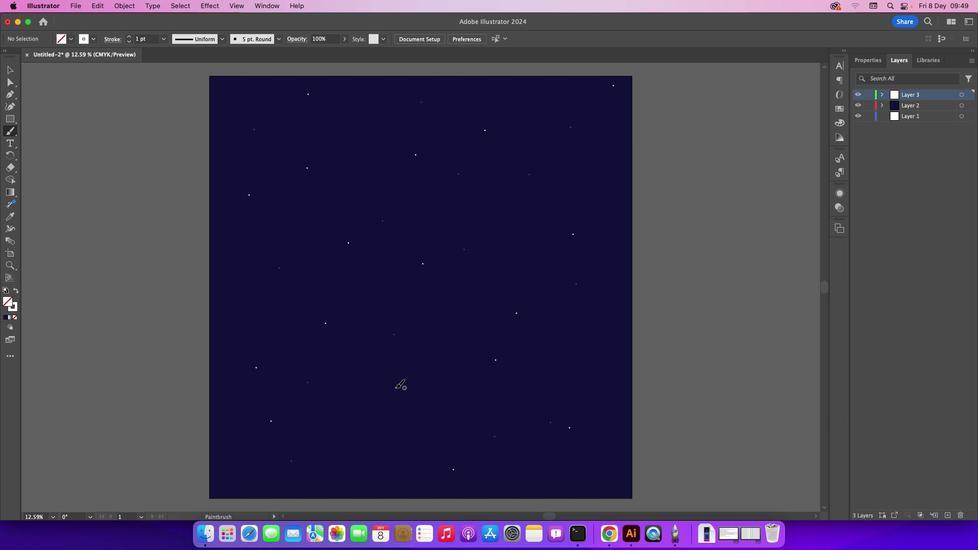 
Action: Mouse moved to (359, 253)
Screenshot: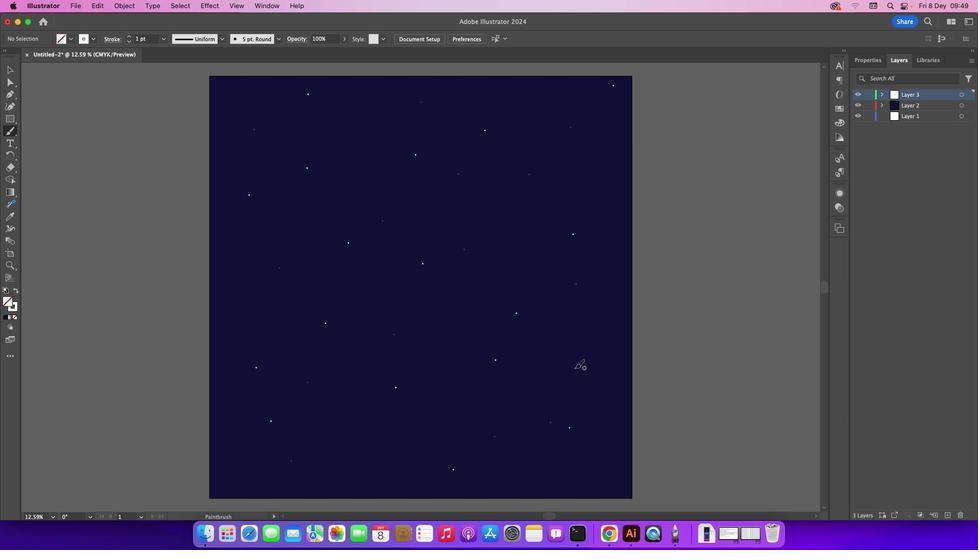 
Action: Mouse pressed left at (359, 253)
Screenshot: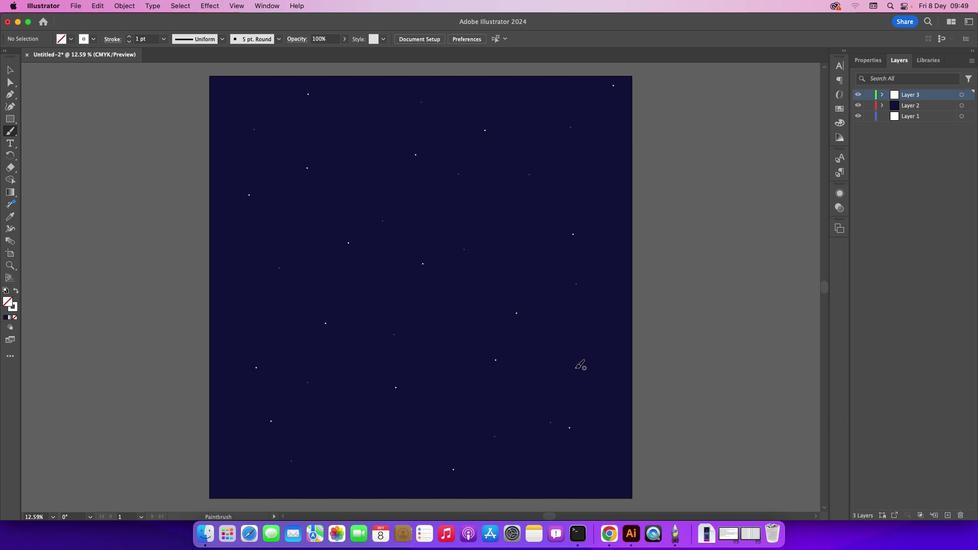 
Action: Mouse moved to (406, 398)
Screenshot: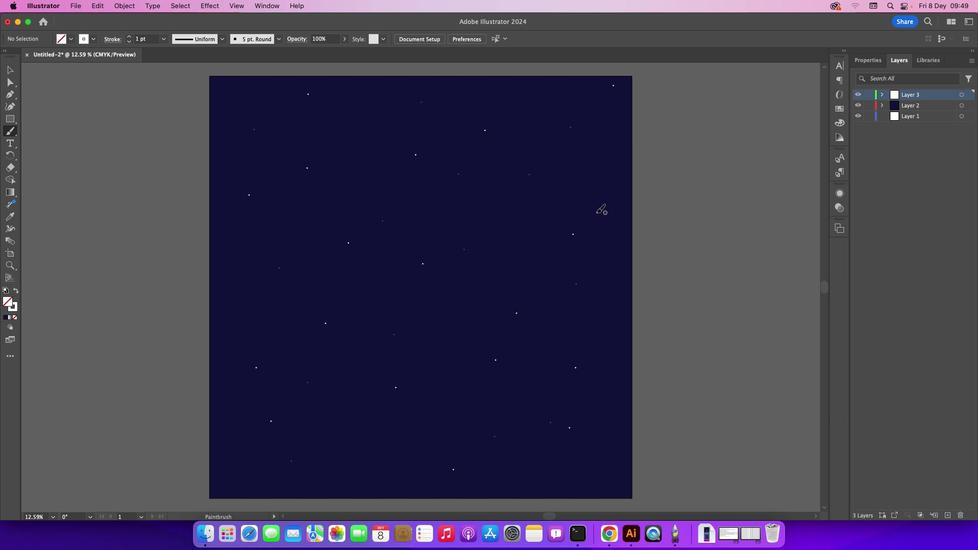 
Action: Mouse pressed left at (406, 398)
Screenshot: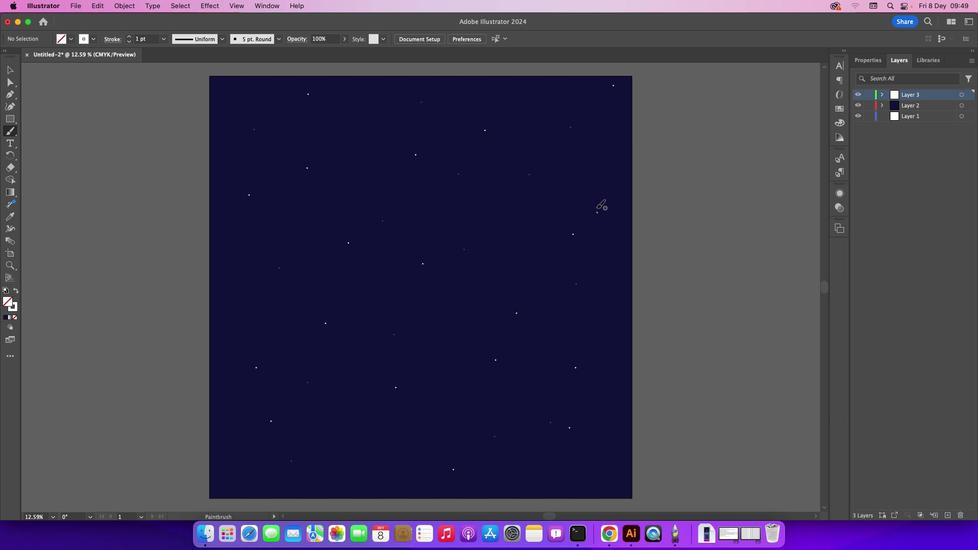 
Action: Mouse moved to (586, 378)
Screenshot: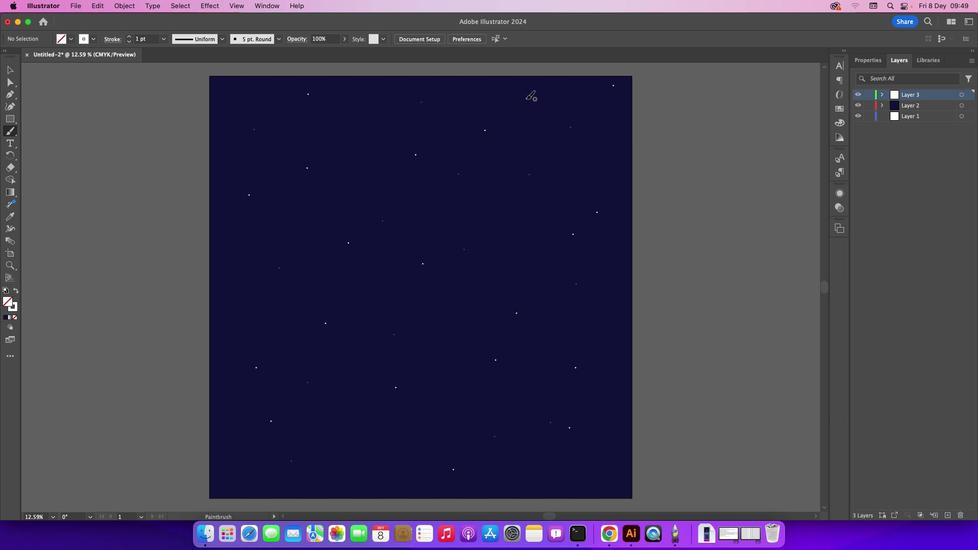 
Action: Mouse pressed left at (586, 378)
Screenshot: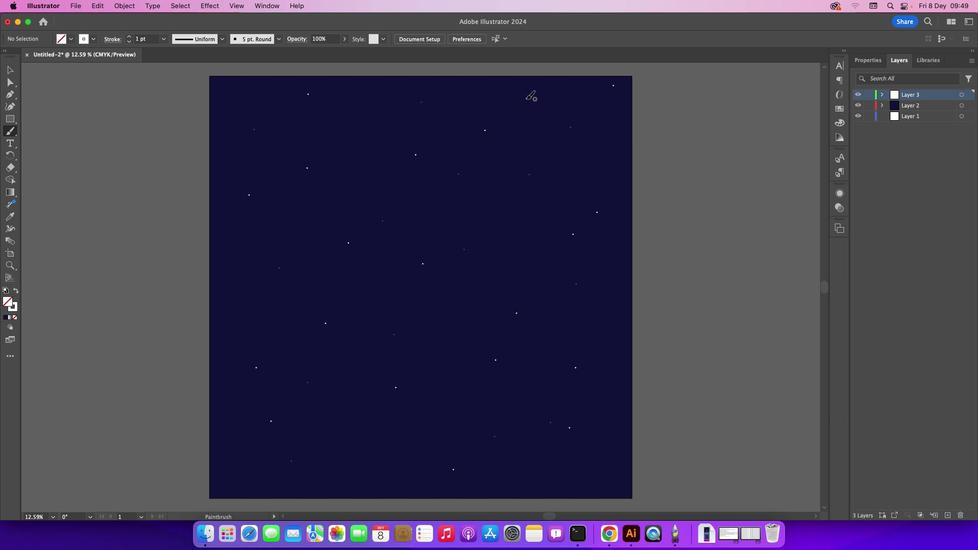 
Action: Mouse moved to (607, 223)
Screenshot: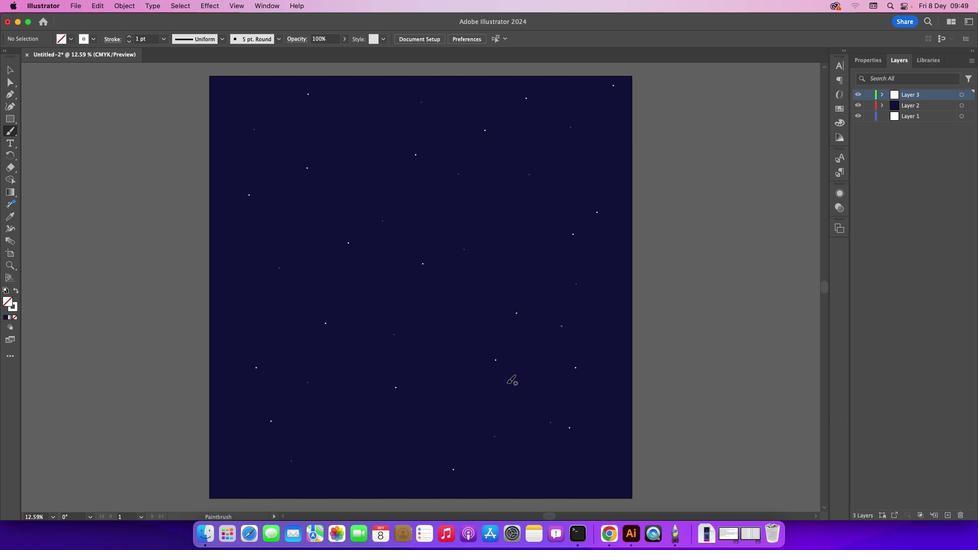 
Action: Mouse pressed left at (607, 223)
Screenshot: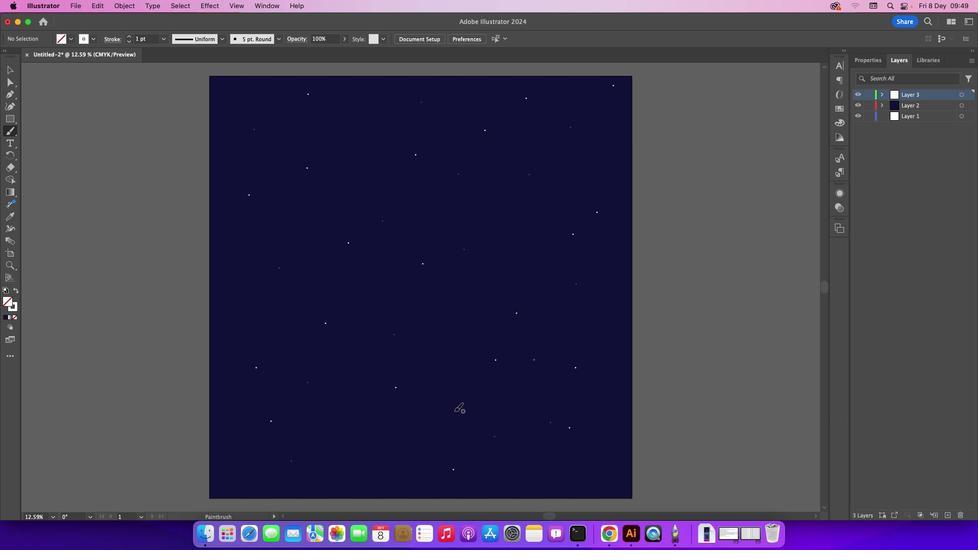 
Action: Mouse moved to (536, 109)
Screenshot: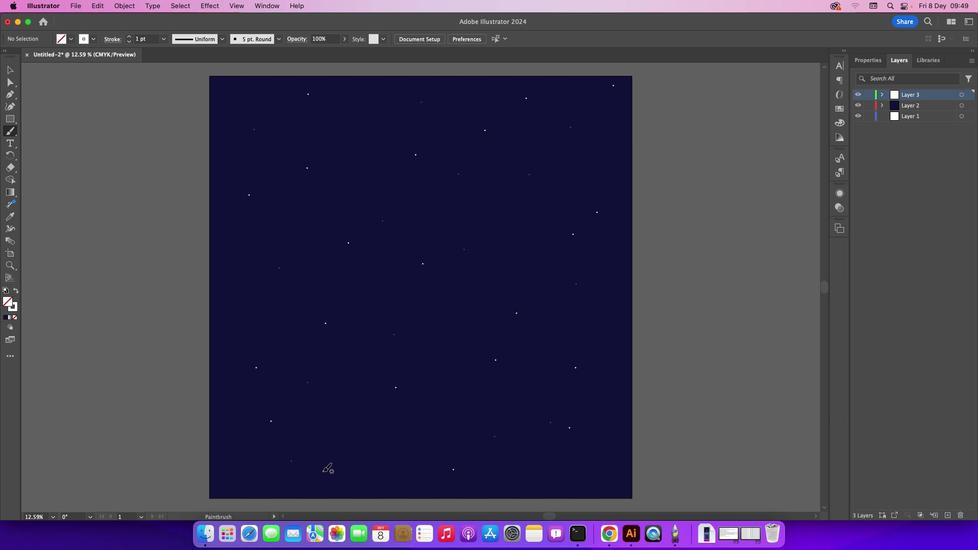 
Action: Mouse pressed left at (536, 109)
Screenshot: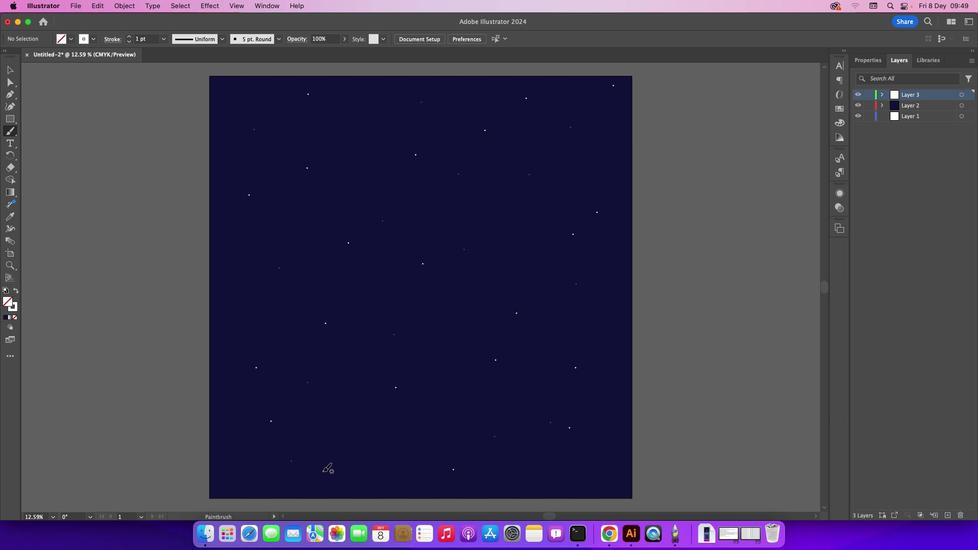 
Action: Mouse moved to (333, 481)
Screenshot: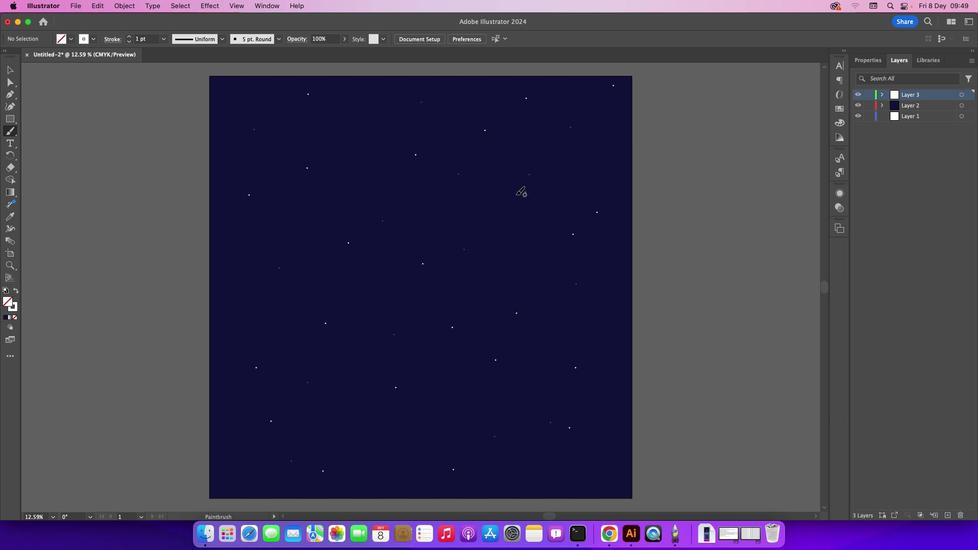 
Action: Mouse pressed left at (333, 481)
Screenshot: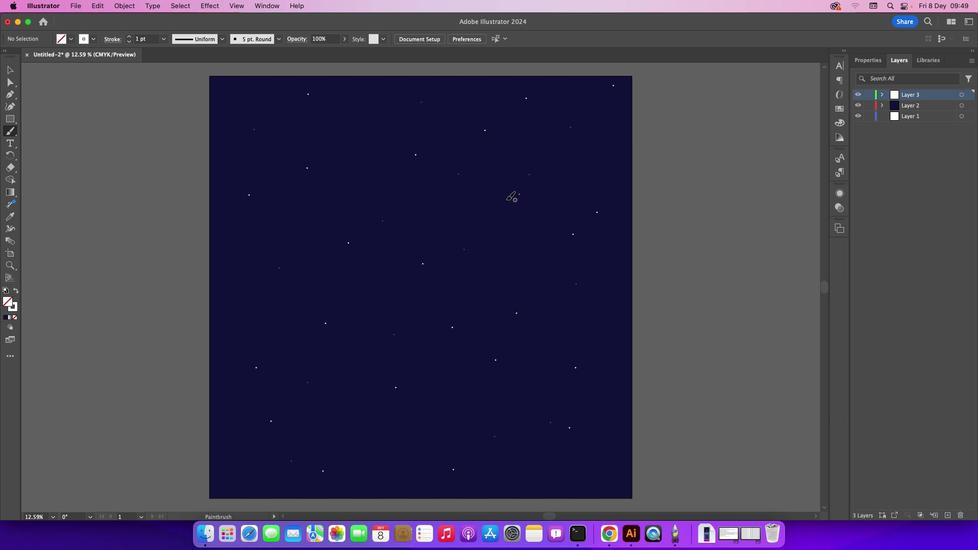 
Action: Mouse moved to (463, 338)
Screenshot: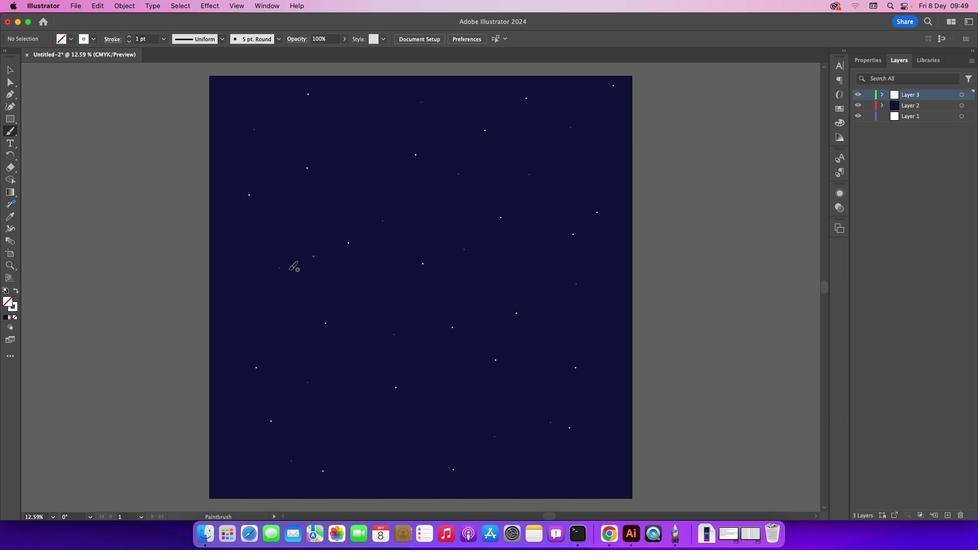 
Action: Mouse pressed left at (463, 338)
Screenshot: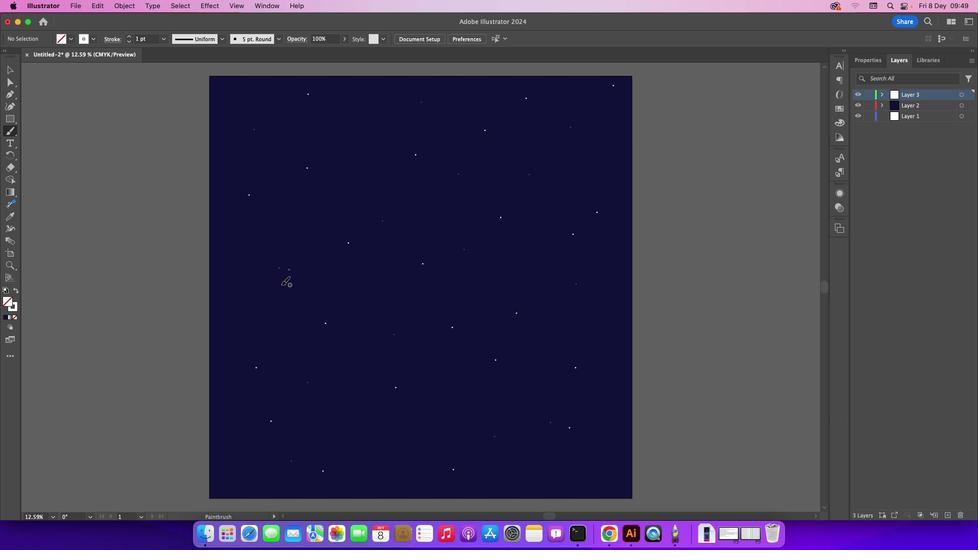 
Action: Mouse moved to (511, 228)
Screenshot: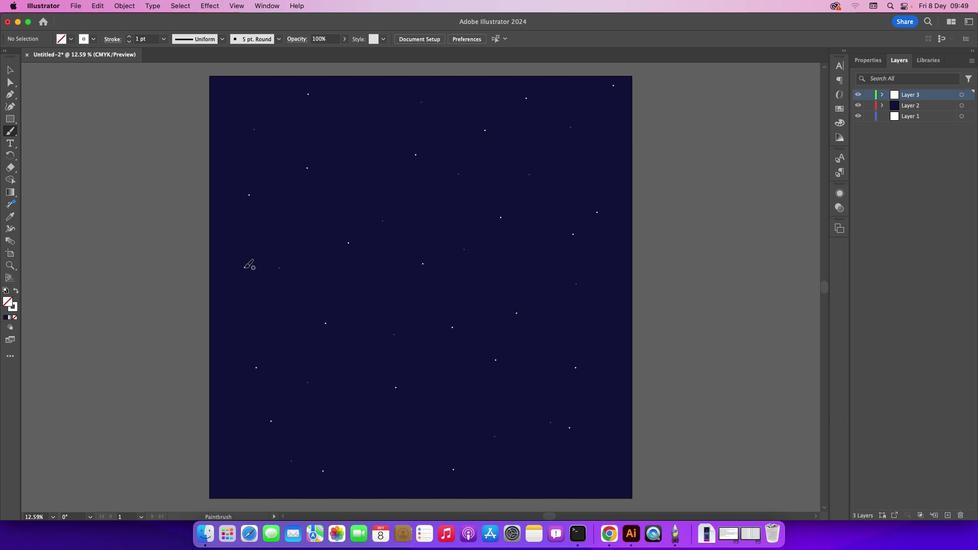
Action: Mouse pressed left at (511, 228)
Screenshot: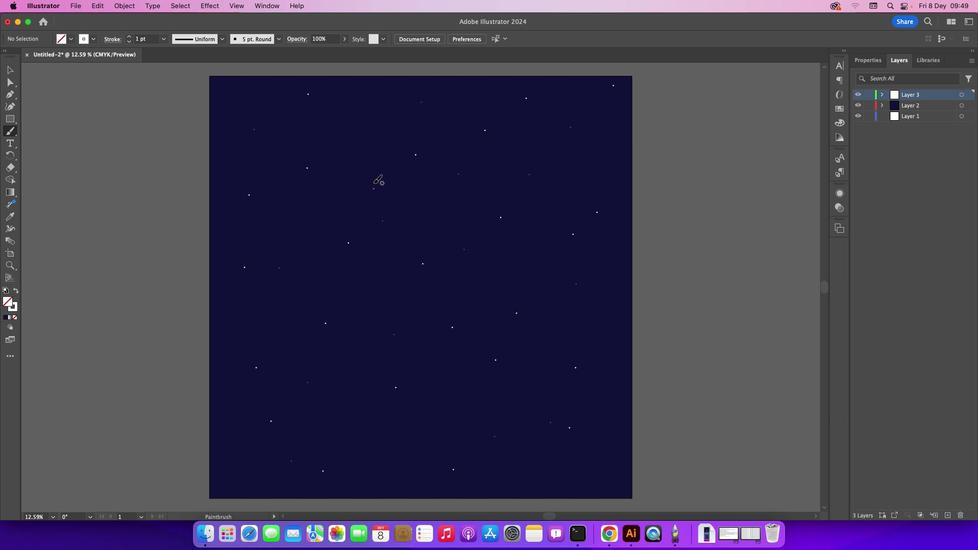 
Action: Mouse moved to (255, 278)
Screenshot: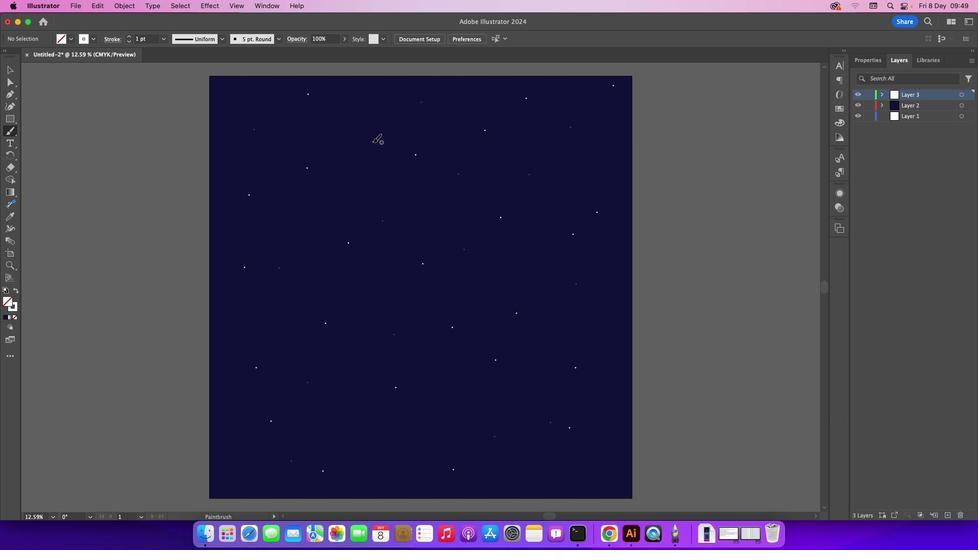 
Action: Mouse pressed left at (255, 278)
Screenshot: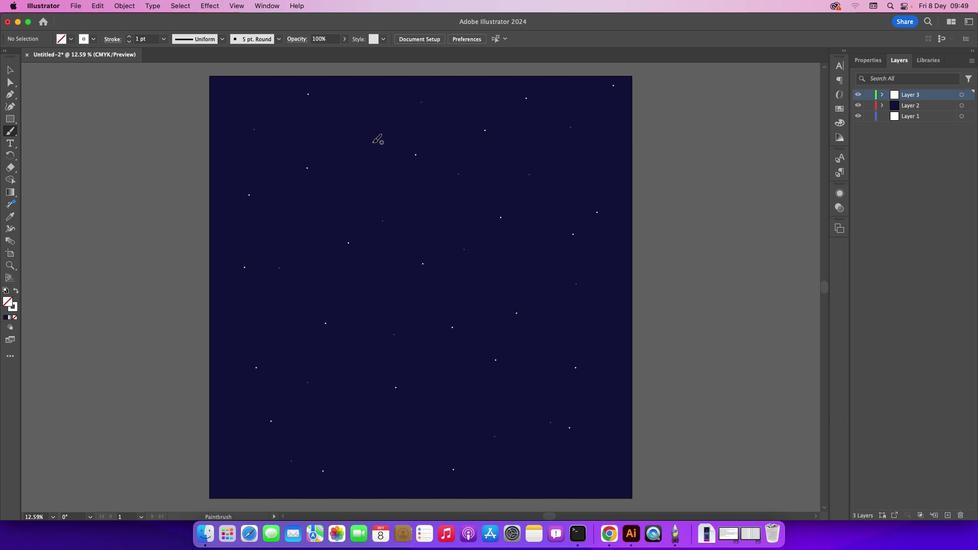 
Action: Mouse moved to (383, 152)
Screenshot: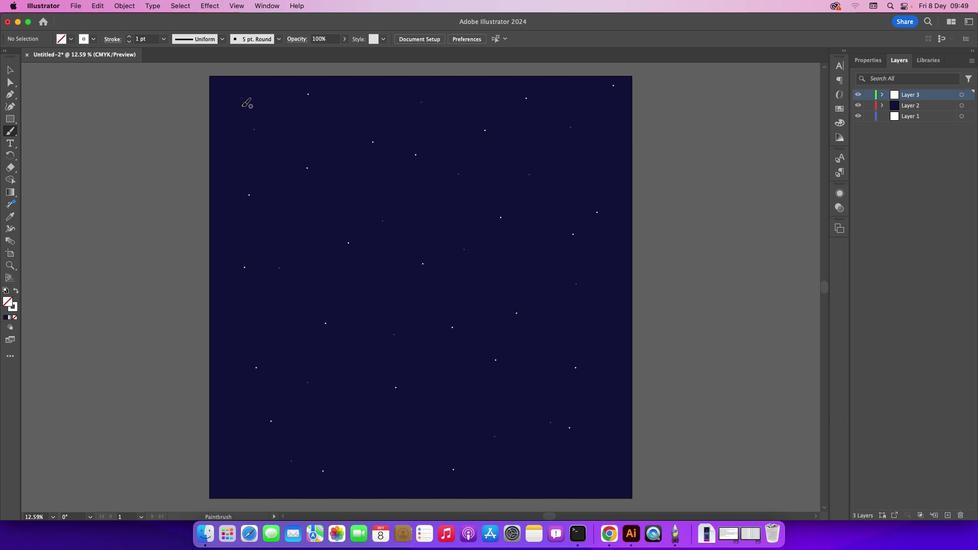 
Action: Mouse pressed left at (383, 152)
Screenshot: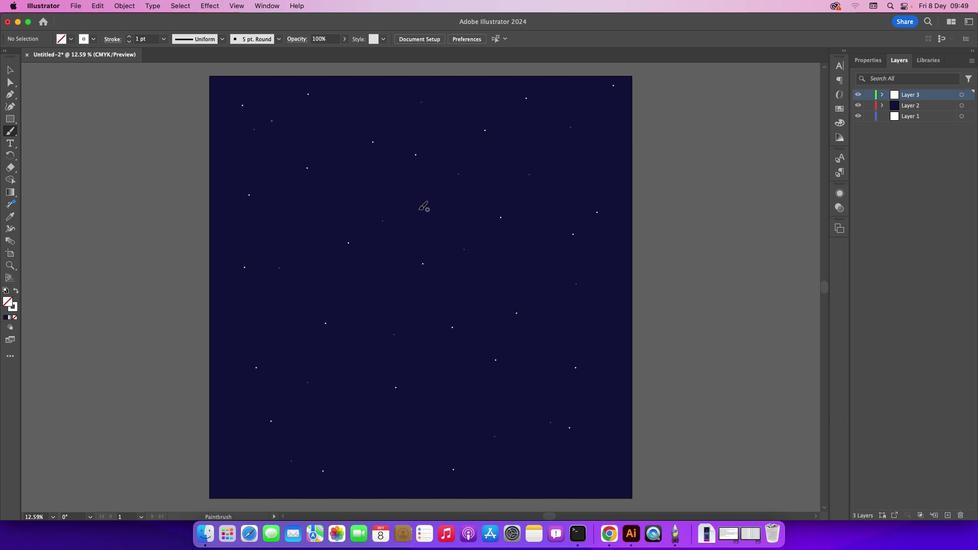 
Action: Mouse moved to (253, 116)
Screenshot: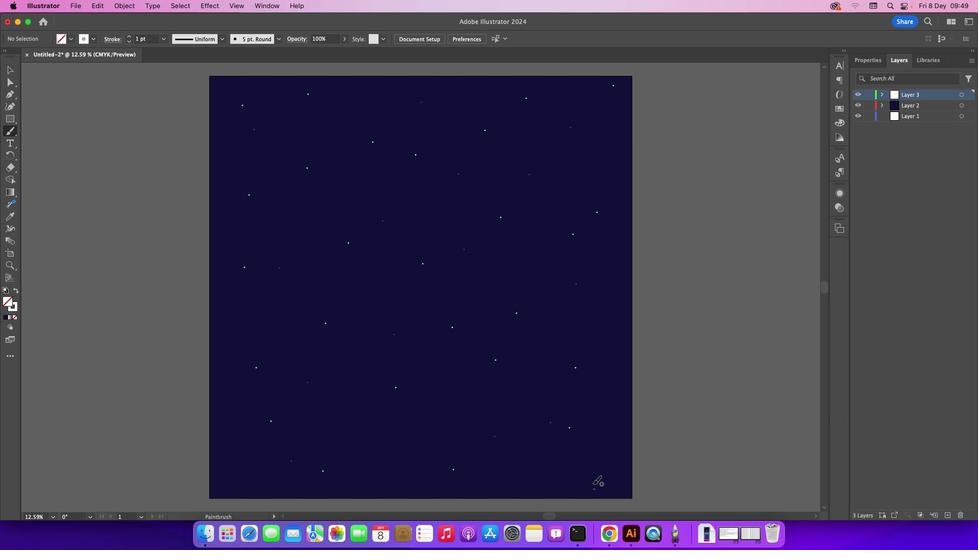 
Action: Mouse pressed left at (253, 116)
Screenshot: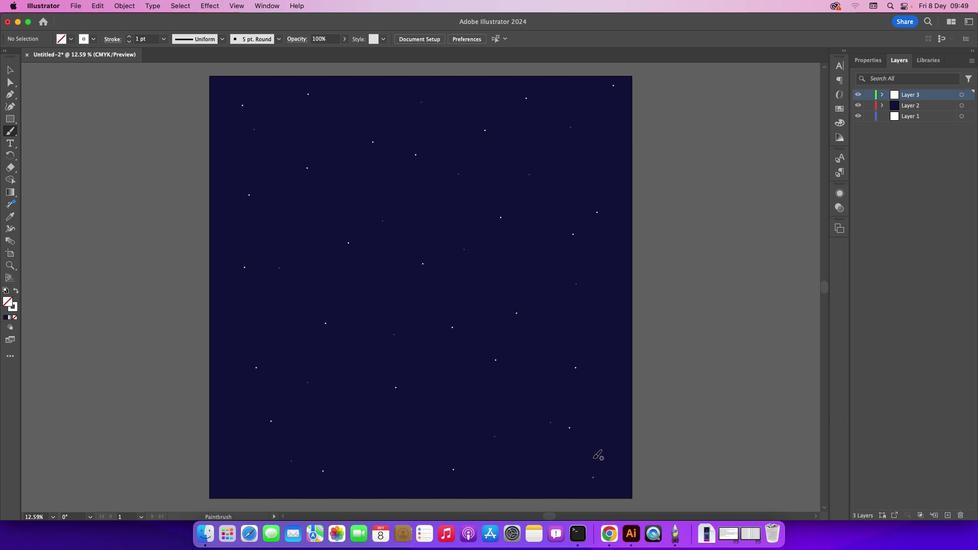 
Action: Mouse moved to (616, 462)
Screenshot: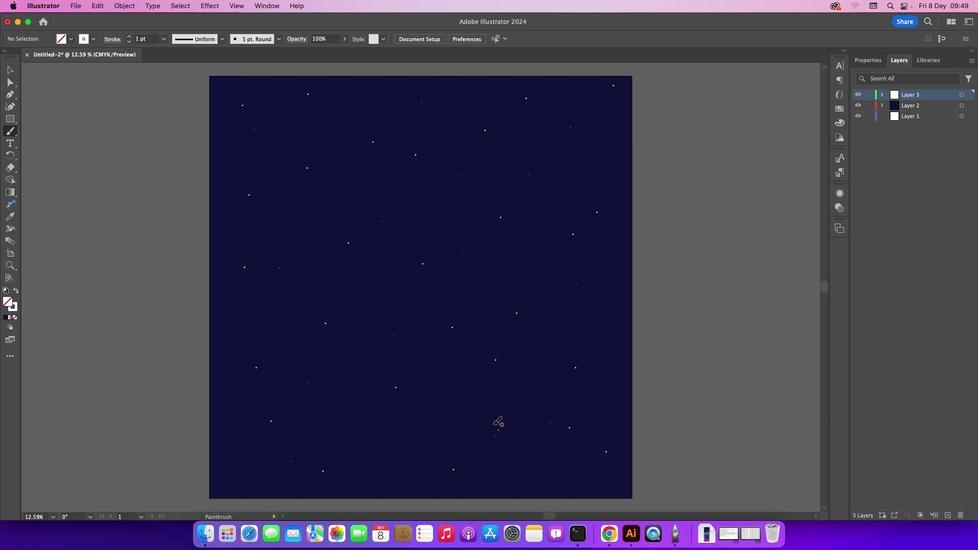 
Action: Mouse pressed left at (616, 462)
Screenshot: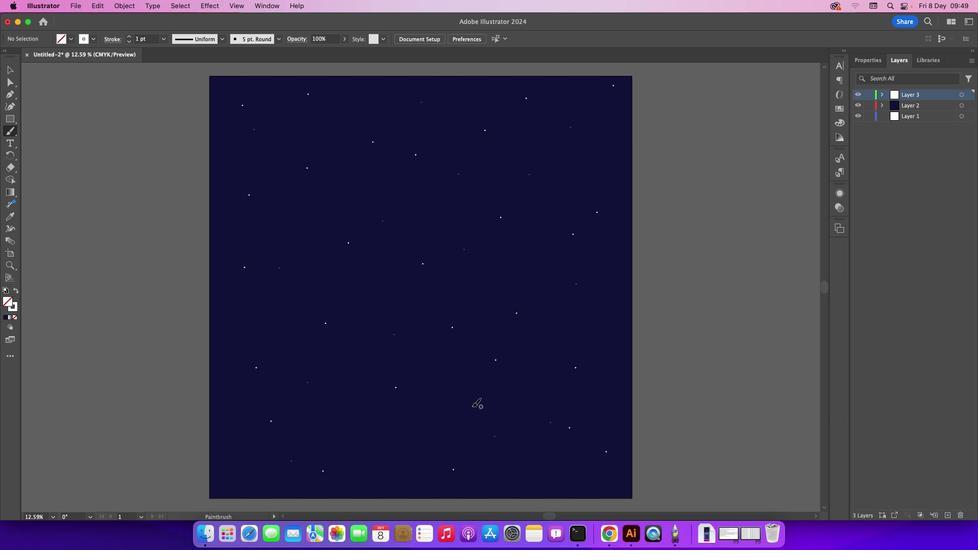 
Action: Mouse moved to (466, 395)
Screenshot: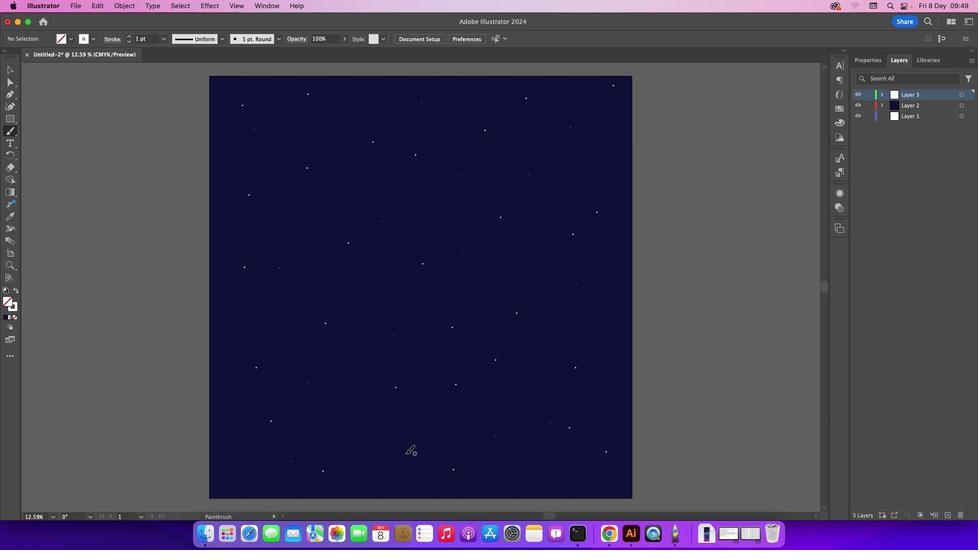 
Action: Mouse pressed left at (466, 395)
Screenshot: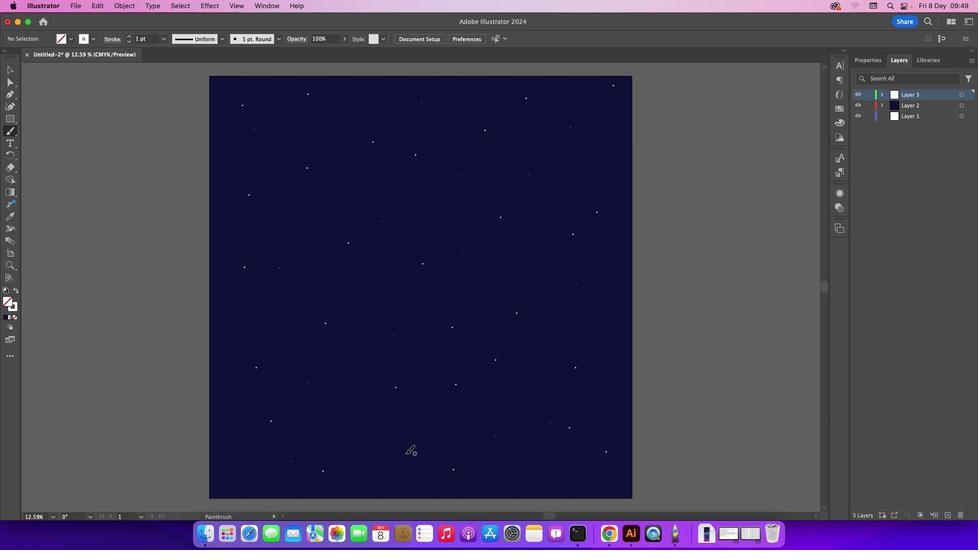 
Action: Mouse moved to (417, 464)
Screenshot: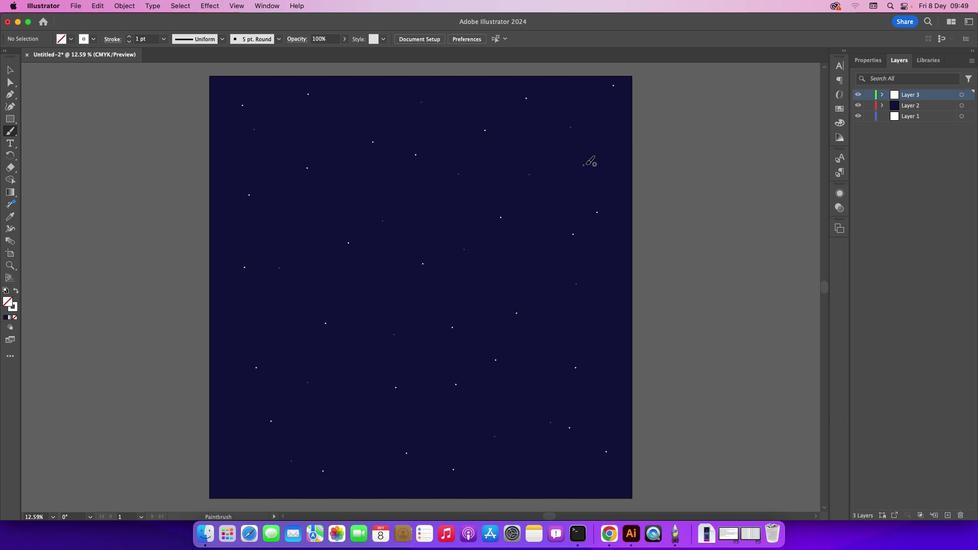 
Action: Mouse pressed left at (417, 464)
Screenshot: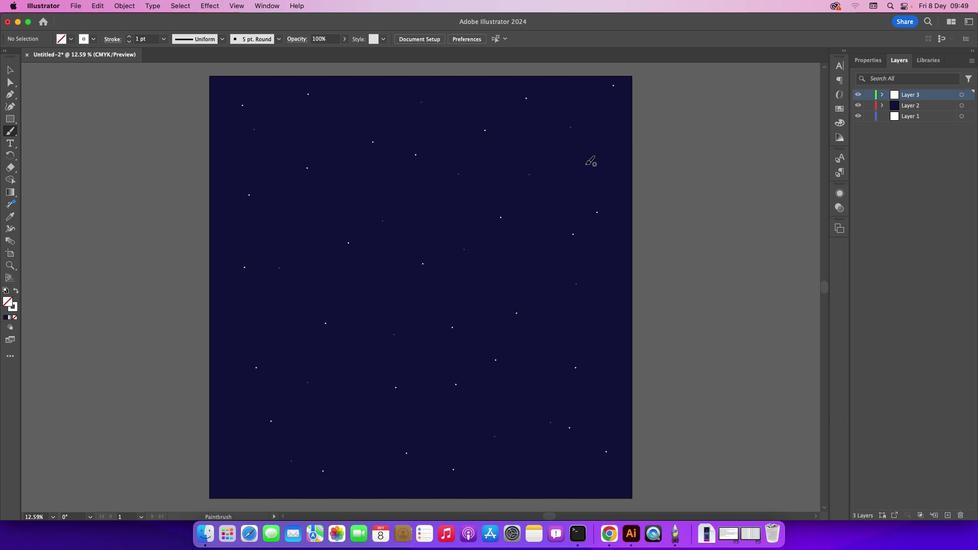 
Action: Mouse moved to (596, 174)
Screenshot: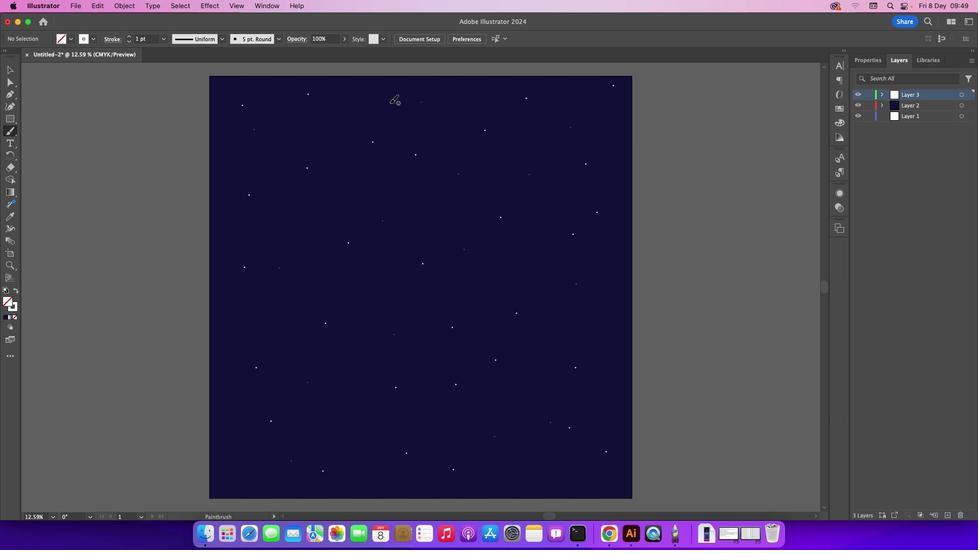 
Action: Mouse pressed left at (596, 174)
Screenshot: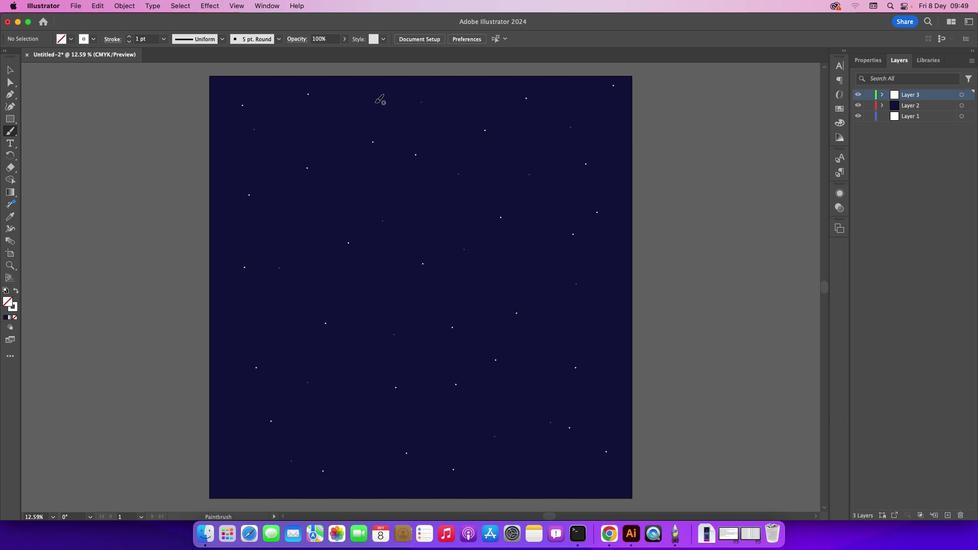 
Action: Mouse moved to (376, 110)
Screenshot: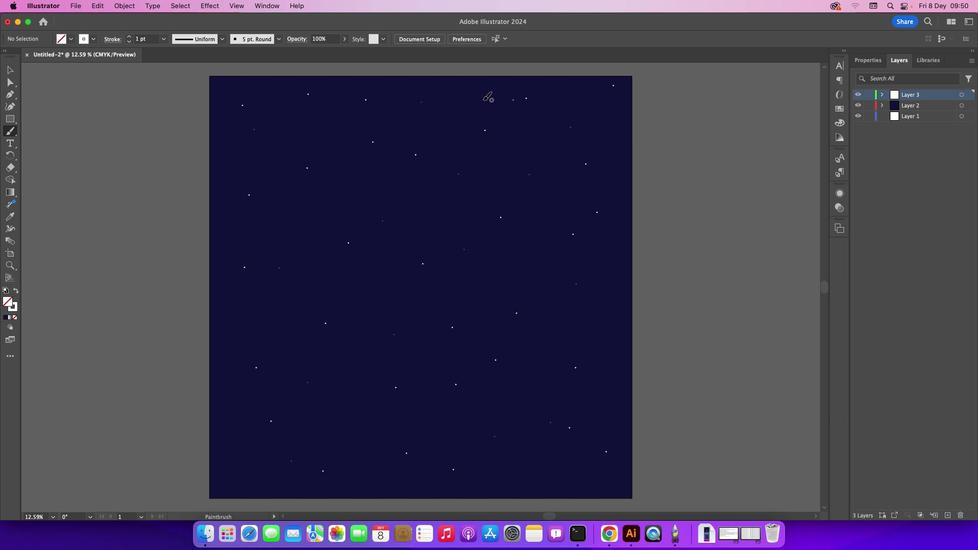 
Action: Mouse pressed left at (376, 110)
Screenshot: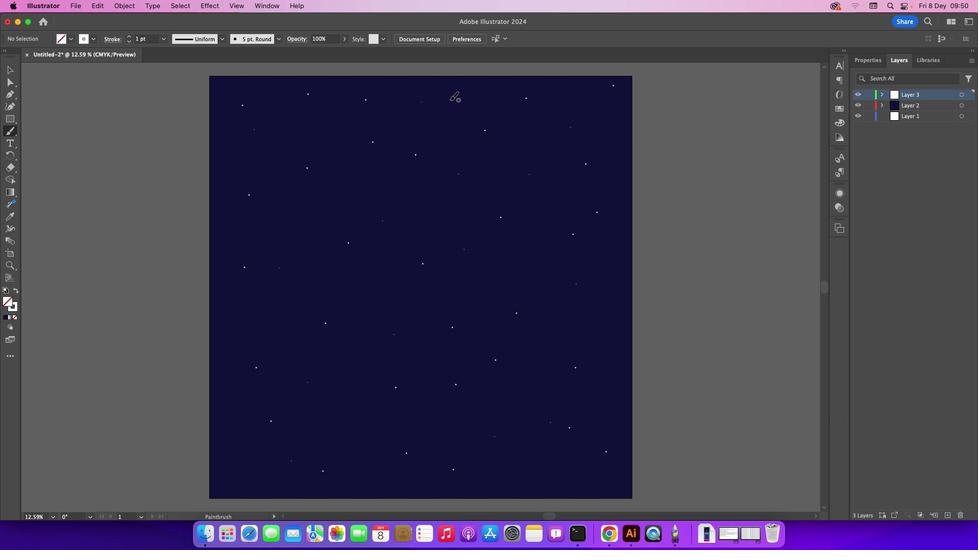 
Action: Mouse moved to (463, 102)
Screenshot: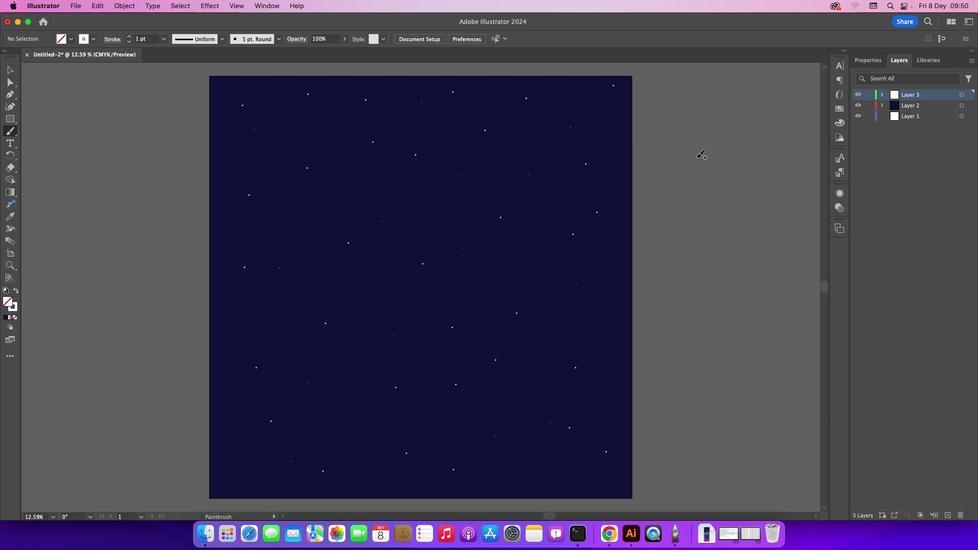 
Action: Mouse pressed left at (463, 102)
Screenshot: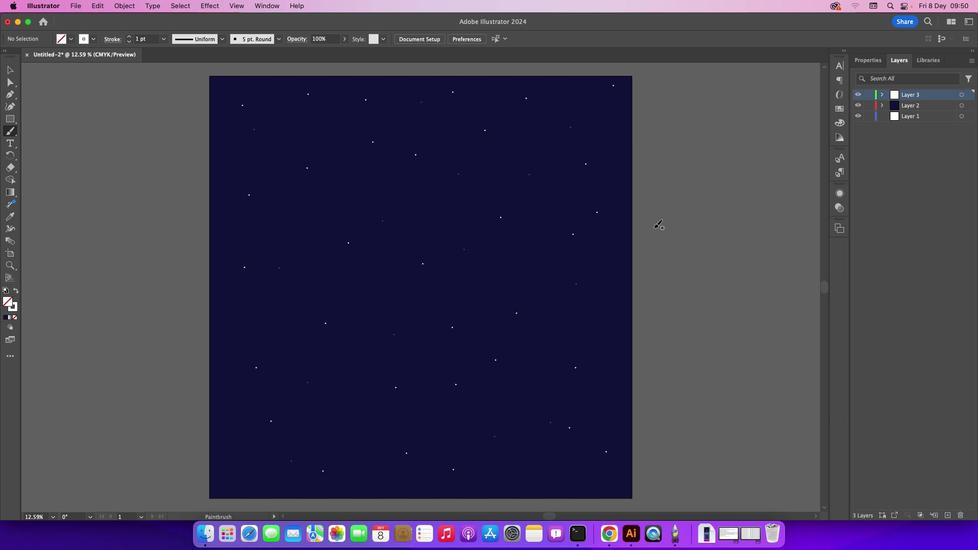 
Action: Mouse moved to (613, 320)
Screenshot: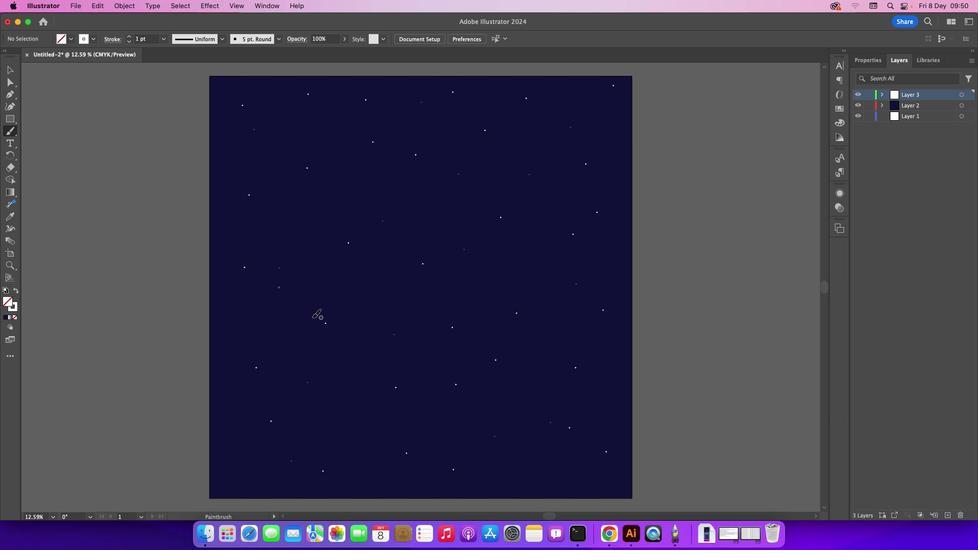 
Action: Mouse pressed left at (613, 320)
Screenshot: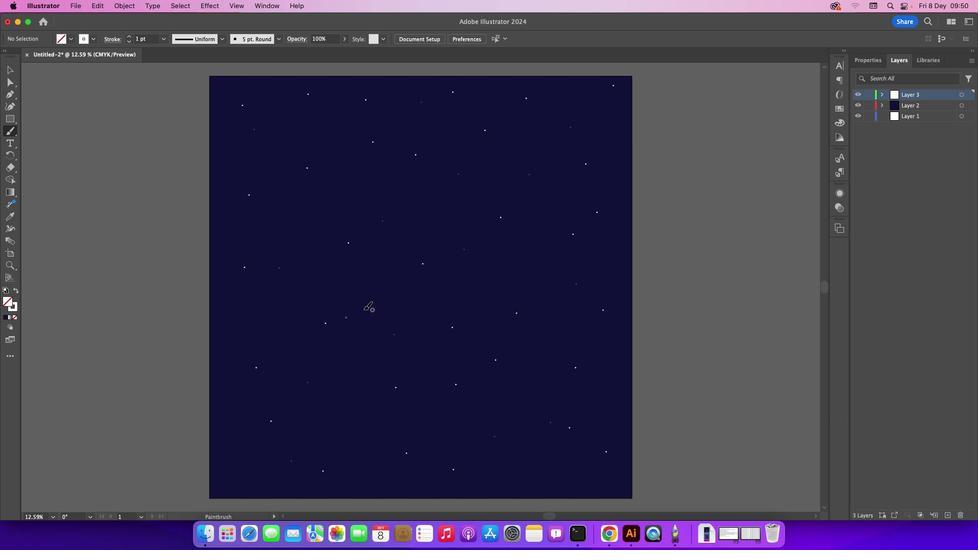 
Action: Mouse moved to (311, 248)
Screenshot: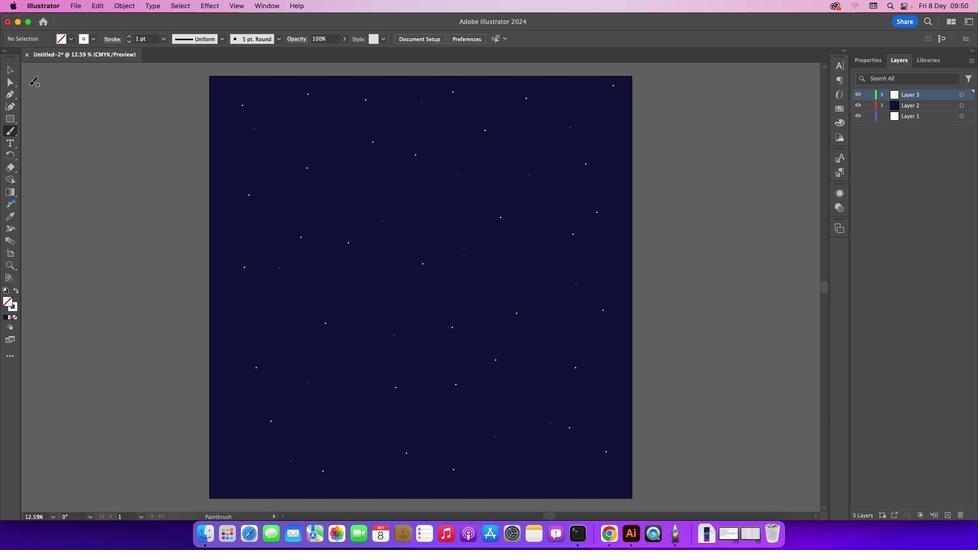 
Action: Mouse pressed left at (311, 248)
Screenshot: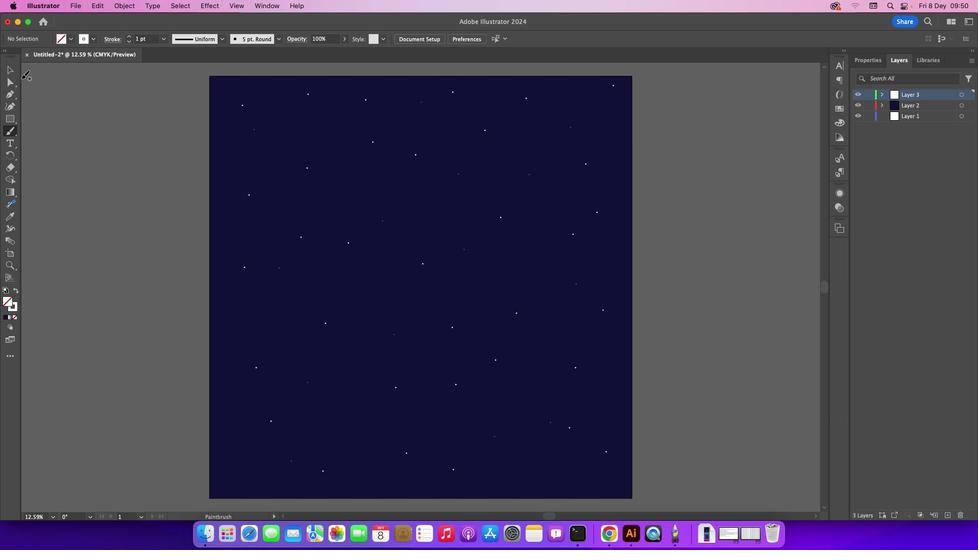 
Action: Mouse moved to (21, 81)
Screenshot: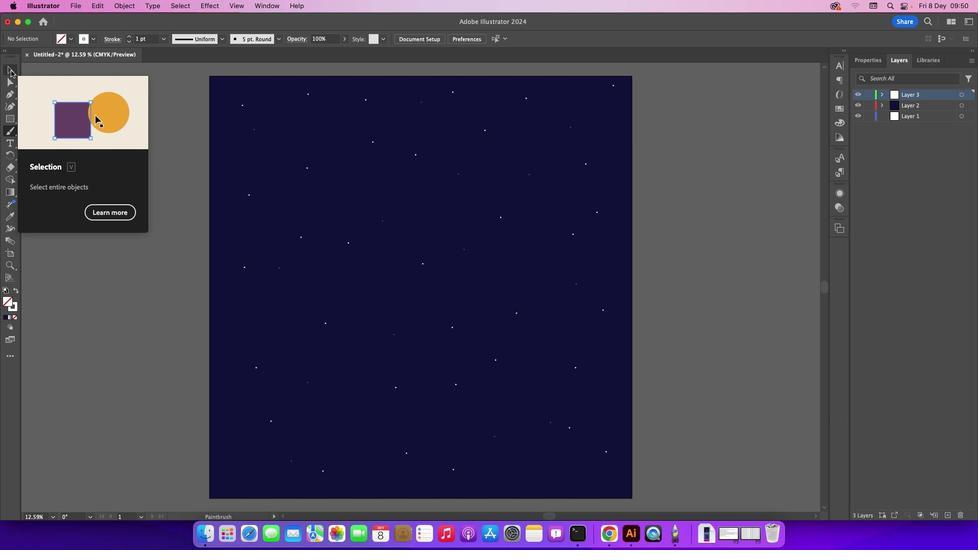 
Action: Mouse pressed left at (21, 81)
Screenshot: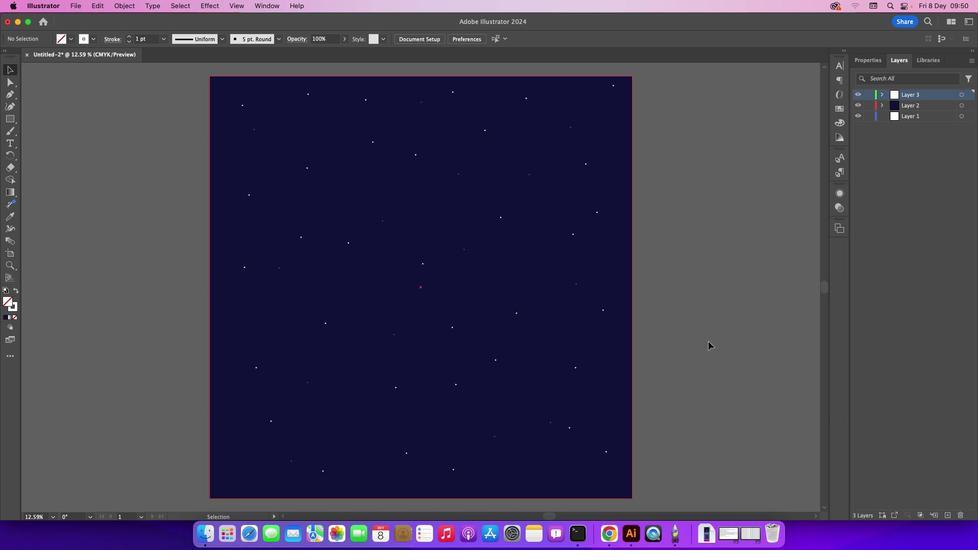 
Action: Mouse moved to (958, 526)
Screenshot: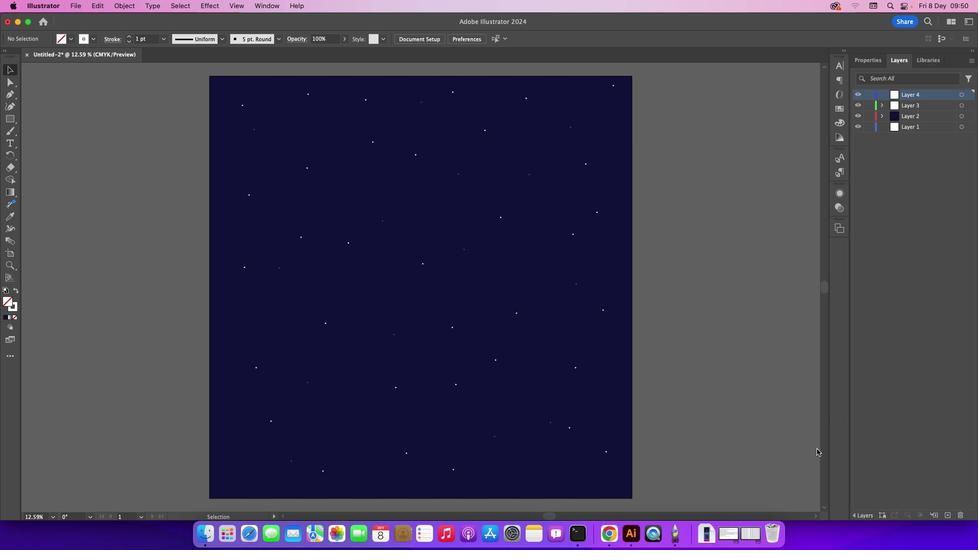 
Action: Mouse pressed left at (958, 526)
Screenshot: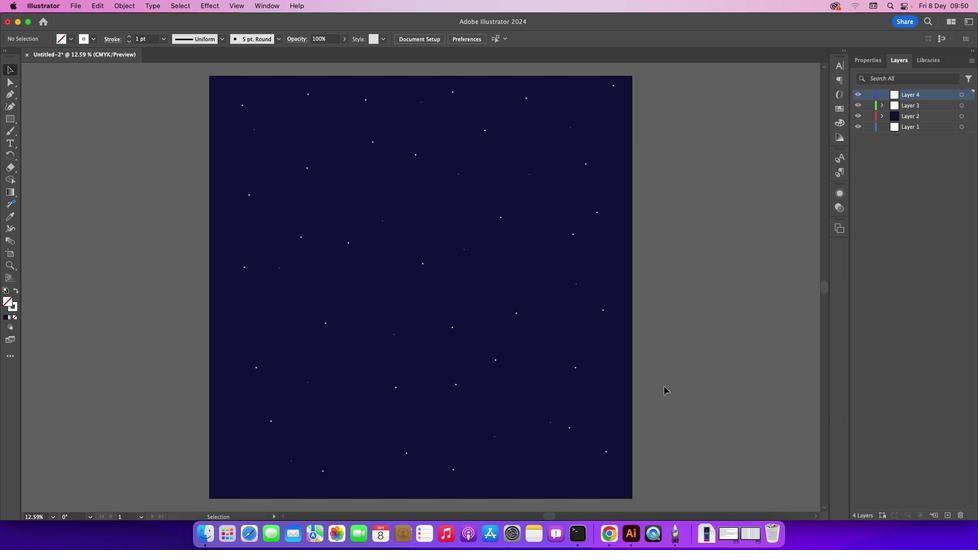 
Action: Mouse moved to (21, 127)
Screenshot: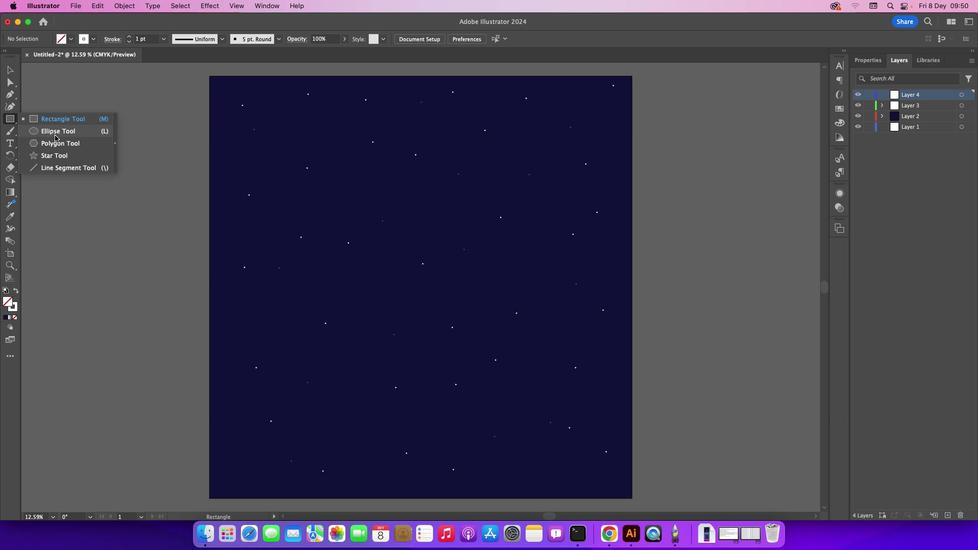 
Action: Mouse pressed left at (21, 127)
Screenshot: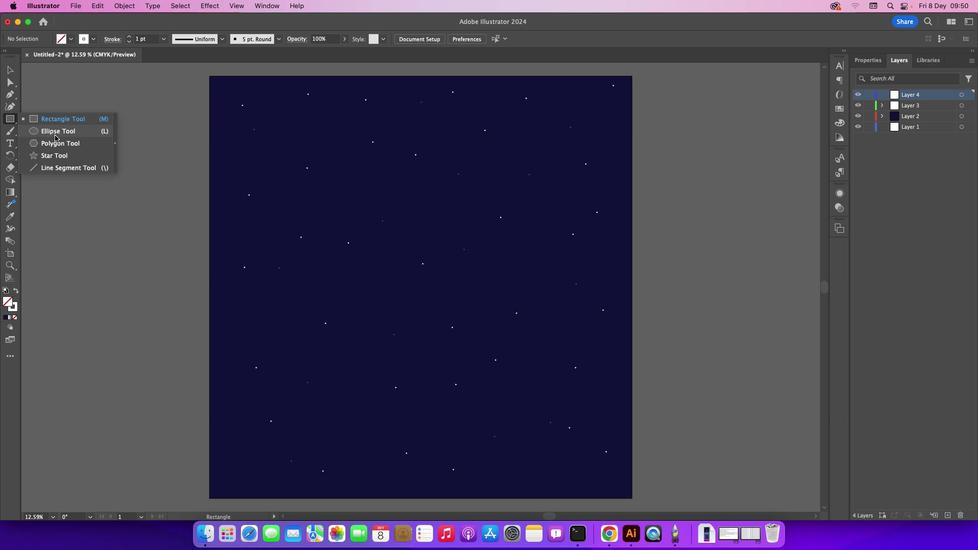 
Action: Mouse moved to (65, 145)
Screenshot: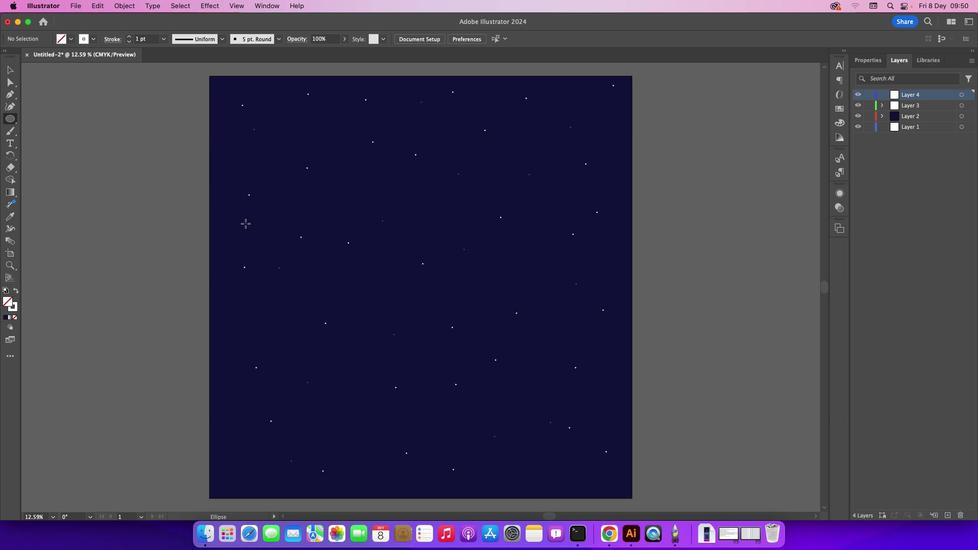 
Action: Mouse pressed left at (65, 145)
Screenshot: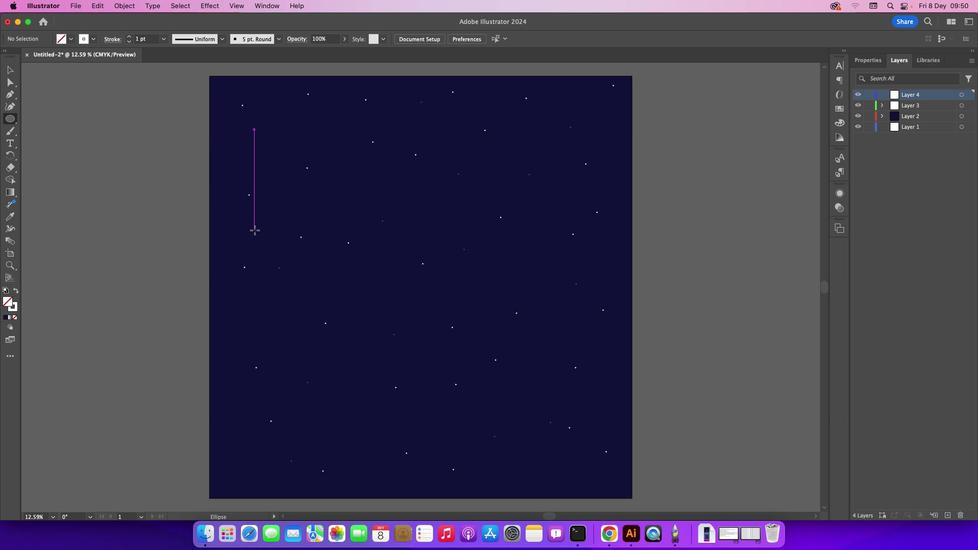 
Action: Mouse moved to (264, 240)
Screenshot: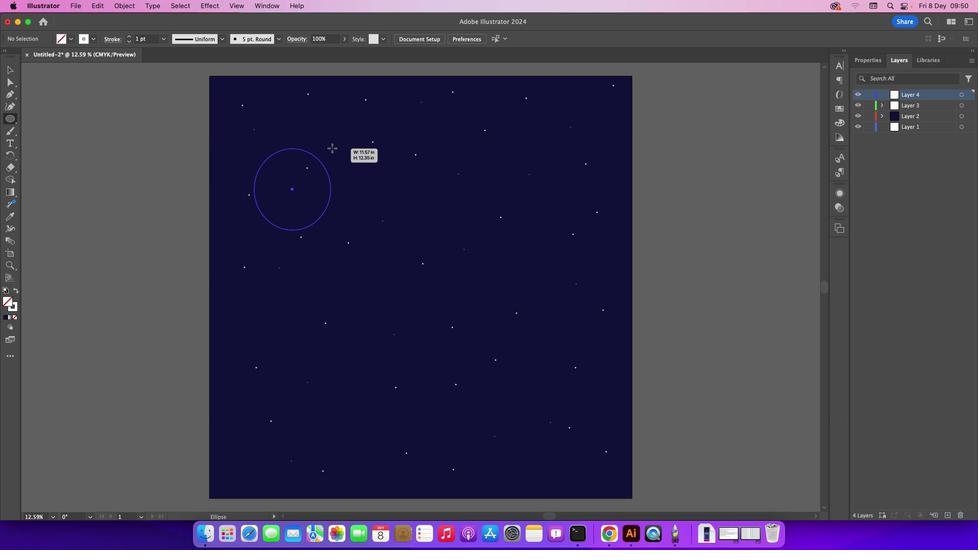 
Action: Mouse pressed left at (264, 240)
Screenshot: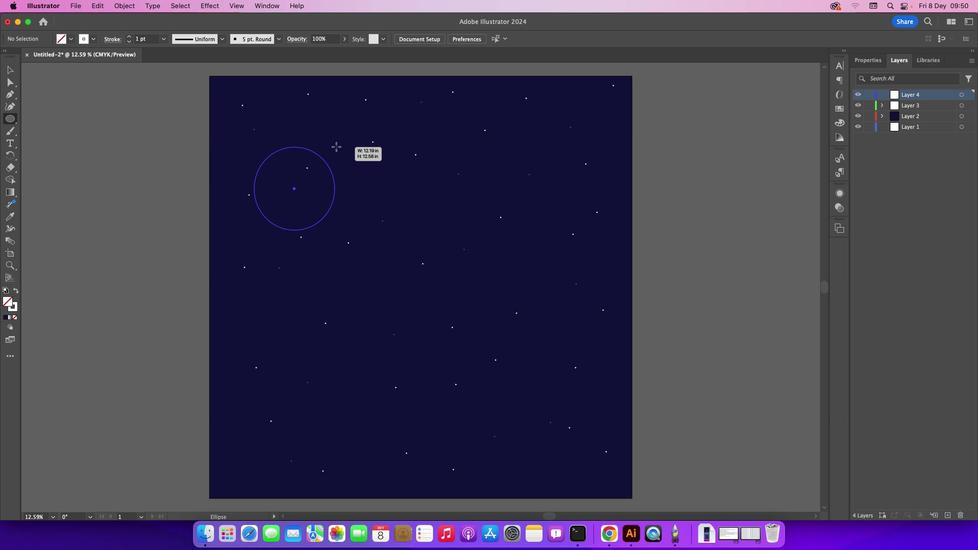 
Action: Mouse moved to (27, 300)
Screenshot: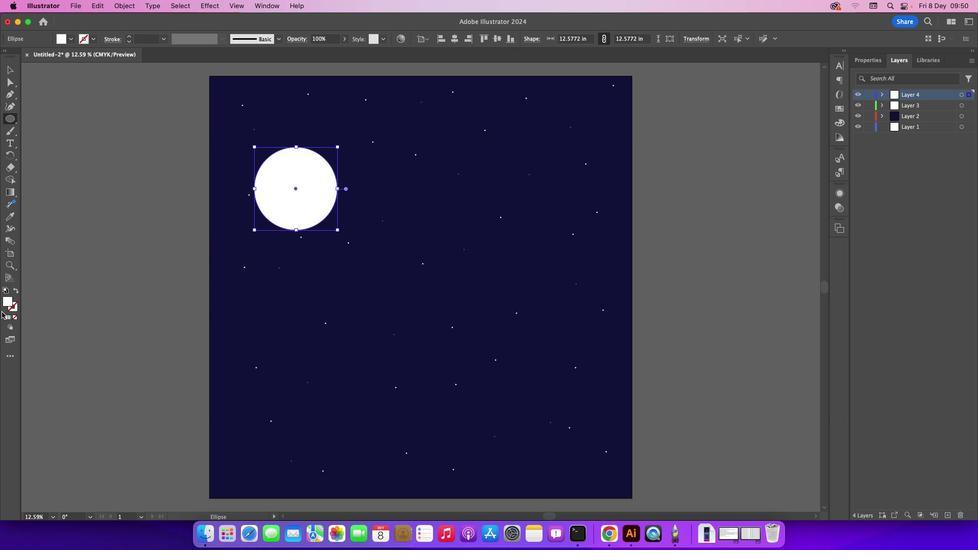 
Action: Mouse pressed left at (27, 300)
Screenshot: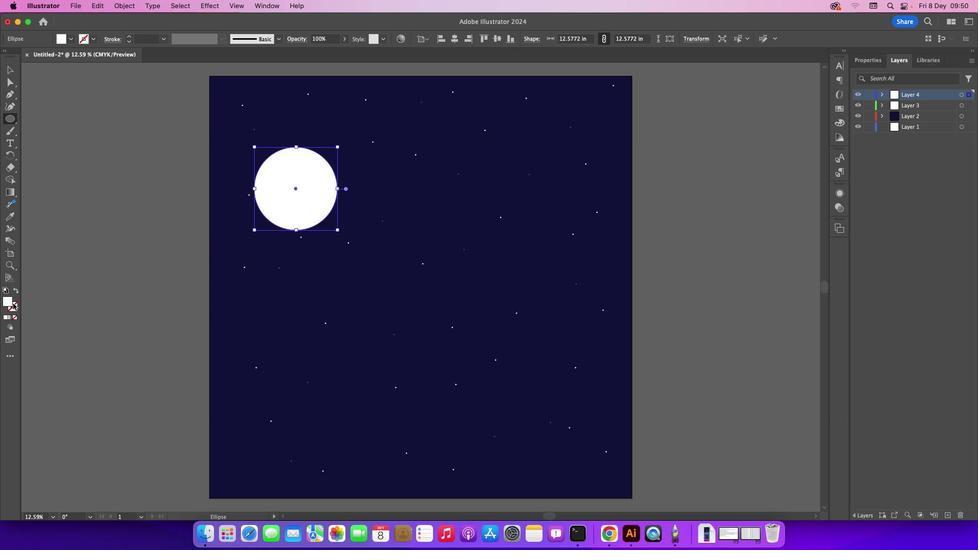 
Action: Mouse moved to (20, 327)
Screenshot: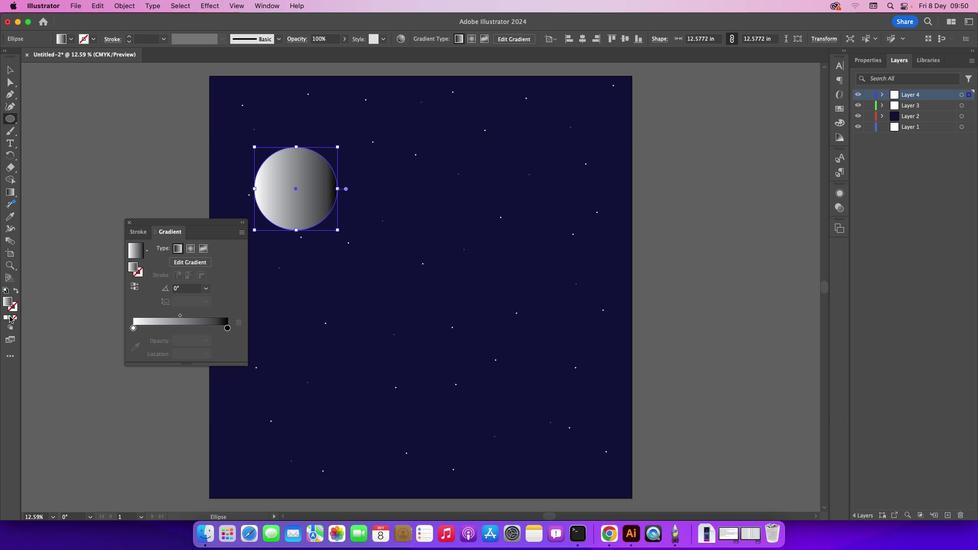 
Action: Mouse pressed left at (20, 327)
Screenshot: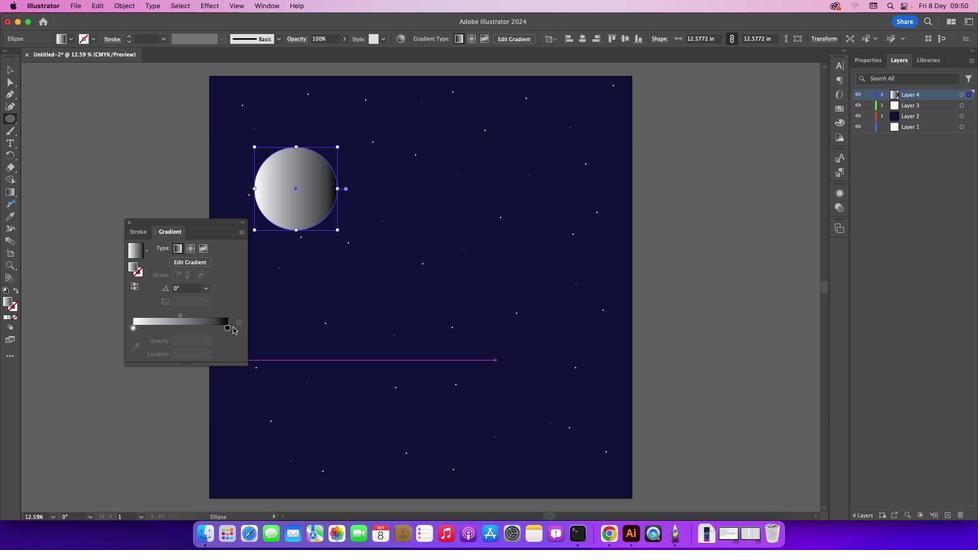 
Action: Mouse pressed left at (20, 327)
Screenshot: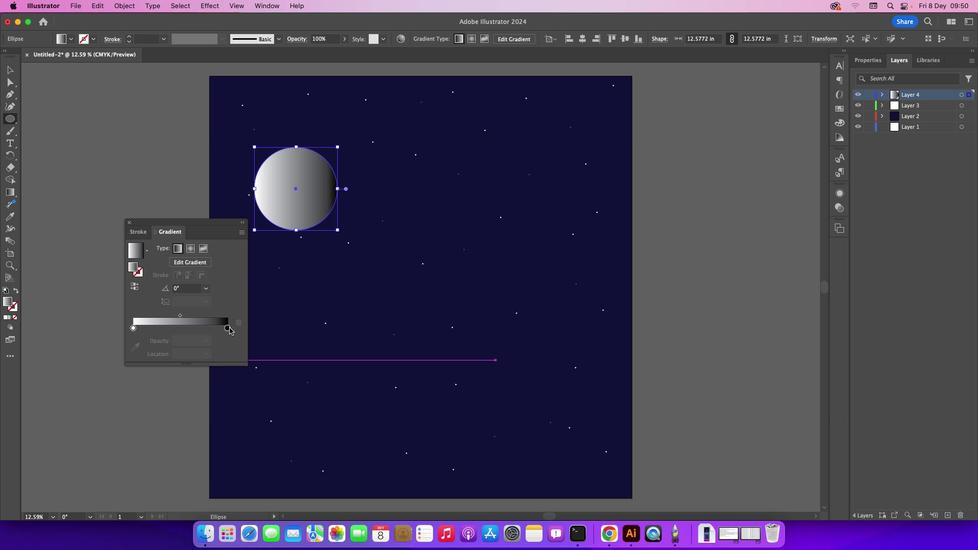 
Action: Mouse moved to (238, 338)
Screenshot: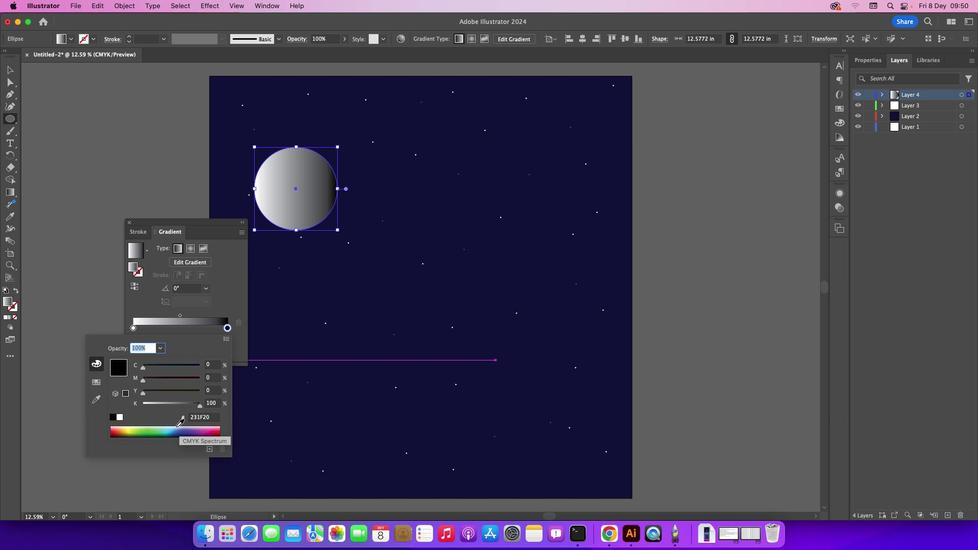 
Action: Mouse pressed left at (238, 338)
Screenshot: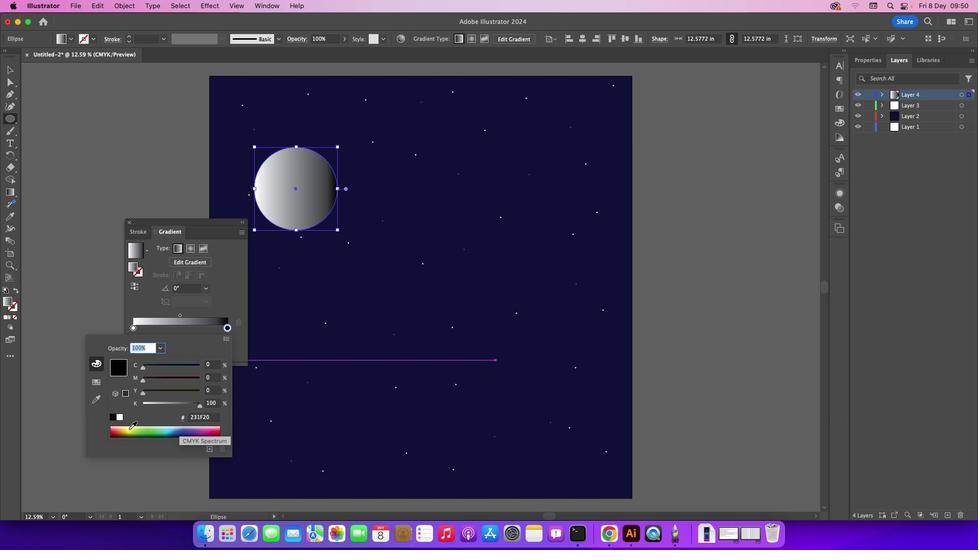 
Action: Mouse pressed left at (238, 338)
Screenshot: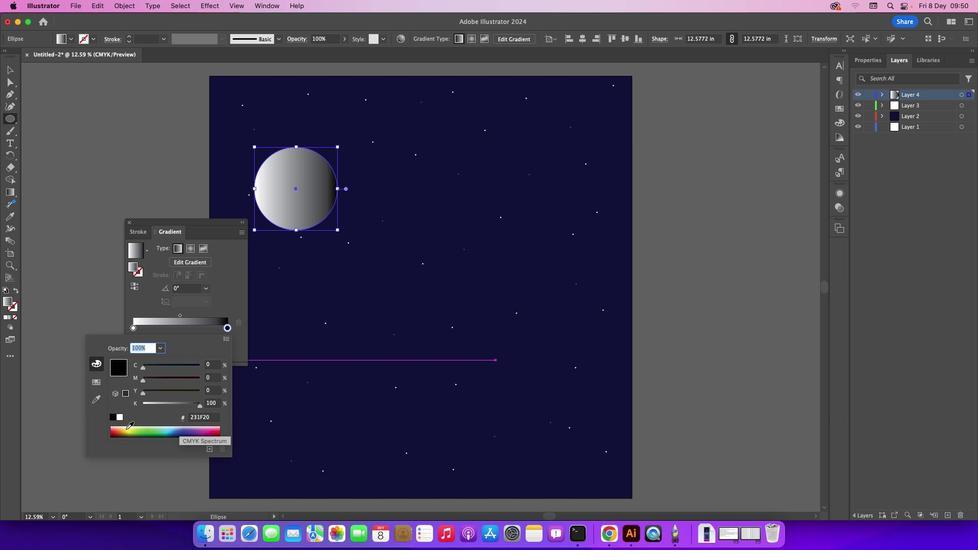 
Action: Mouse moved to (142, 441)
Screenshot: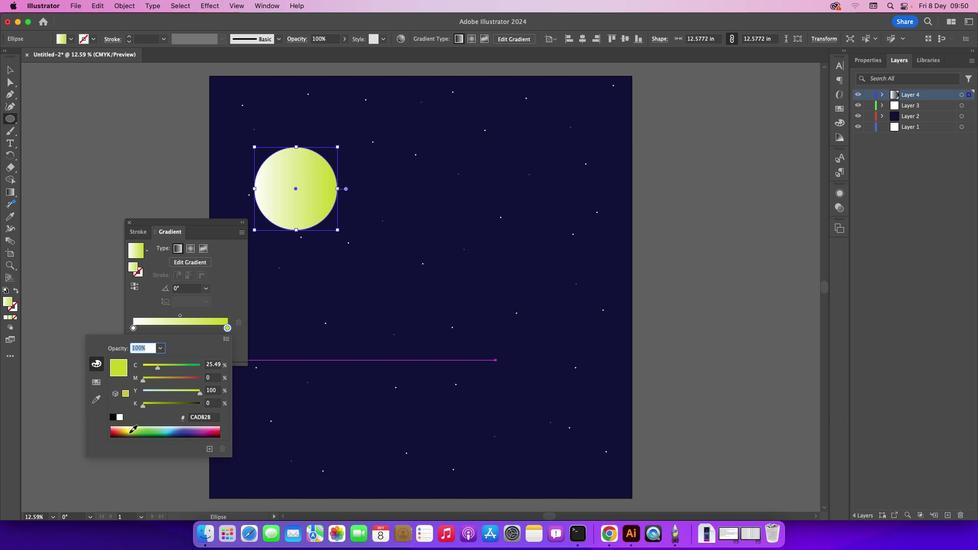 
Action: Mouse pressed left at (142, 441)
Screenshot: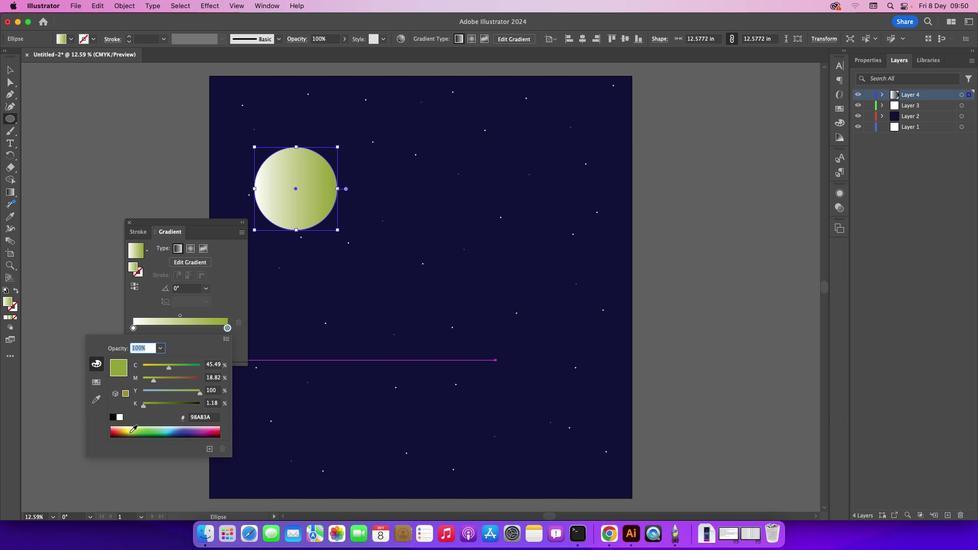 
Action: Mouse moved to (140, 443)
Screenshot: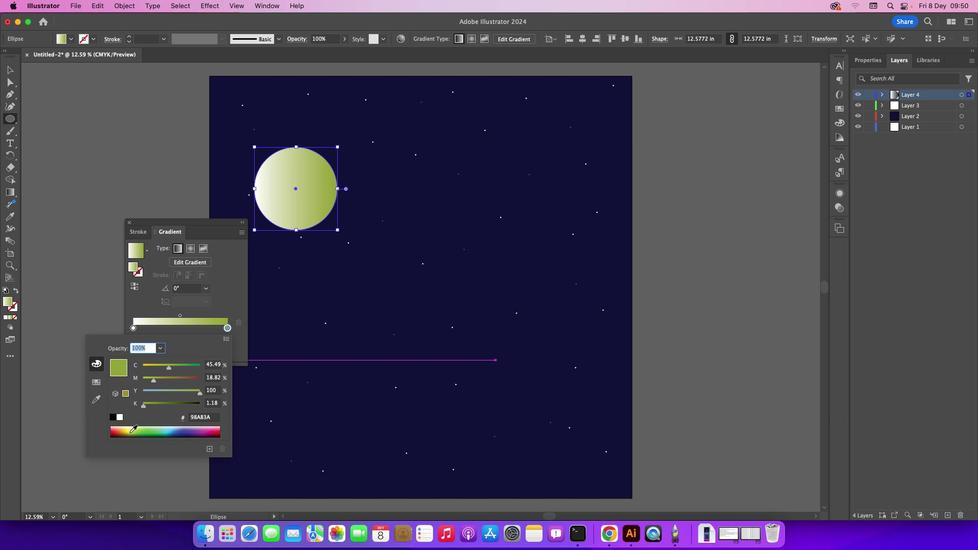 
Action: Mouse pressed left at (140, 443)
Screenshot: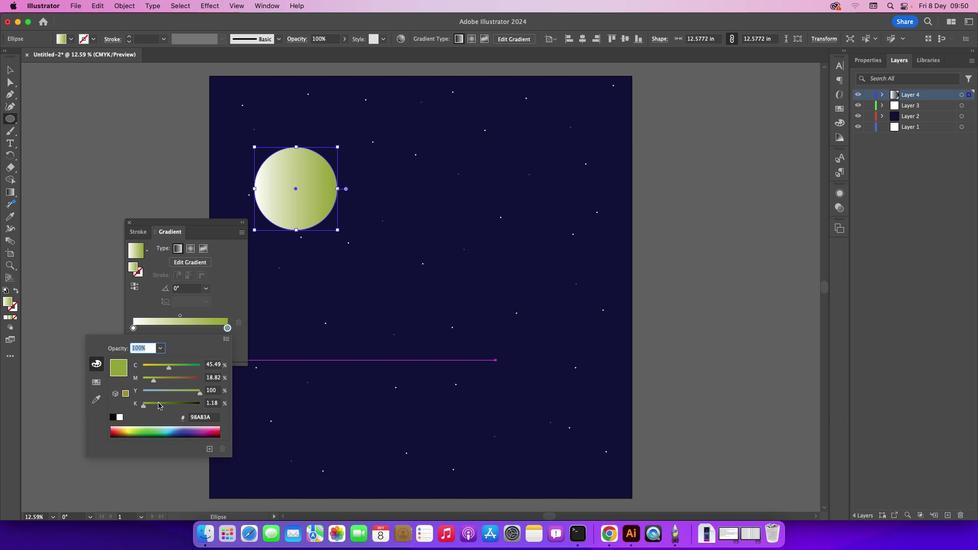 
Action: Mouse moved to (241, 315)
Screenshot: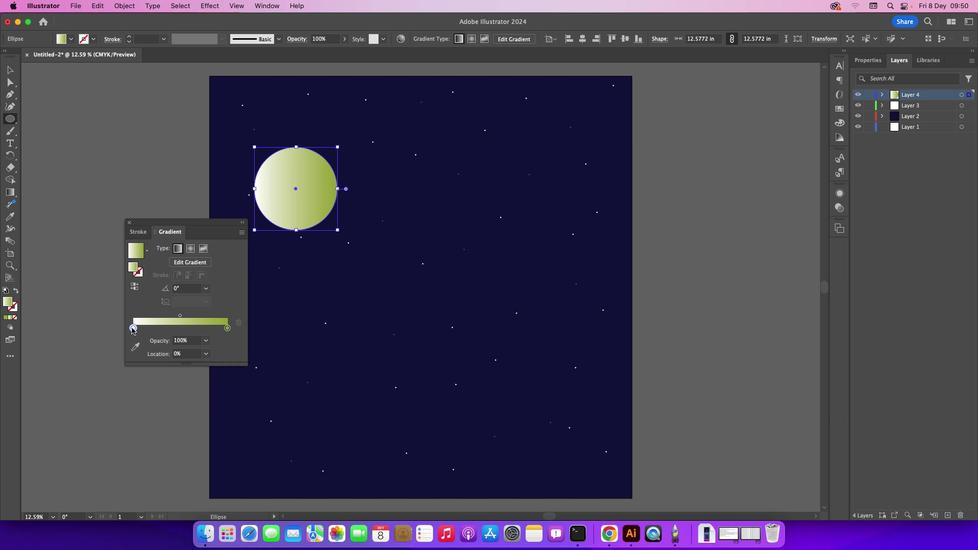 
Action: Mouse pressed left at (241, 315)
Screenshot: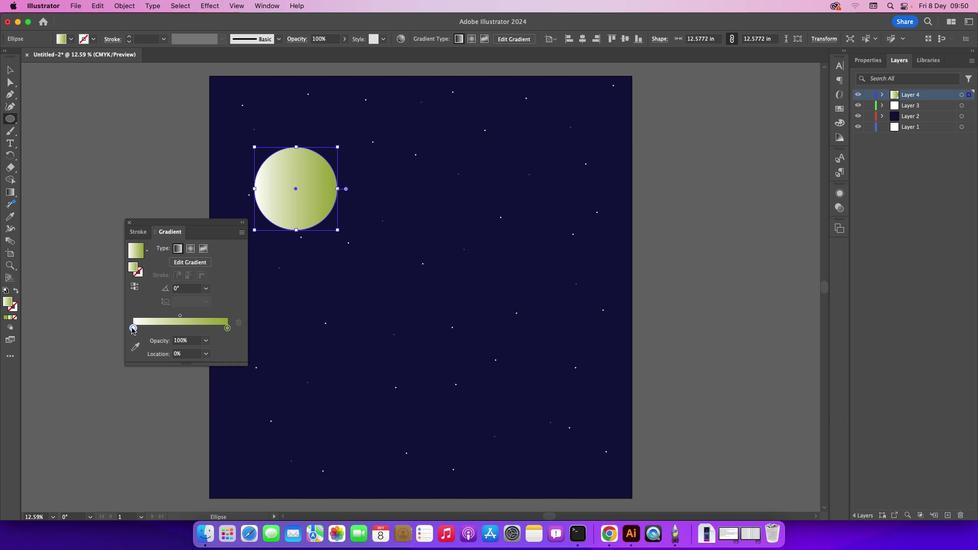 
Action: Mouse moved to (142, 338)
Screenshot: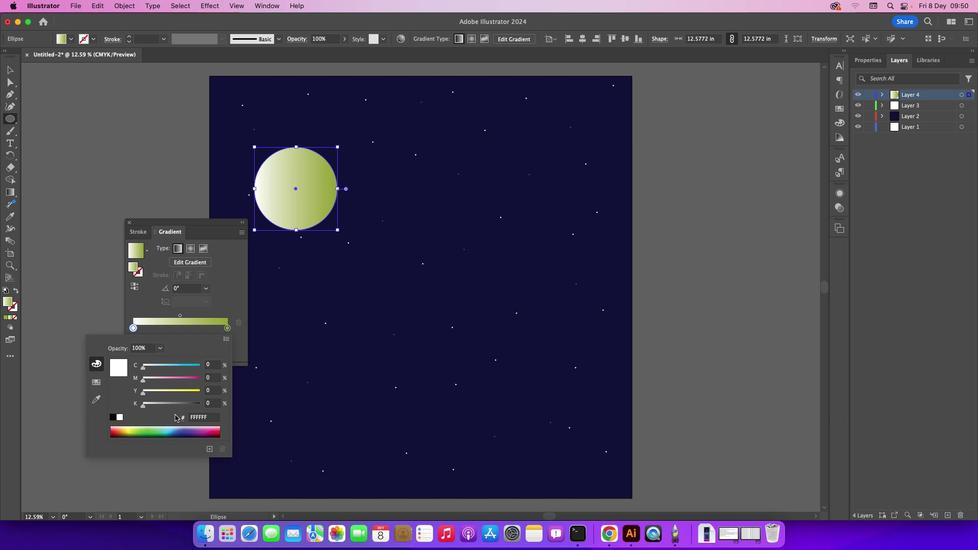 
Action: Mouse pressed left at (142, 338)
Screenshot: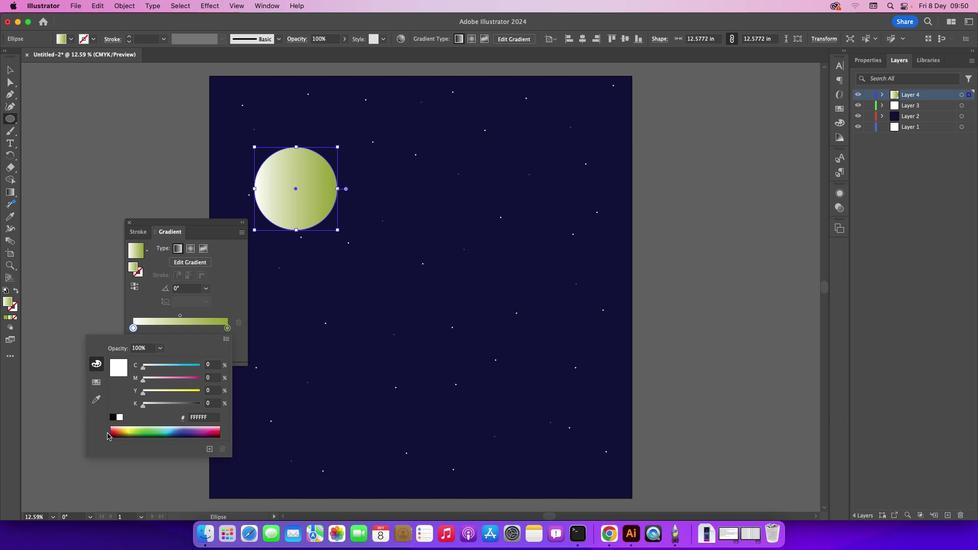 
Action: Mouse pressed left at (142, 338)
Screenshot: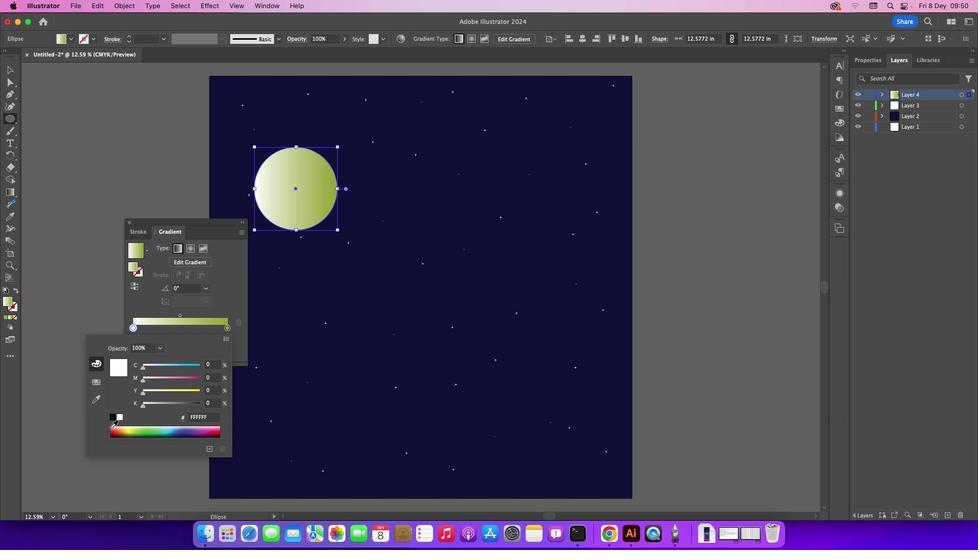
Action: Mouse moved to (133, 439)
Screenshot: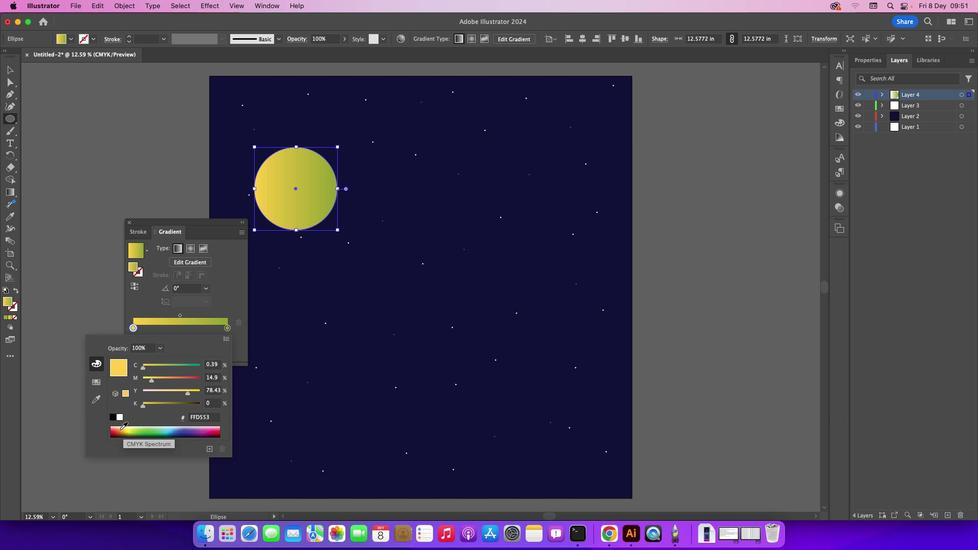 
Action: Mouse pressed left at (133, 439)
Screenshot: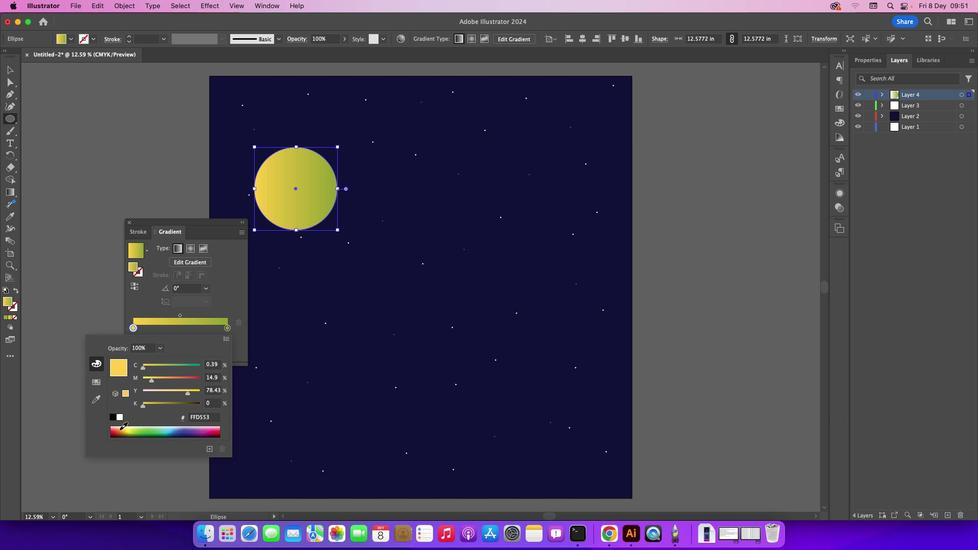 
Action: Mouse moved to (129, 440)
Screenshot: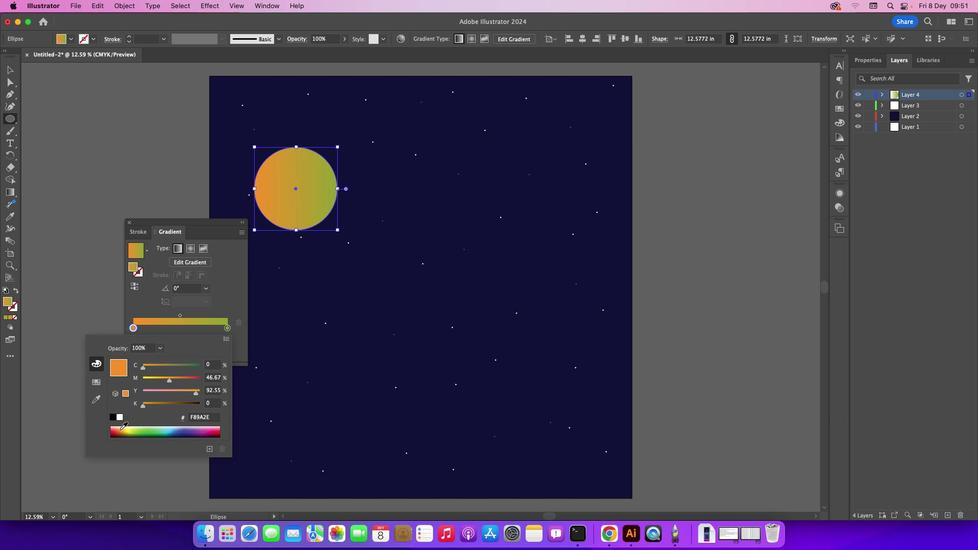 
Action: Mouse pressed left at (129, 440)
Screenshot: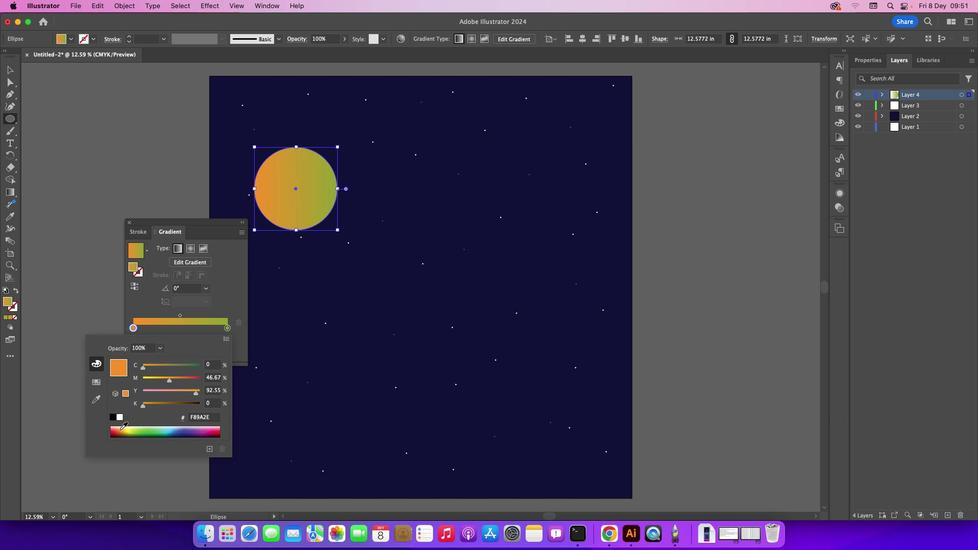 
Action: Mouse moved to (125, 441)
Screenshot: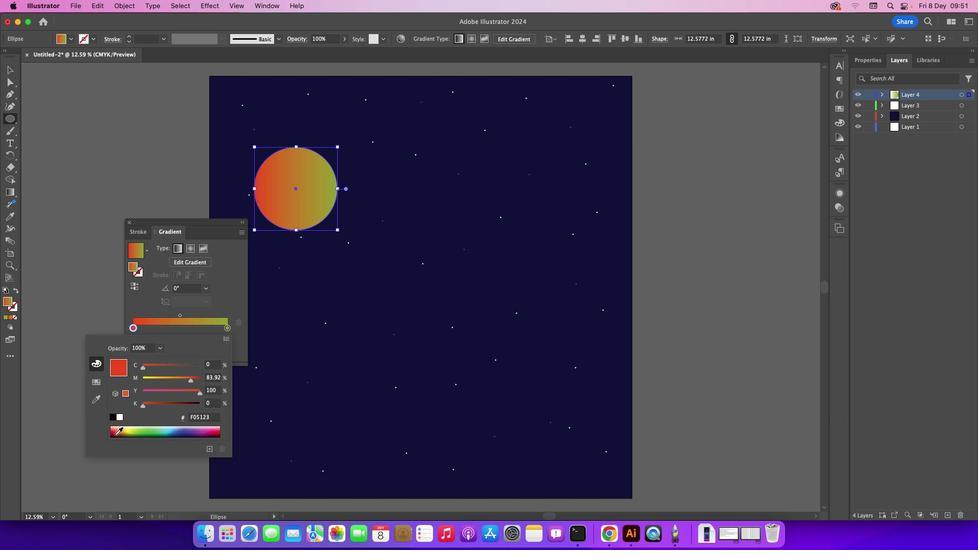 
Action: Mouse pressed left at (125, 441)
Screenshot: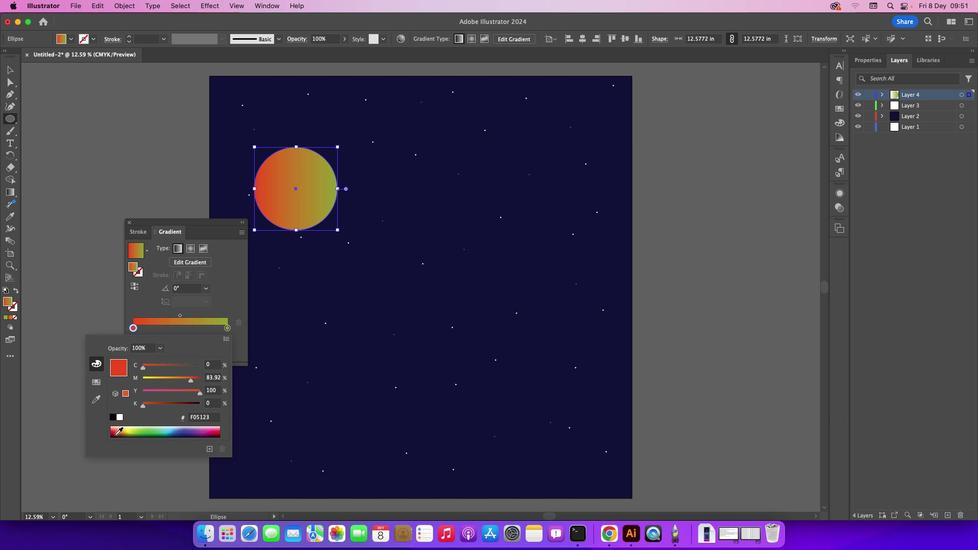 
Action: Mouse moved to (236, 298)
Screenshot: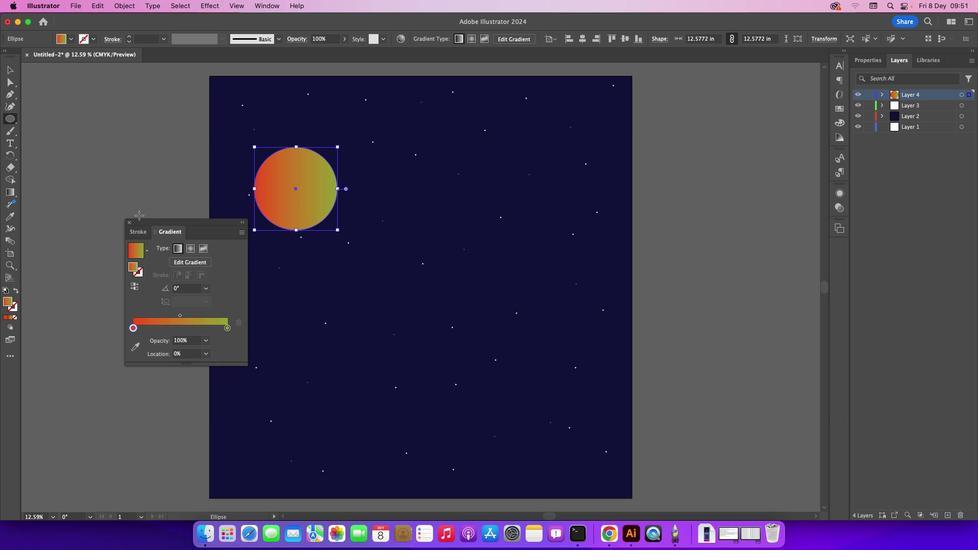 
Action: Mouse pressed left at (236, 298)
Screenshot: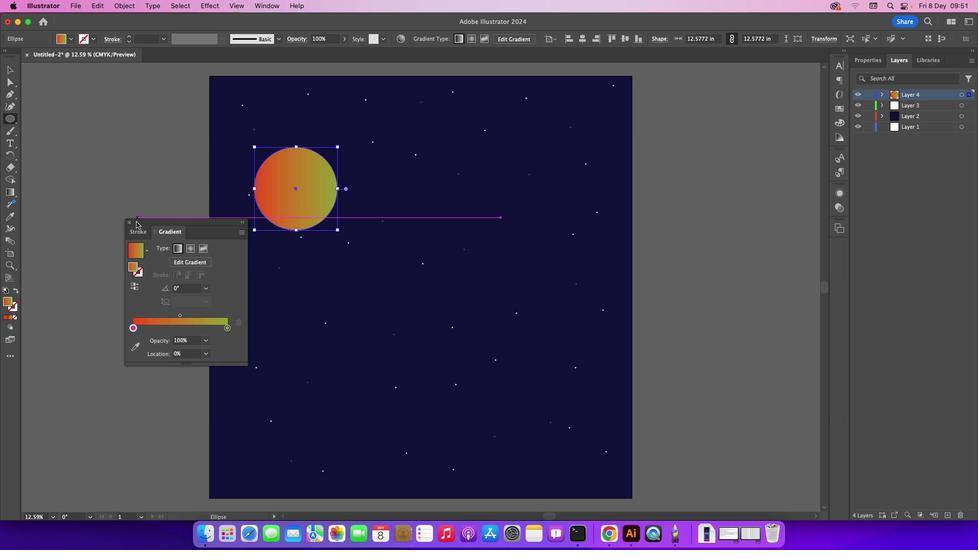 
Action: Mouse moved to (140, 233)
Screenshot: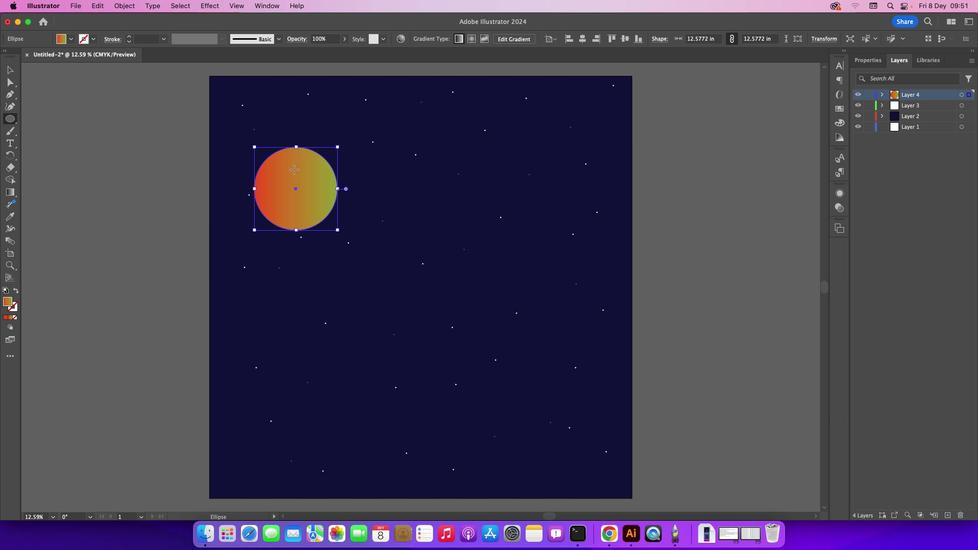 
Action: Mouse pressed left at (140, 233)
Screenshot: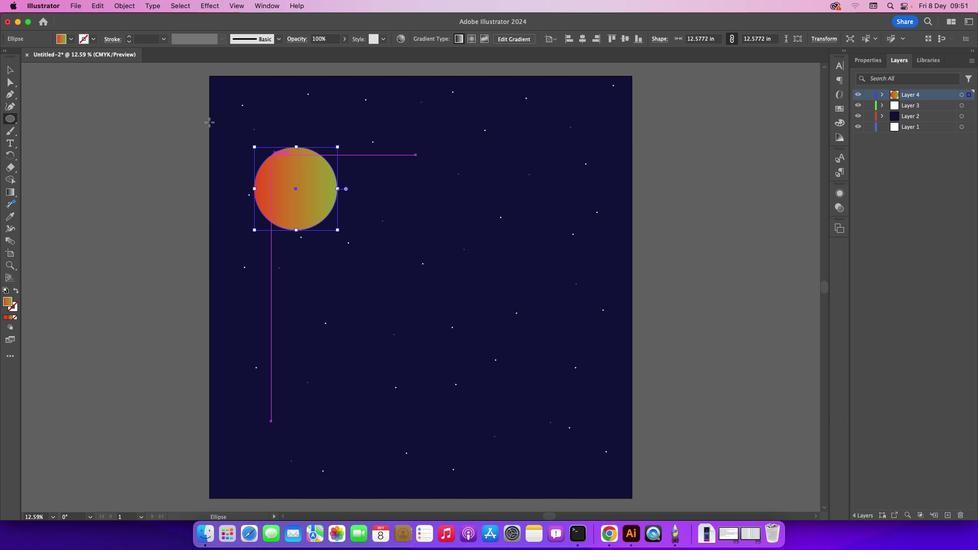 
Action: Mouse moved to (25, 201)
Screenshot: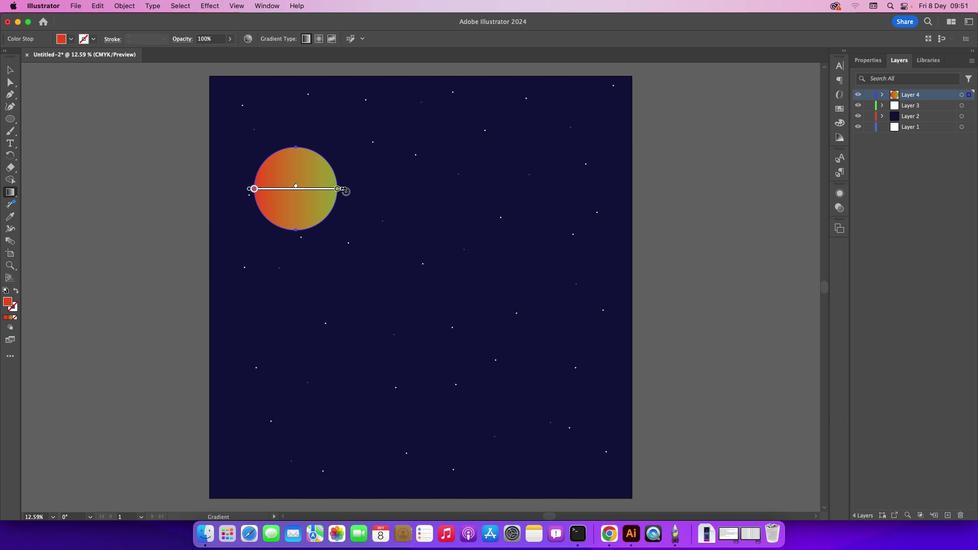 
Action: Mouse pressed left at (25, 201)
Screenshot: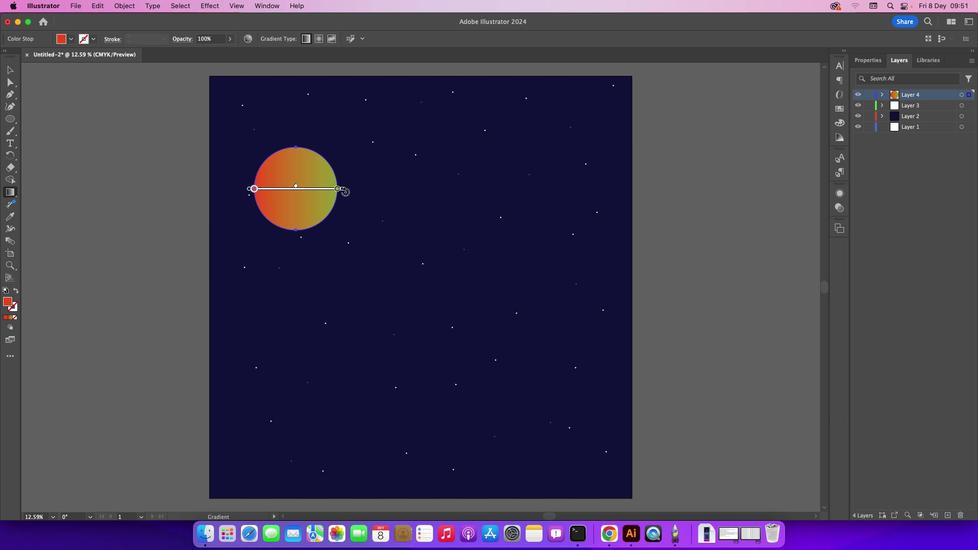 
Action: Mouse moved to (355, 202)
Screenshot: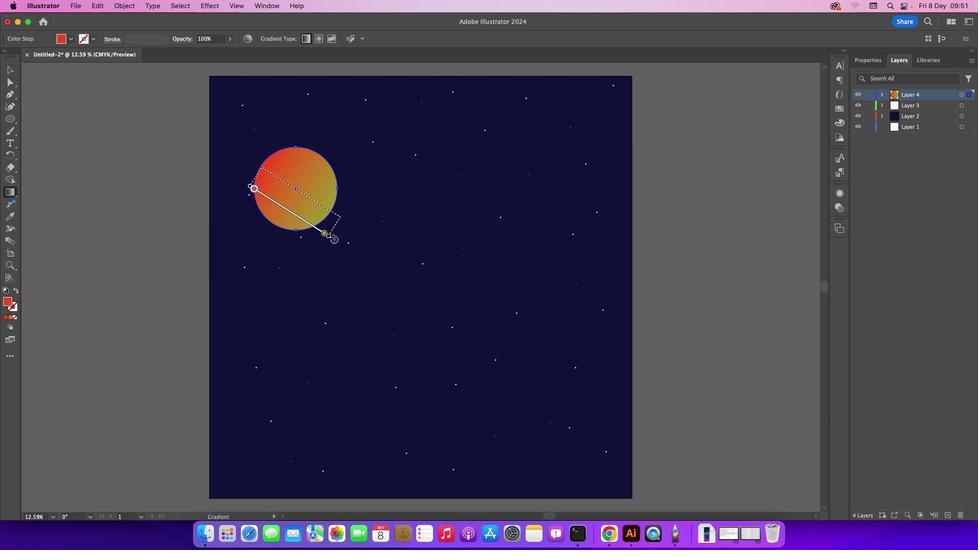 
Action: Mouse pressed left at (355, 202)
Screenshot: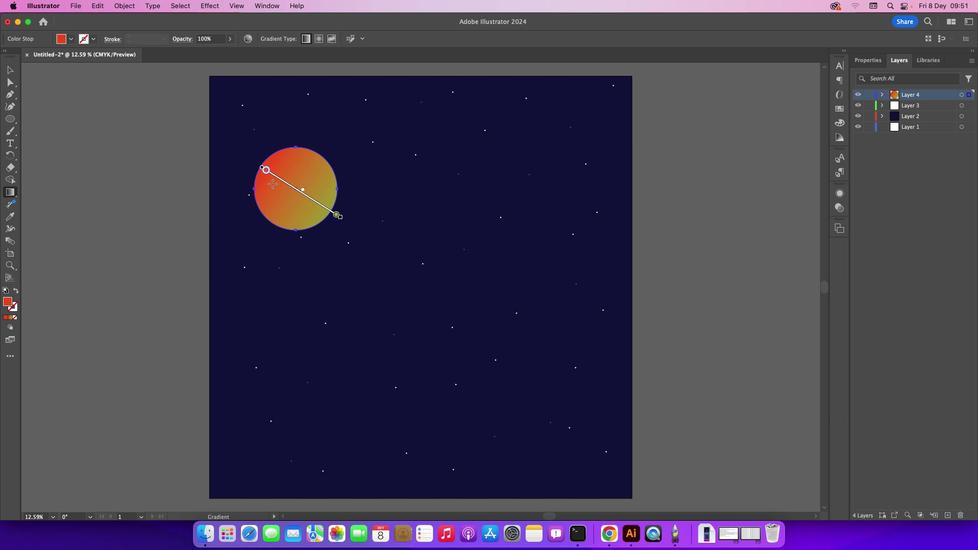 
Action: Mouse moved to (353, 228)
Screenshot: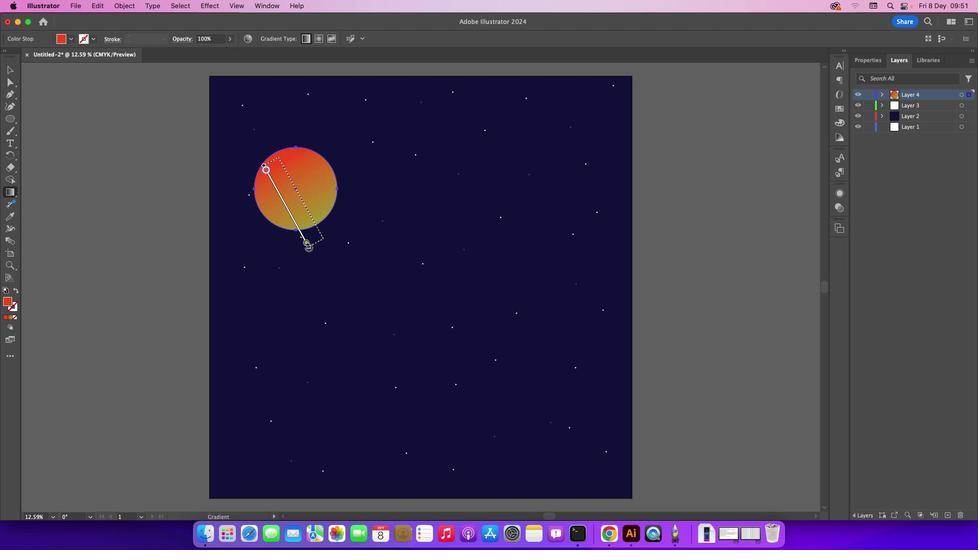 
Action: Mouse pressed left at (353, 228)
Screenshot: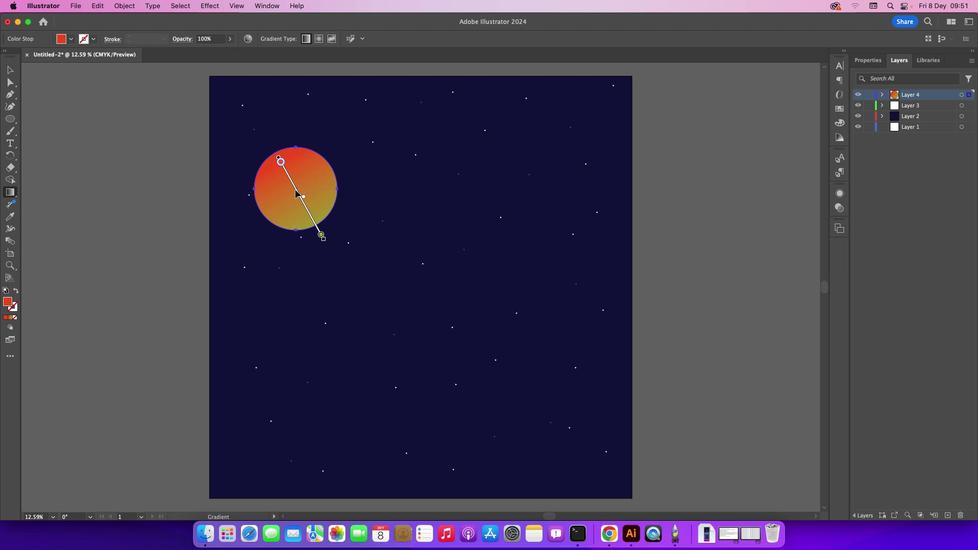 
Action: Mouse moved to (305, 198)
Screenshot: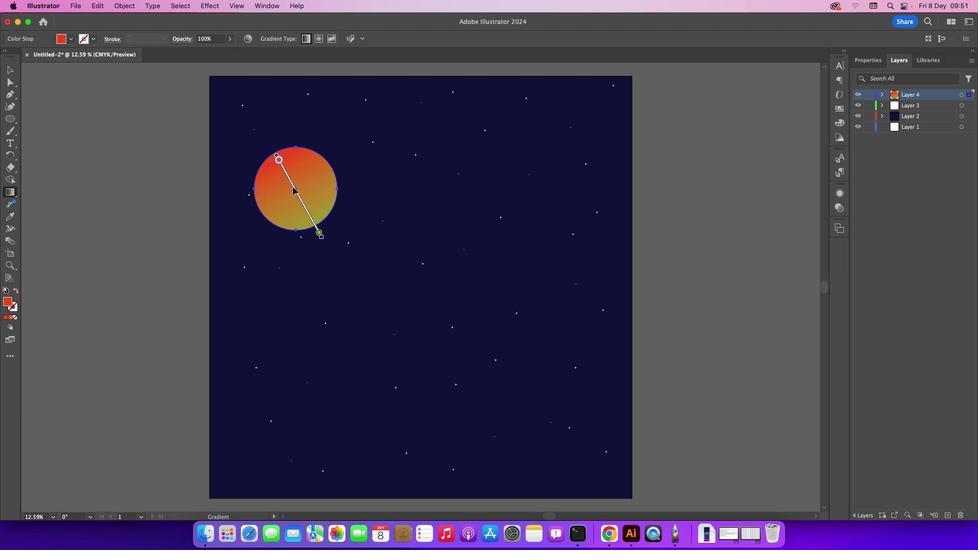 
Action: Mouse pressed left at (305, 198)
Screenshot: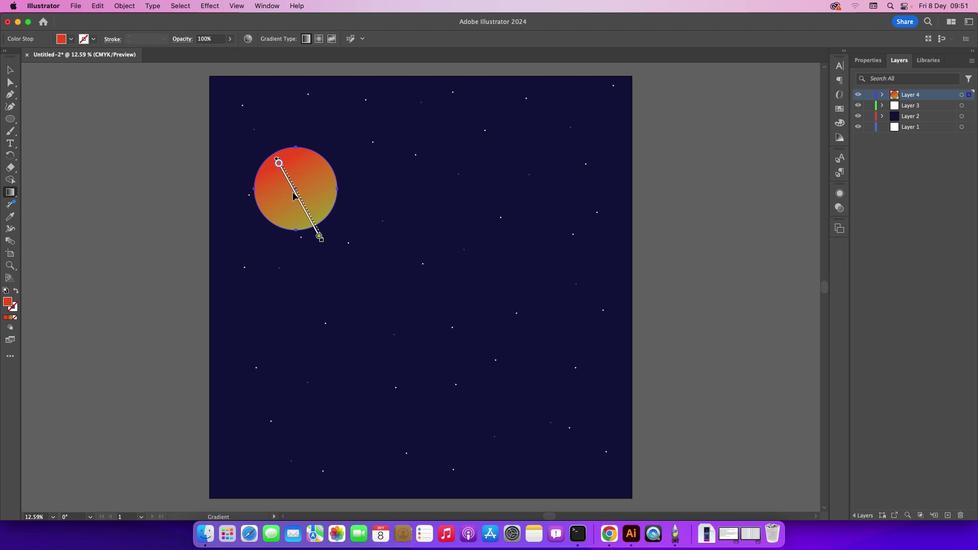 
Action: Mouse moved to (17, 84)
Screenshot: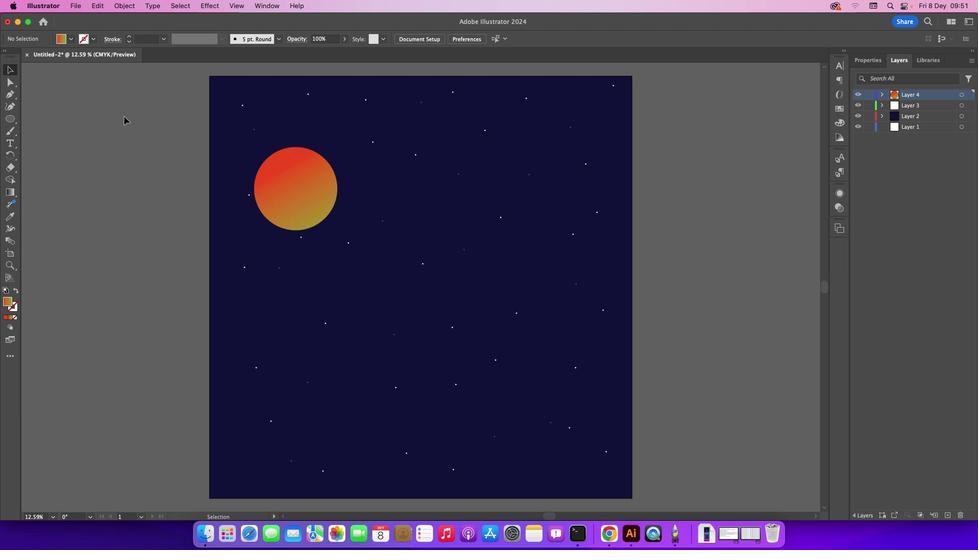 
Action: Mouse pressed left at (17, 84)
Screenshot: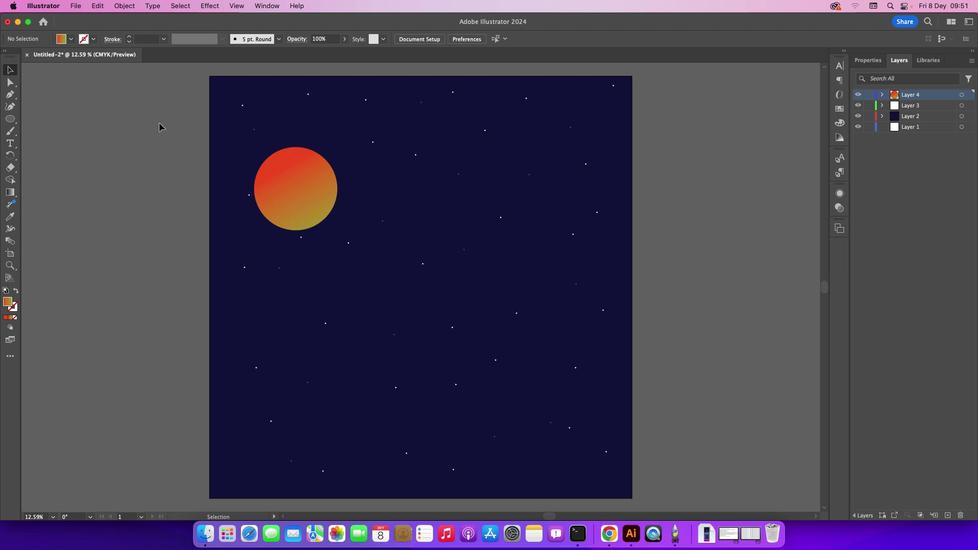 
Action: Mouse moved to (135, 126)
Screenshot: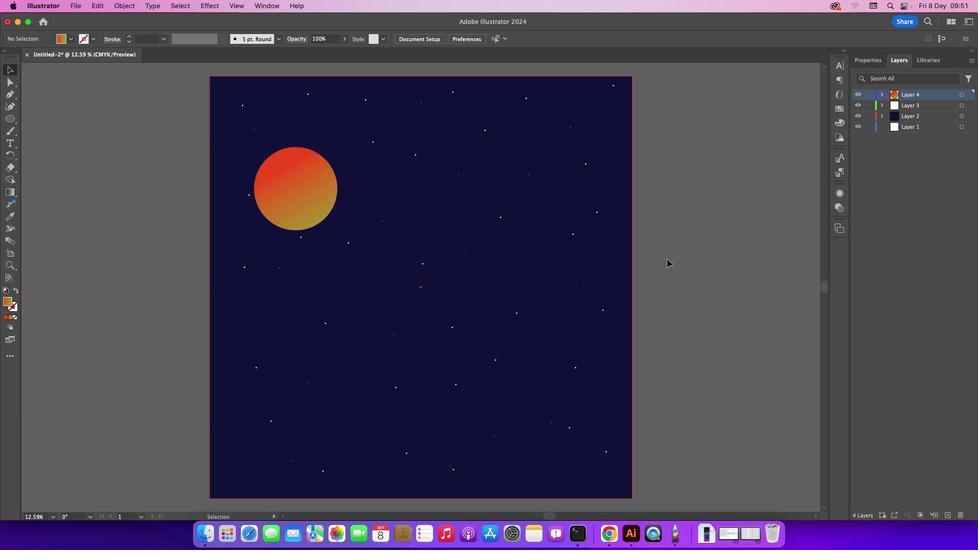 
Action: Mouse pressed left at (135, 126)
Screenshot: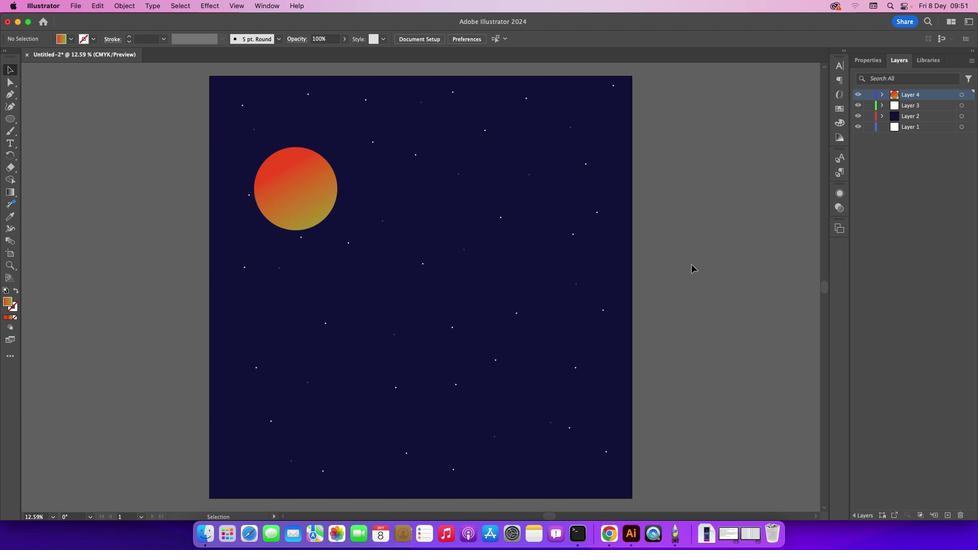 
Action: Mouse moved to (957, 525)
Screenshot: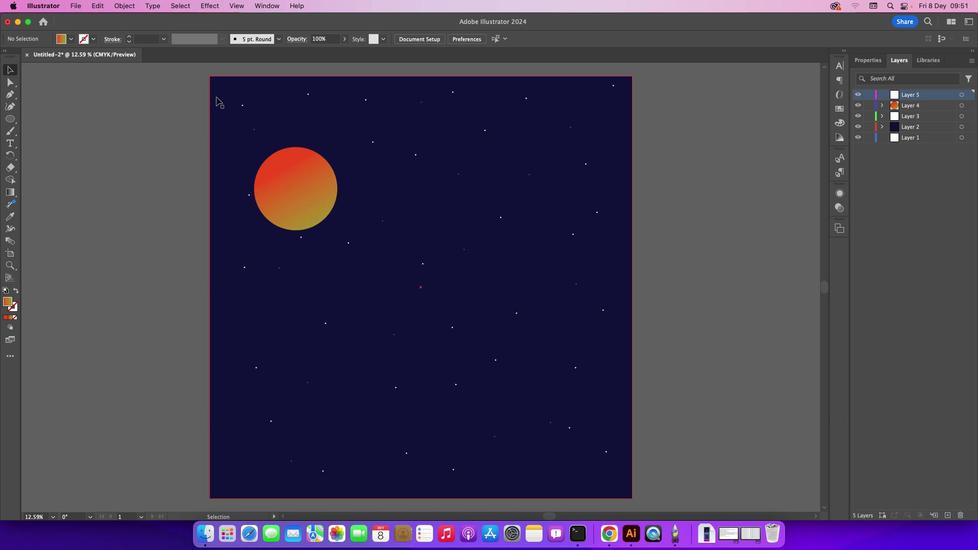 
Action: Mouse pressed left at (957, 525)
Screenshot: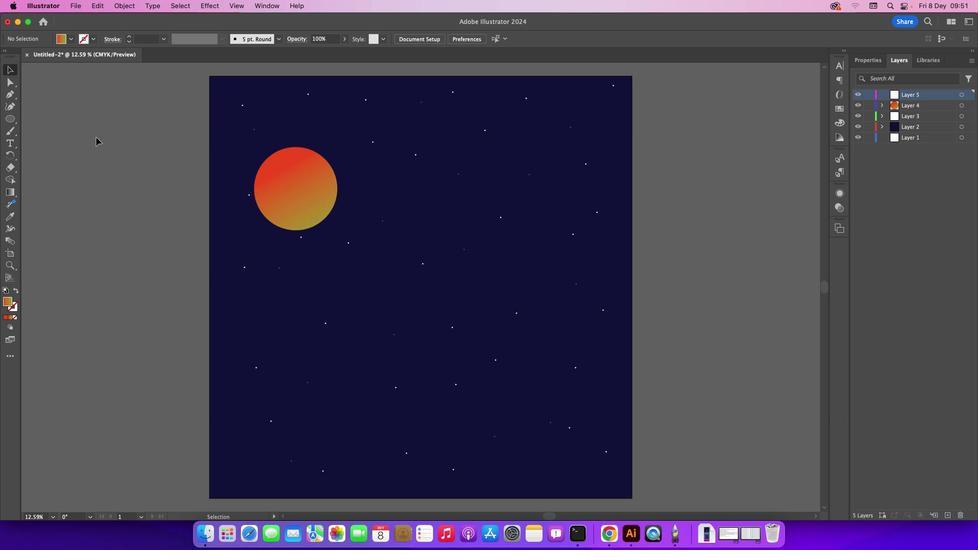 
Action: Mouse moved to (18, 104)
Screenshot: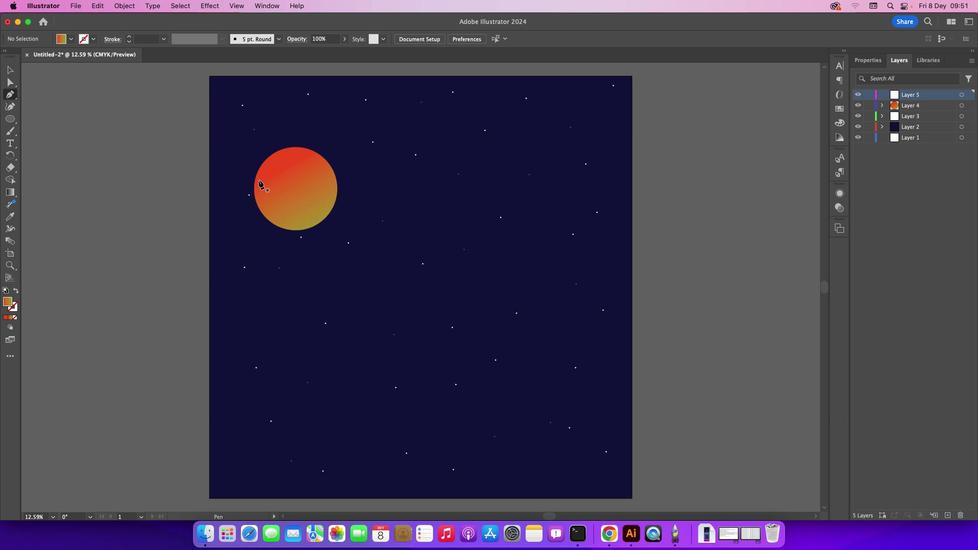 
Action: Mouse pressed left at (18, 104)
Screenshot: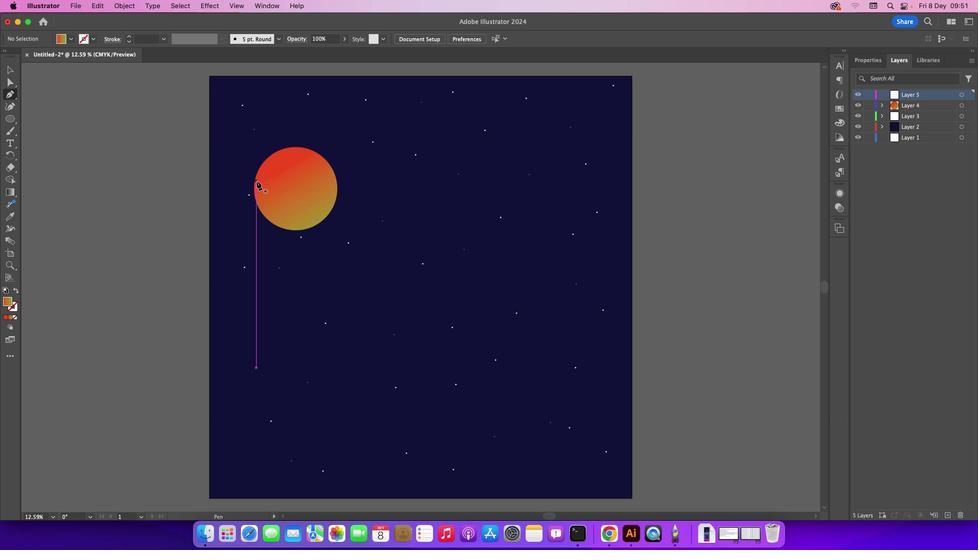 
Action: Mouse moved to (265, 191)
Screenshot: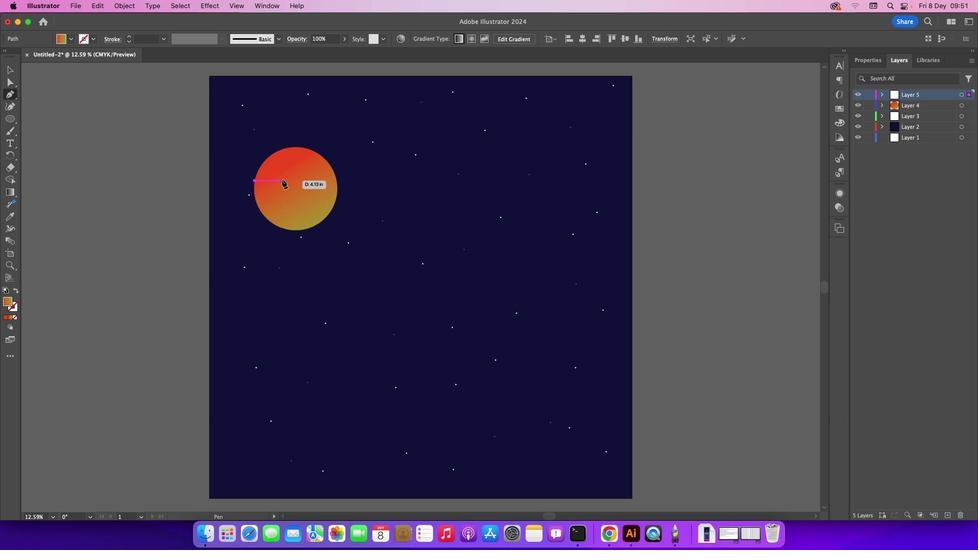 
Action: Mouse pressed left at (265, 191)
Screenshot: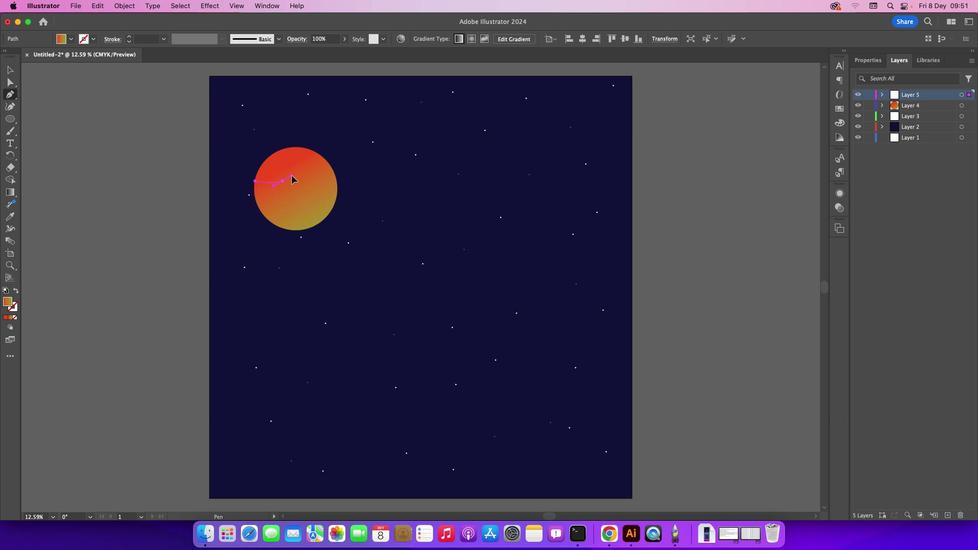 
Action: Mouse moved to (292, 190)
Screenshot: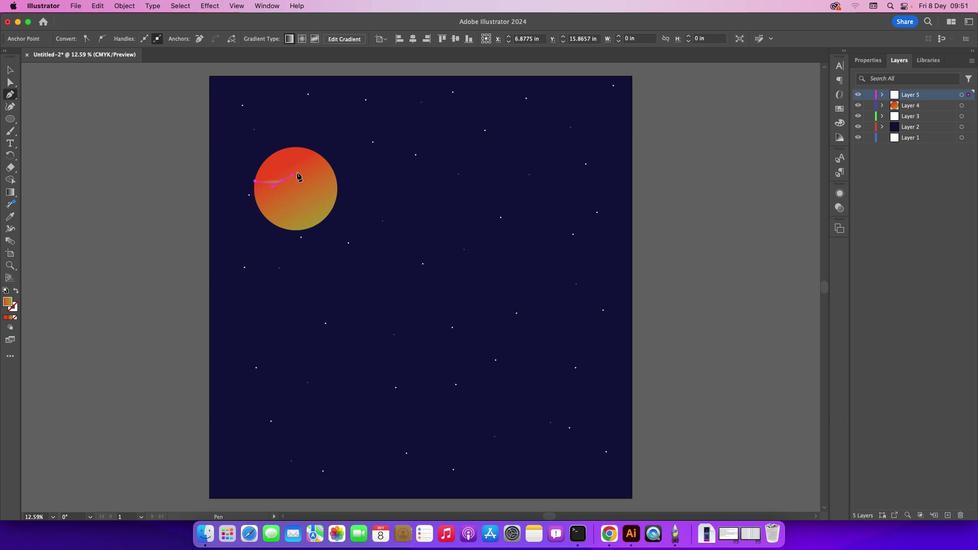 
Action: Mouse pressed left at (292, 190)
Screenshot: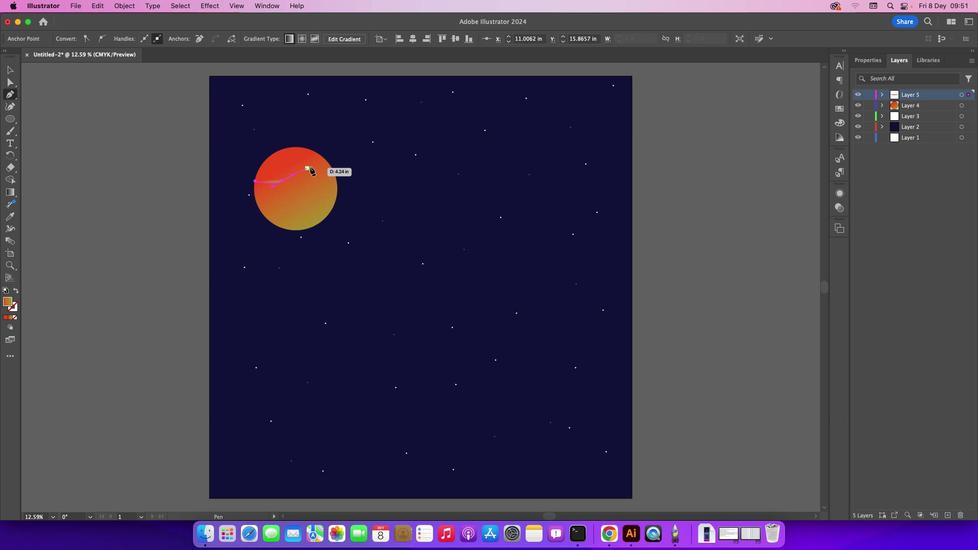 
Action: Mouse moved to (323, 177)
Screenshot: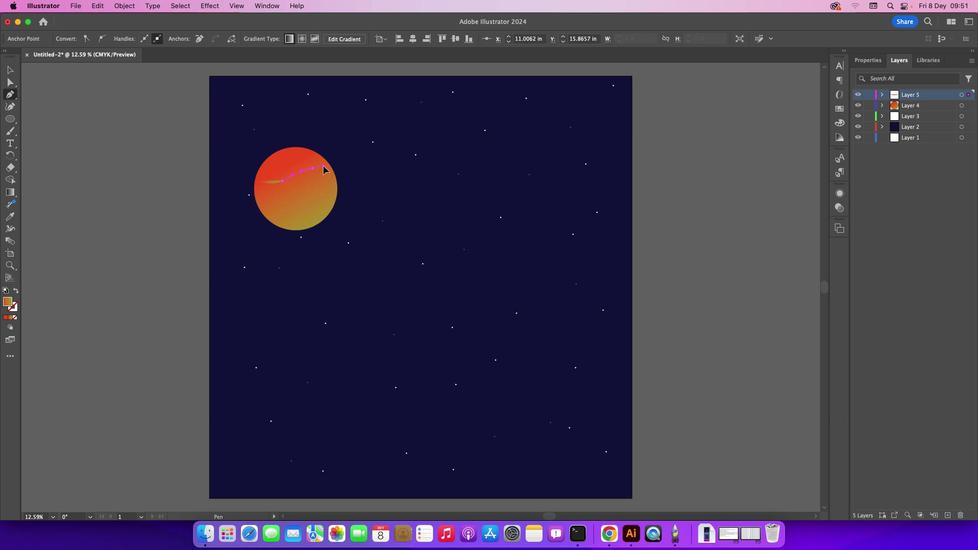 
Action: Mouse pressed left at (323, 177)
Screenshot: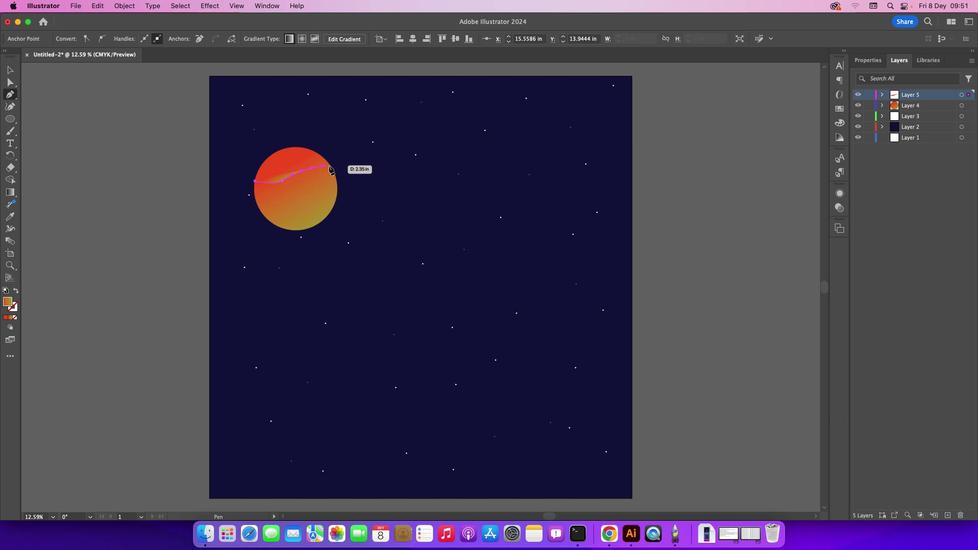 
Action: Mouse moved to (340, 176)
Screenshot: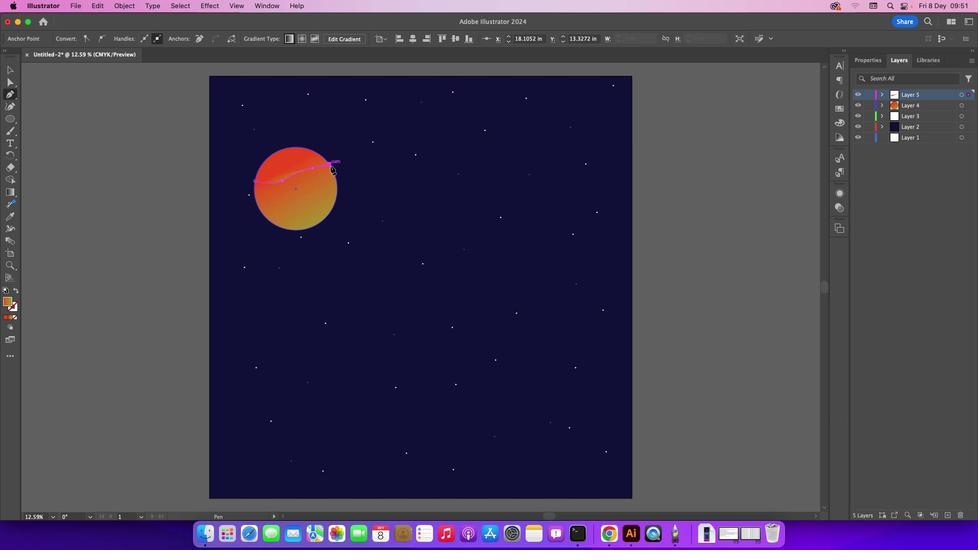 
Action: Mouse pressed left at (340, 176)
Screenshot: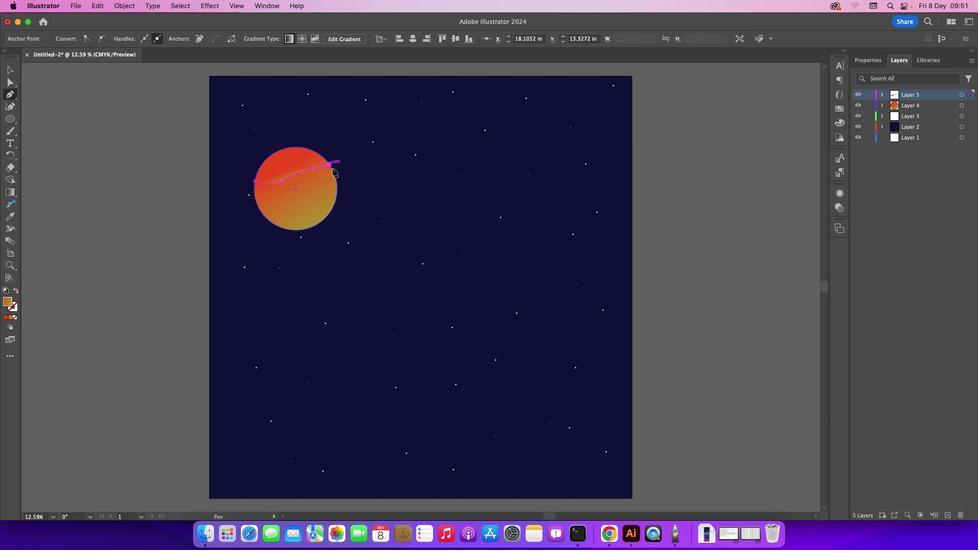 
Action: Mouse moved to (341, 178)
Screenshot: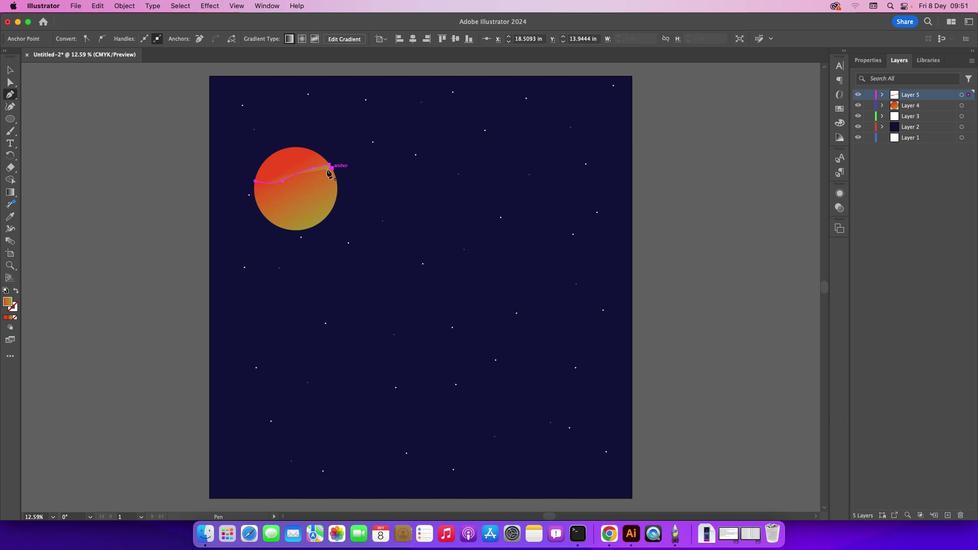 
Action: Mouse pressed left at (341, 178)
Screenshot: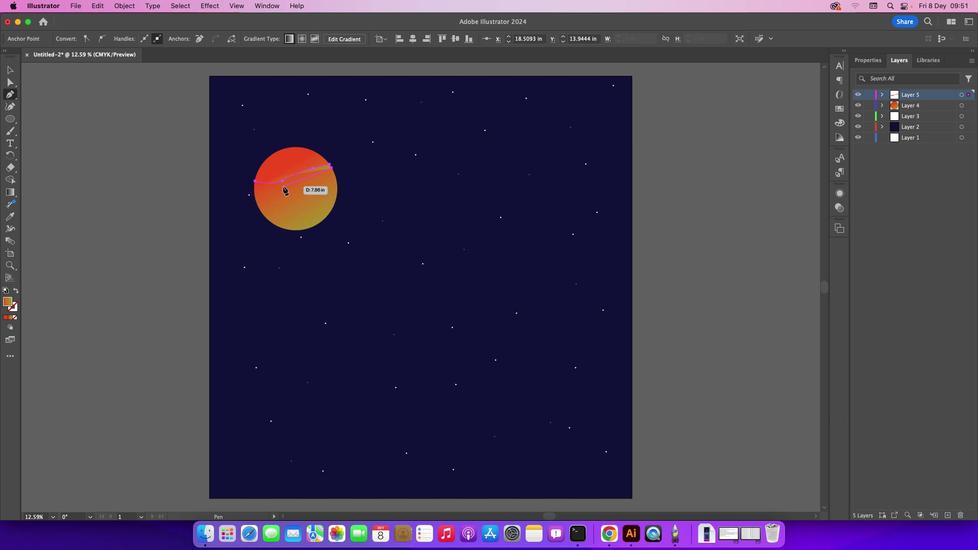 
Action: Mouse moved to (301, 193)
Screenshot: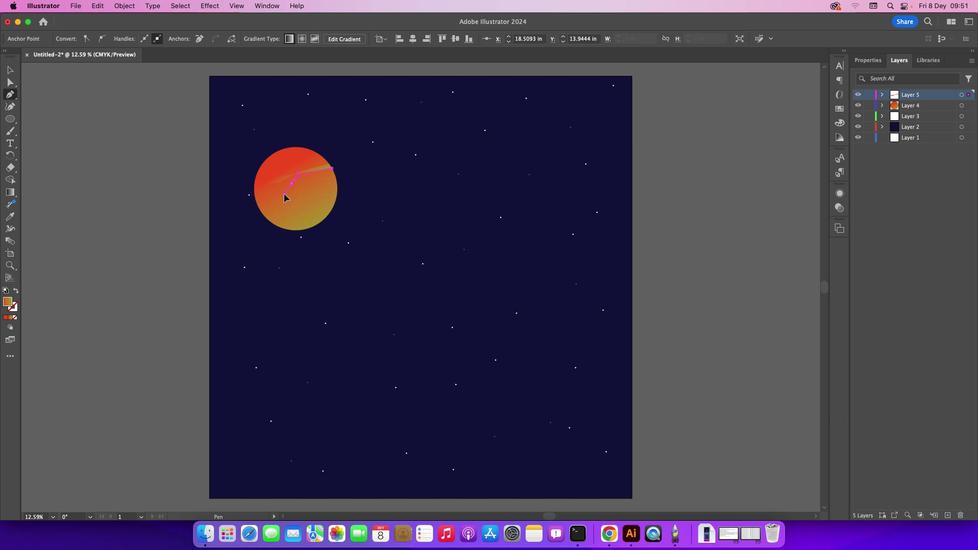 
Action: Mouse pressed left at (301, 193)
Screenshot: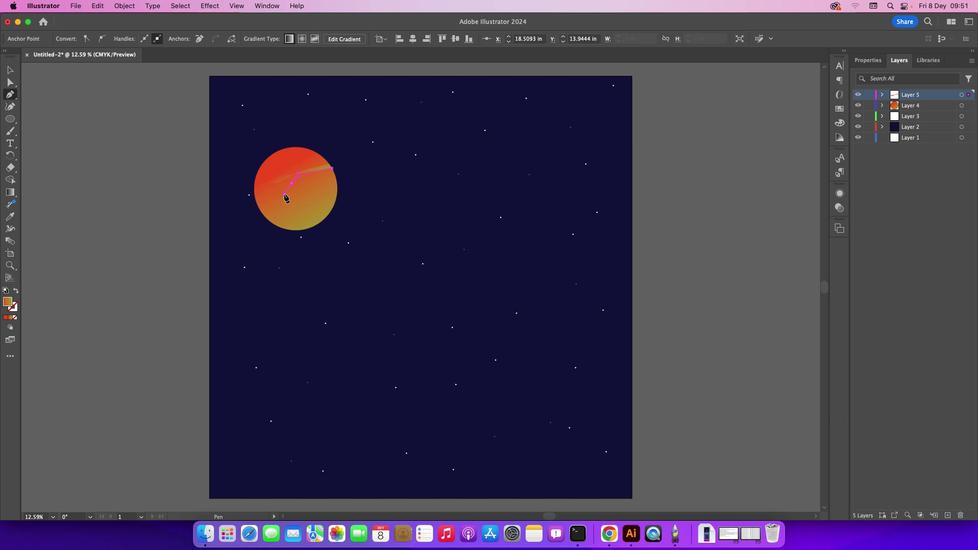 
Action: Mouse moved to (264, 196)
Screenshot: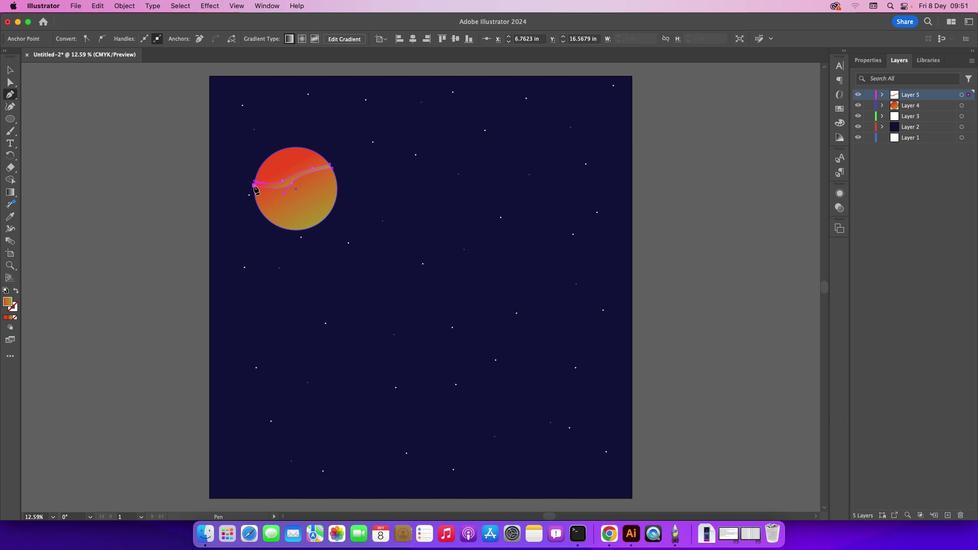 
Action: Mouse pressed left at (264, 196)
Screenshot: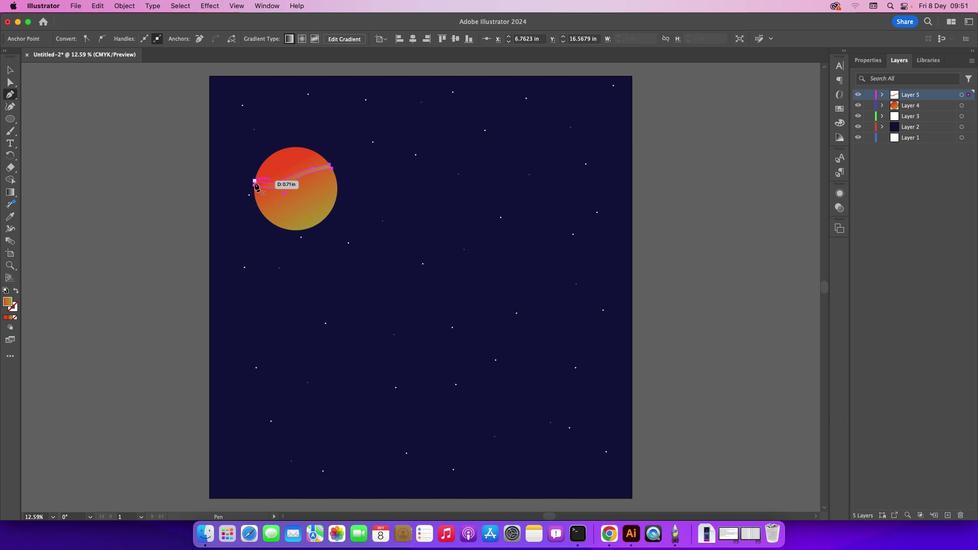 
Action: Mouse moved to (265, 193)
Screenshot: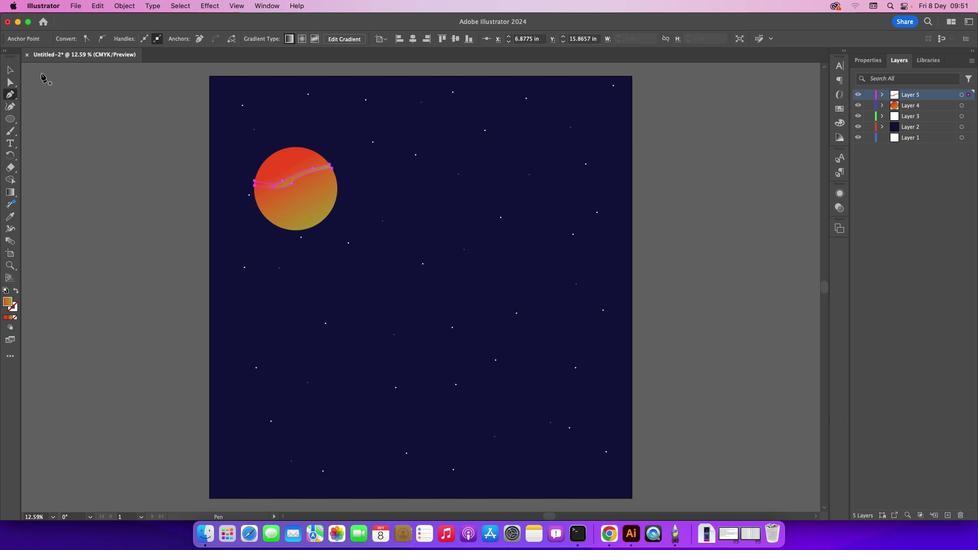 
Action: Mouse pressed left at (265, 193)
Screenshot: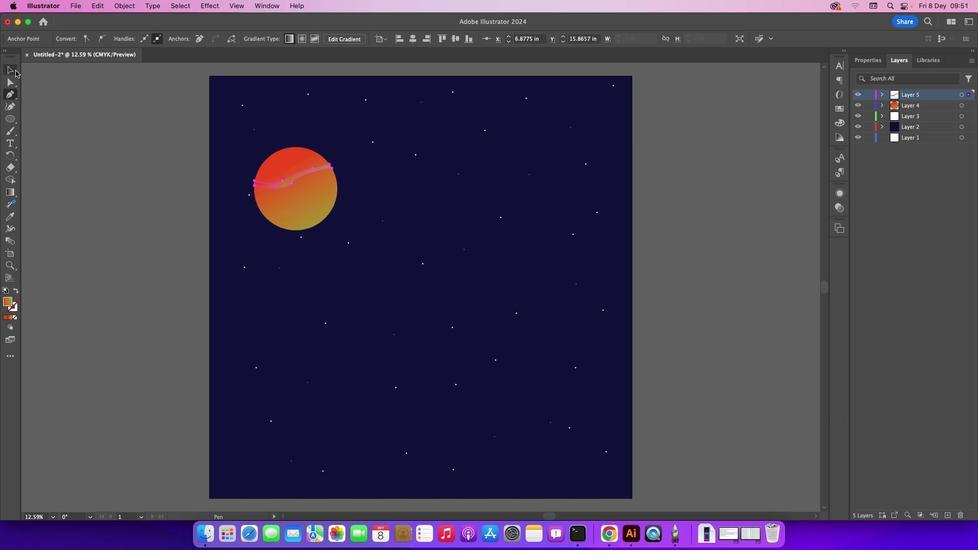 
Action: Mouse moved to (25, 81)
Screenshot: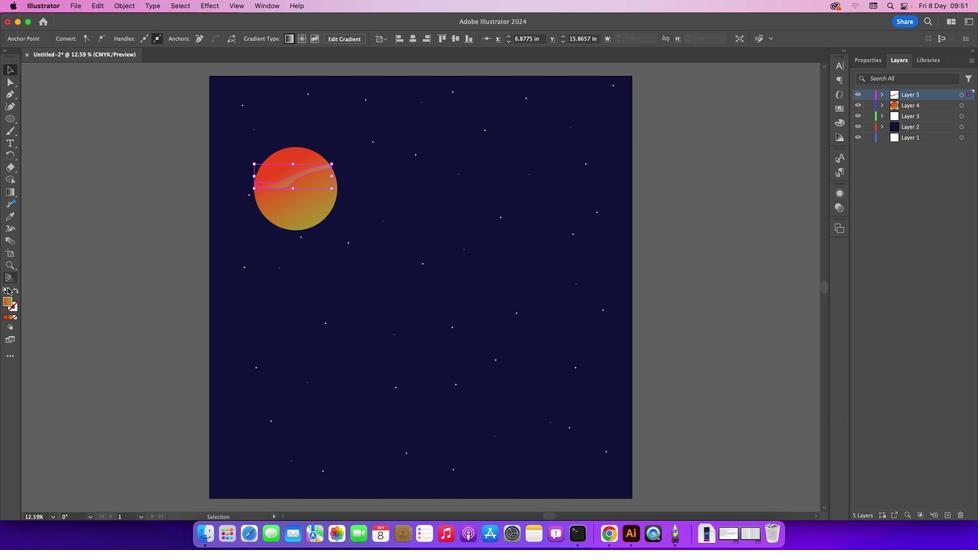 
Action: Mouse pressed left at (25, 81)
Screenshot: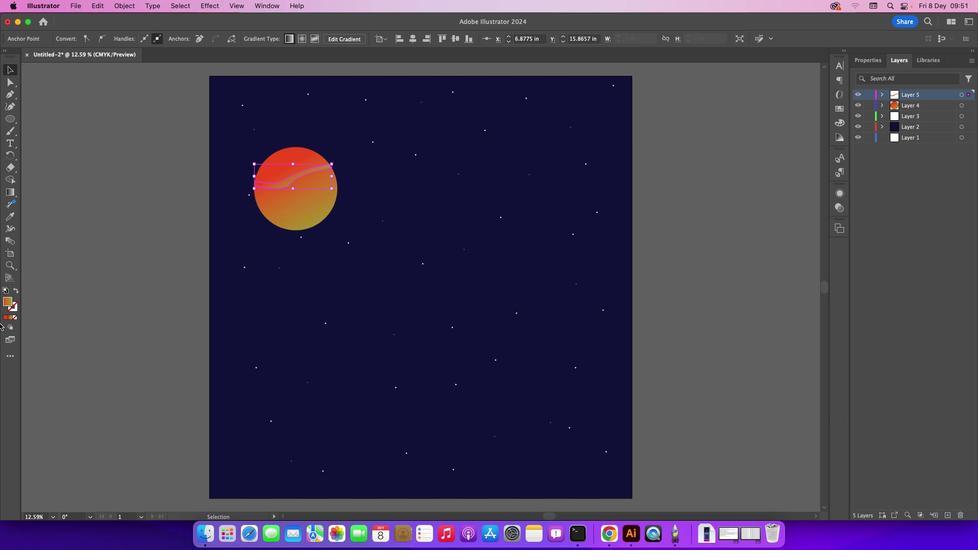 
Action: Mouse moved to (15, 329)
Screenshot: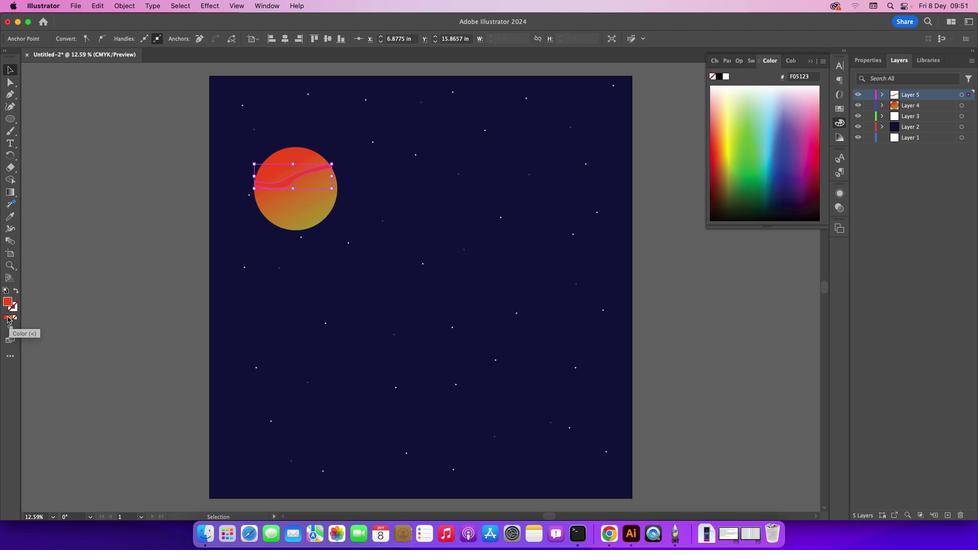 
Action: Mouse pressed left at (15, 329)
Screenshot: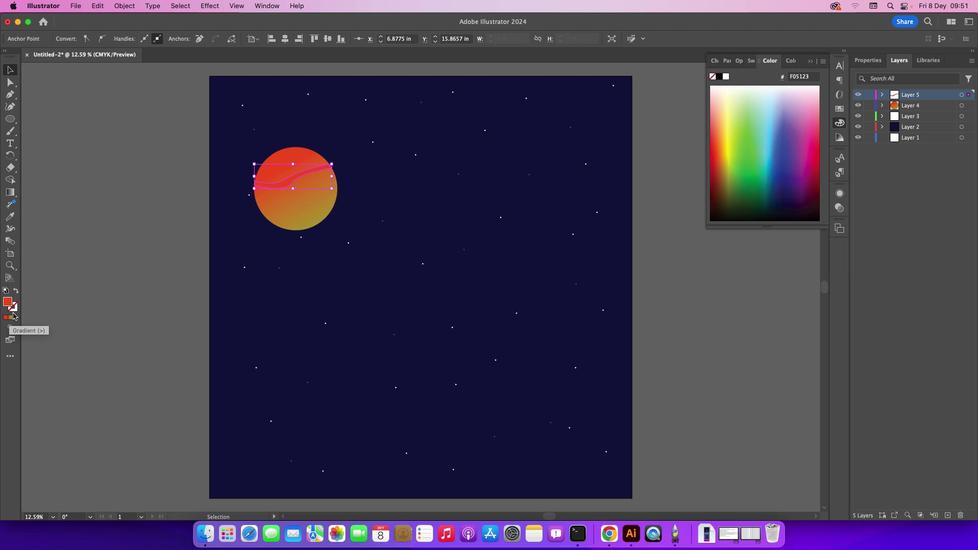 
Action: Mouse moved to (818, 69)
Screenshot: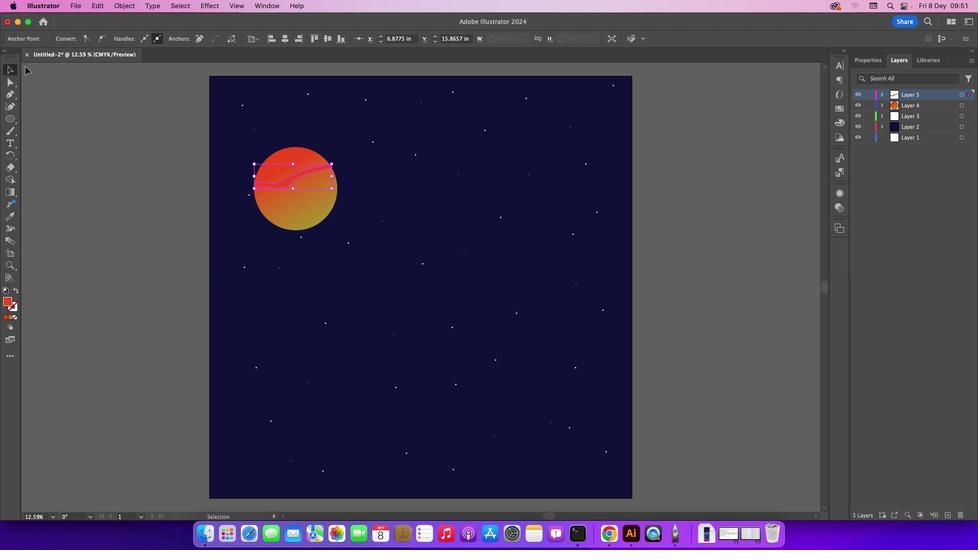 
Action: Mouse pressed left at (818, 69)
Screenshot: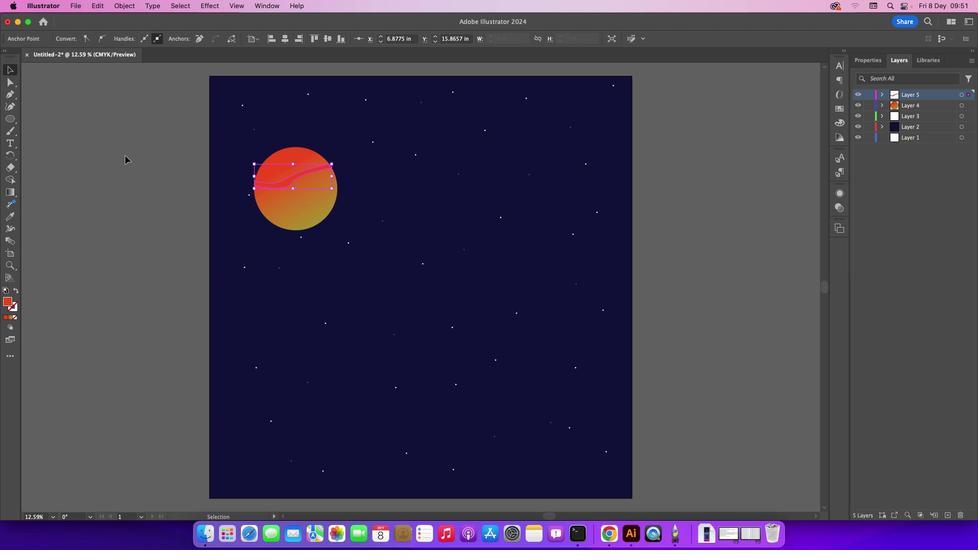 
Action: Mouse moved to (136, 166)
Screenshot: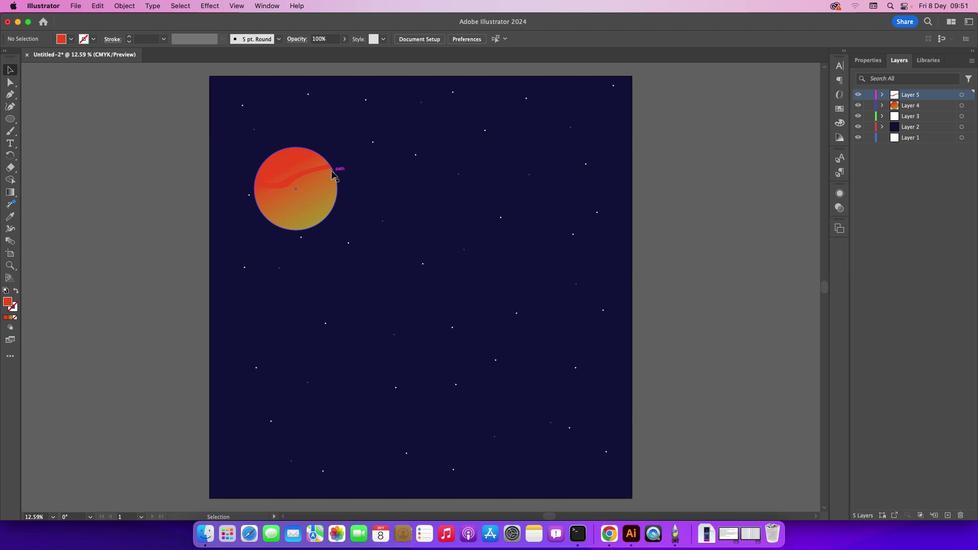 
Action: Mouse pressed left at (136, 166)
Screenshot: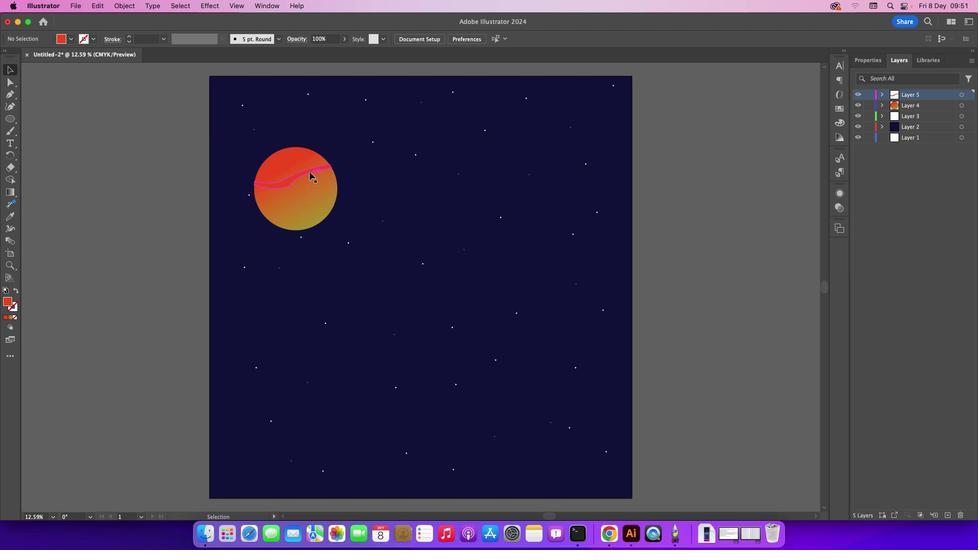 
Action: Mouse moved to (316, 182)
Screenshot: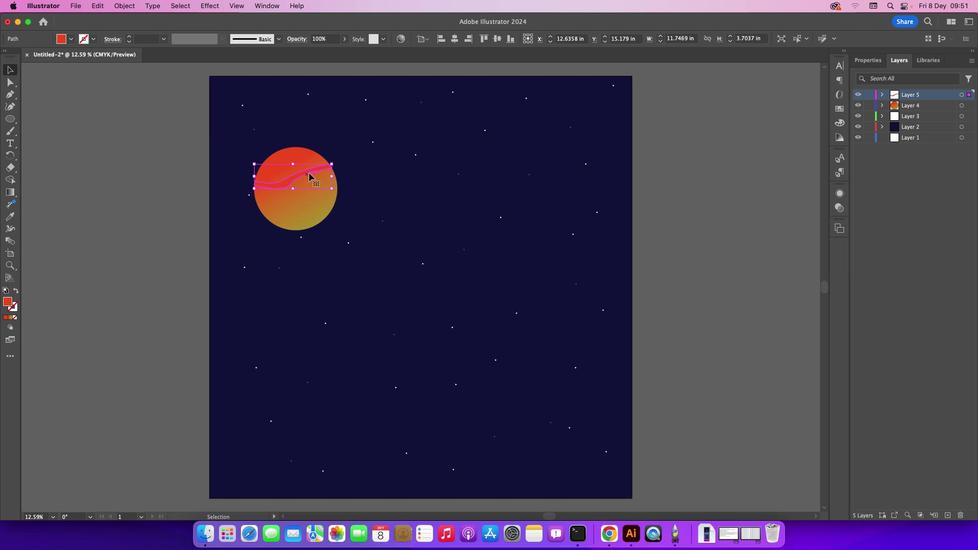 
Action: Mouse pressed left at (316, 182)
Screenshot: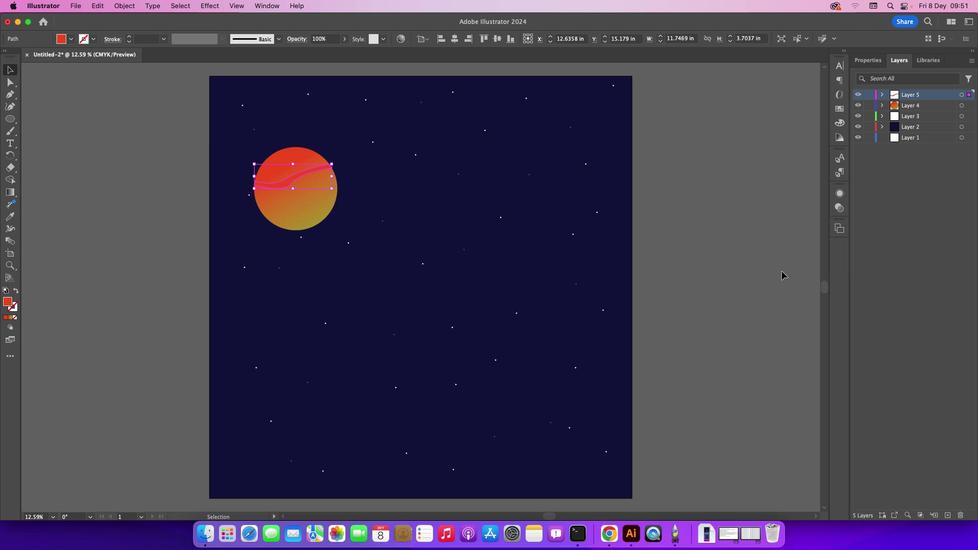 
Action: Mouse moved to (961, 525)
Screenshot: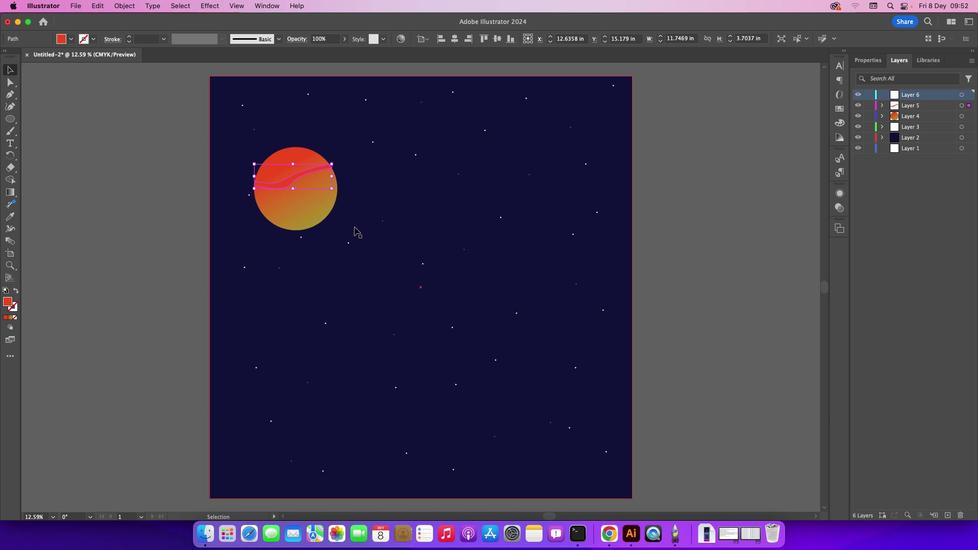 
Action: Mouse pressed left at (961, 525)
